Task: Find connections with filter location Mariel with filter topic #indiawith filter profile language English with filter current company Cipla with filter school Technology Jobs with filter industry Packaging and Containers Manufacturing with filter service category Video Animation with filter keywords title Administrator
Action: Mouse moved to (610, 78)
Screenshot: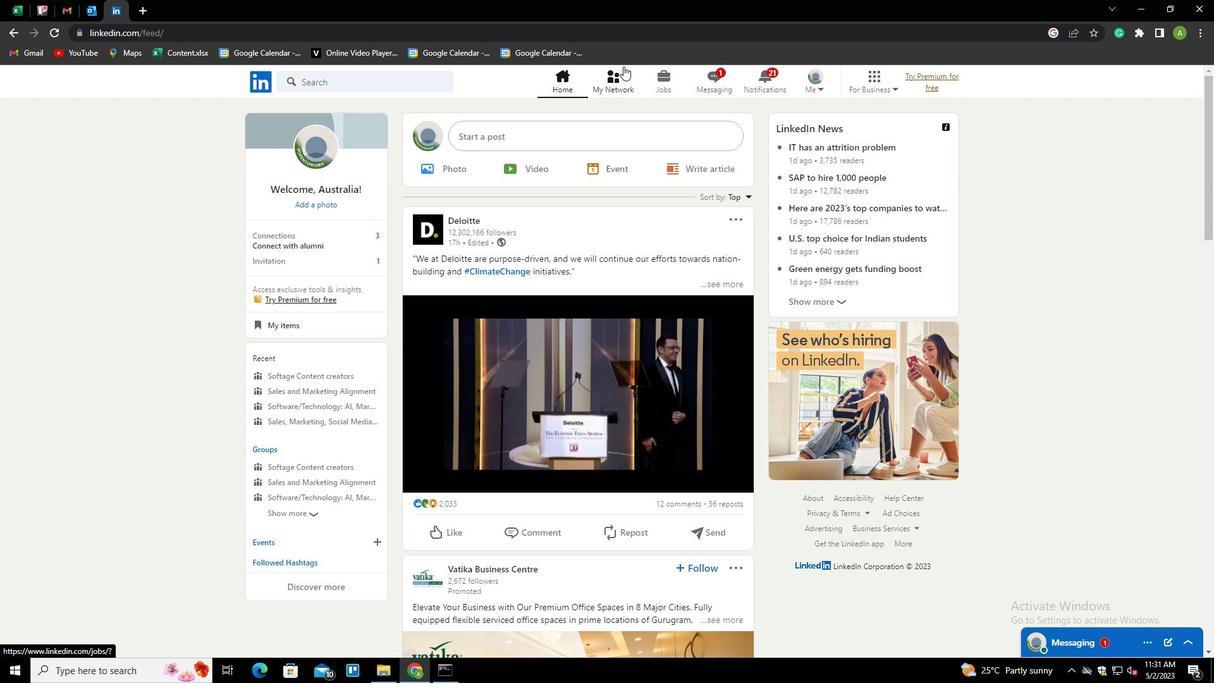 
Action: Mouse pressed left at (610, 78)
Screenshot: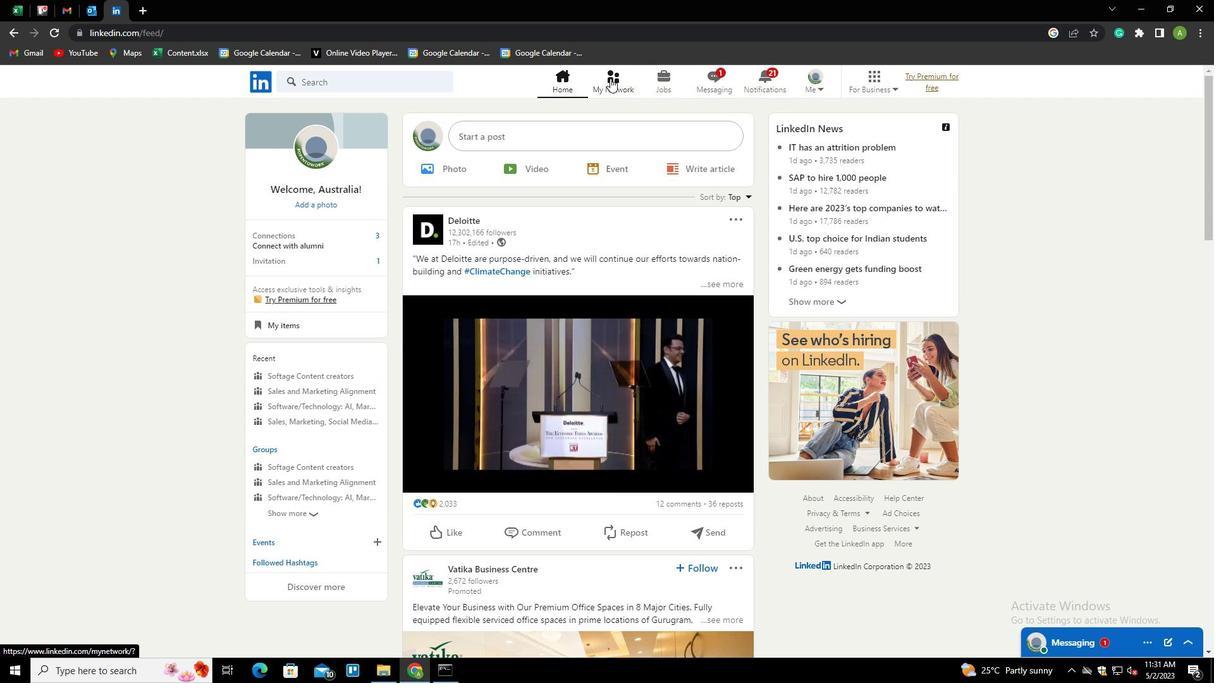 
Action: Mouse moved to (333, 151)
Screenshot: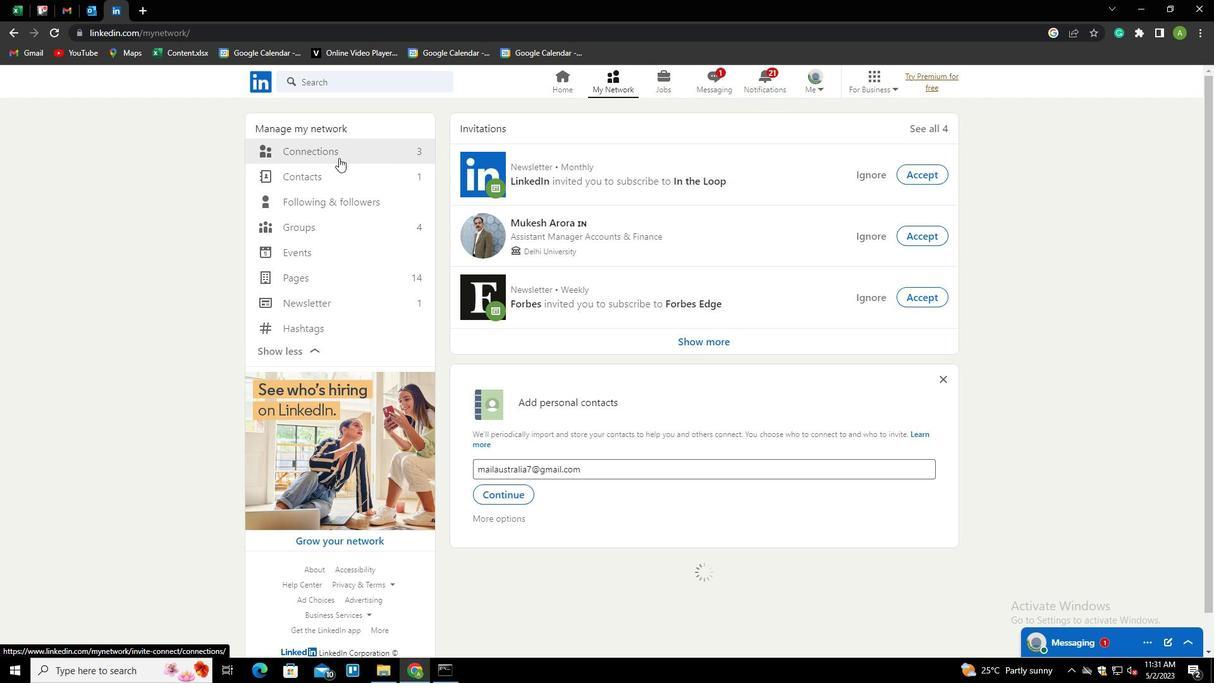 
Action: Mouse pressed left at (333, 151)
Screenshot: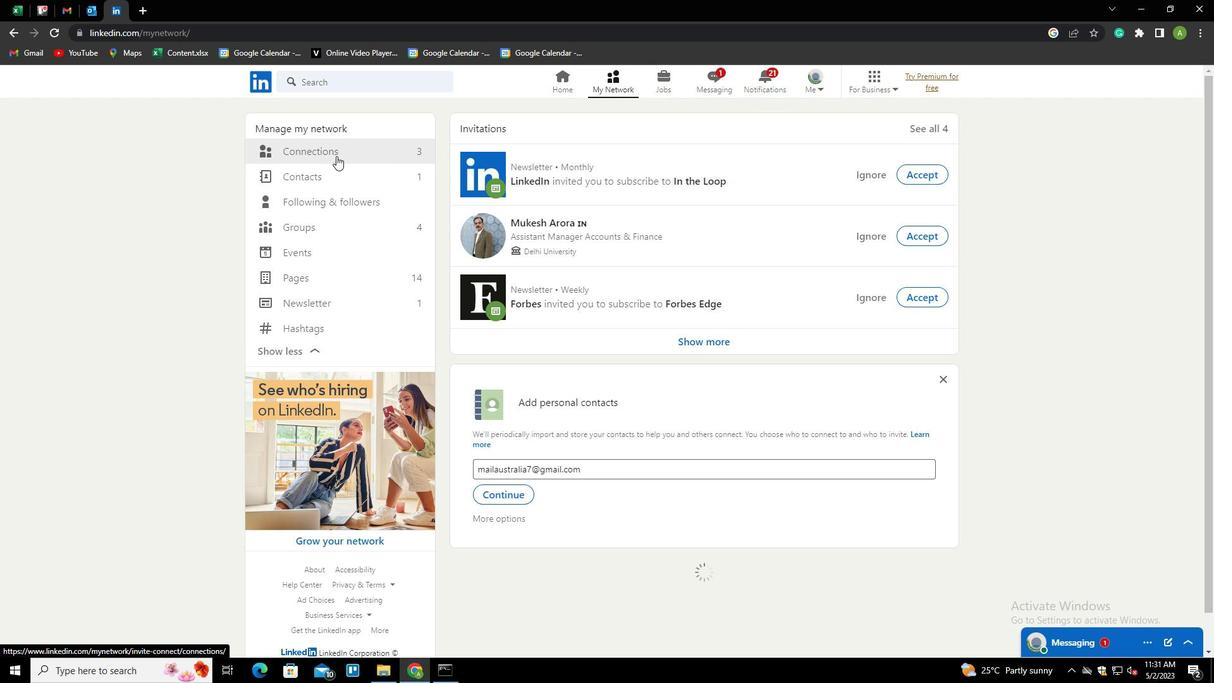 
Action: Mouse moved to (705, 156)
Screenshot: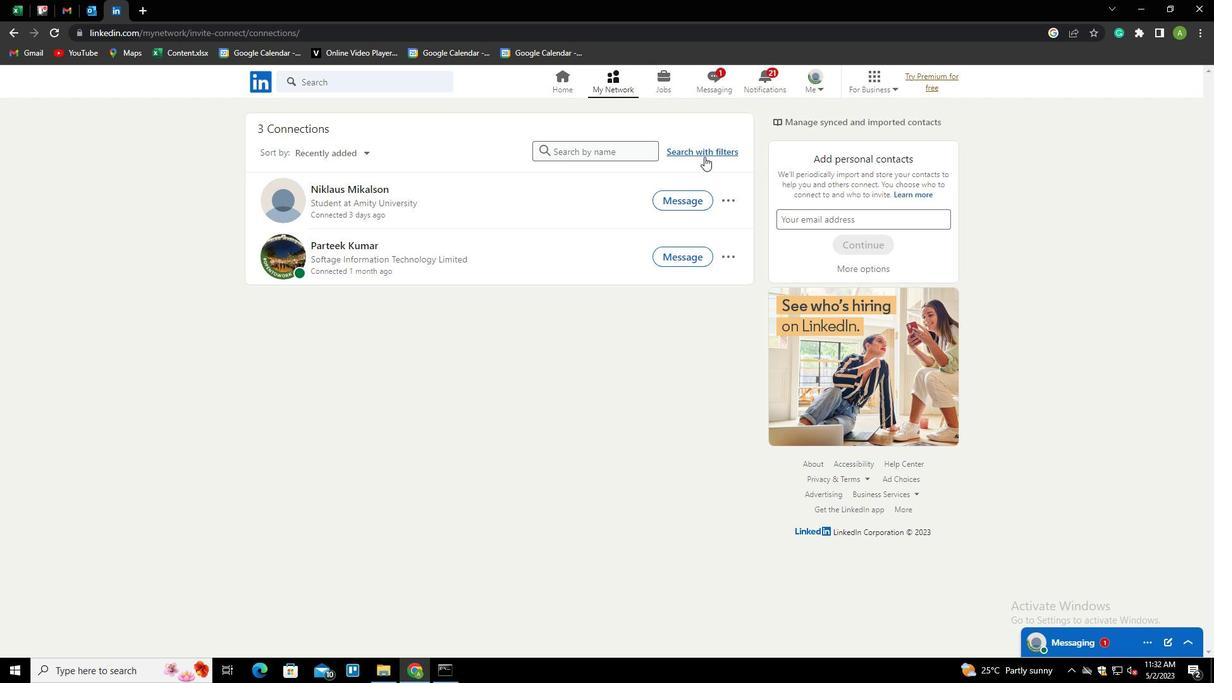 
Action: Mouse pressed left at (705, 156)
Screenshot: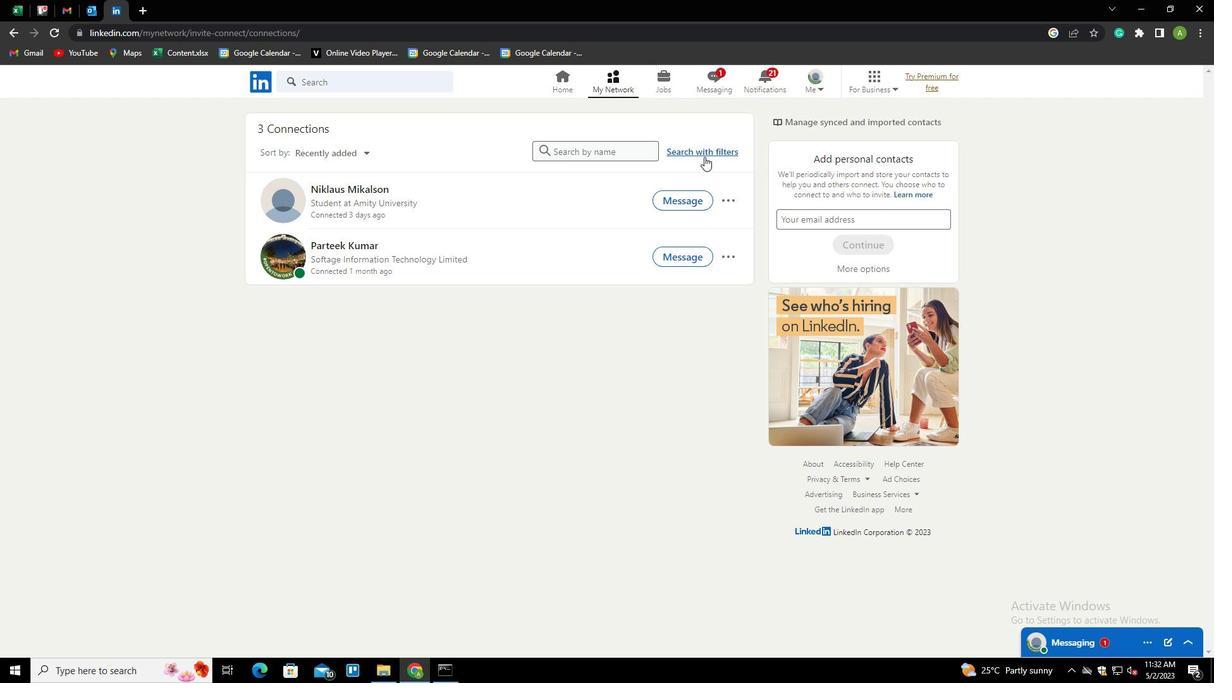 
Action: Mouse moved to (644, 114)
Screenshot: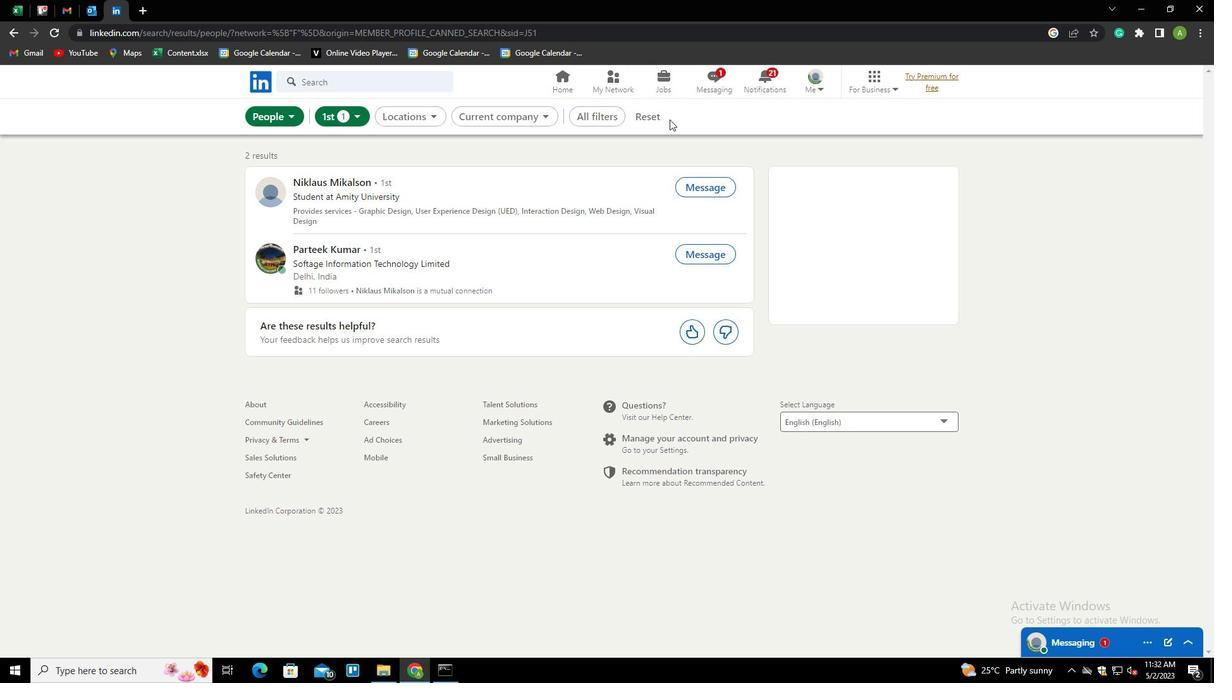 
Action: Mouse pressed left at (644, 114)
Screenshot: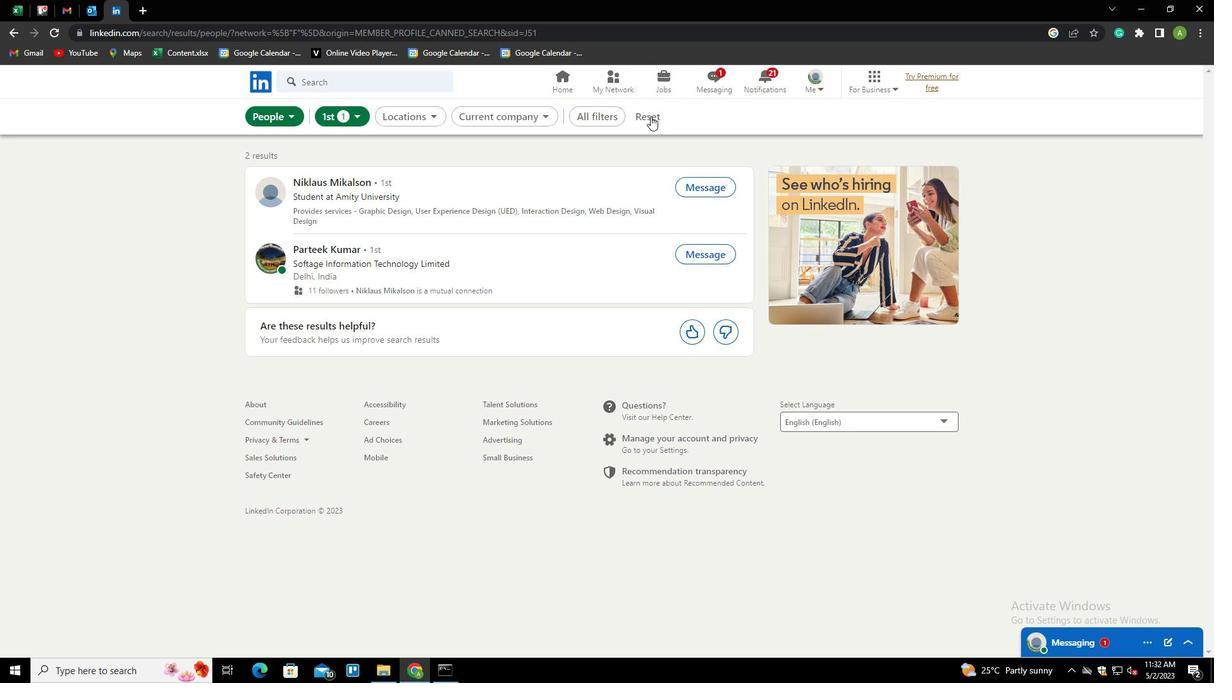 
Action: Mouse moved to (622, 116)
Screenshot: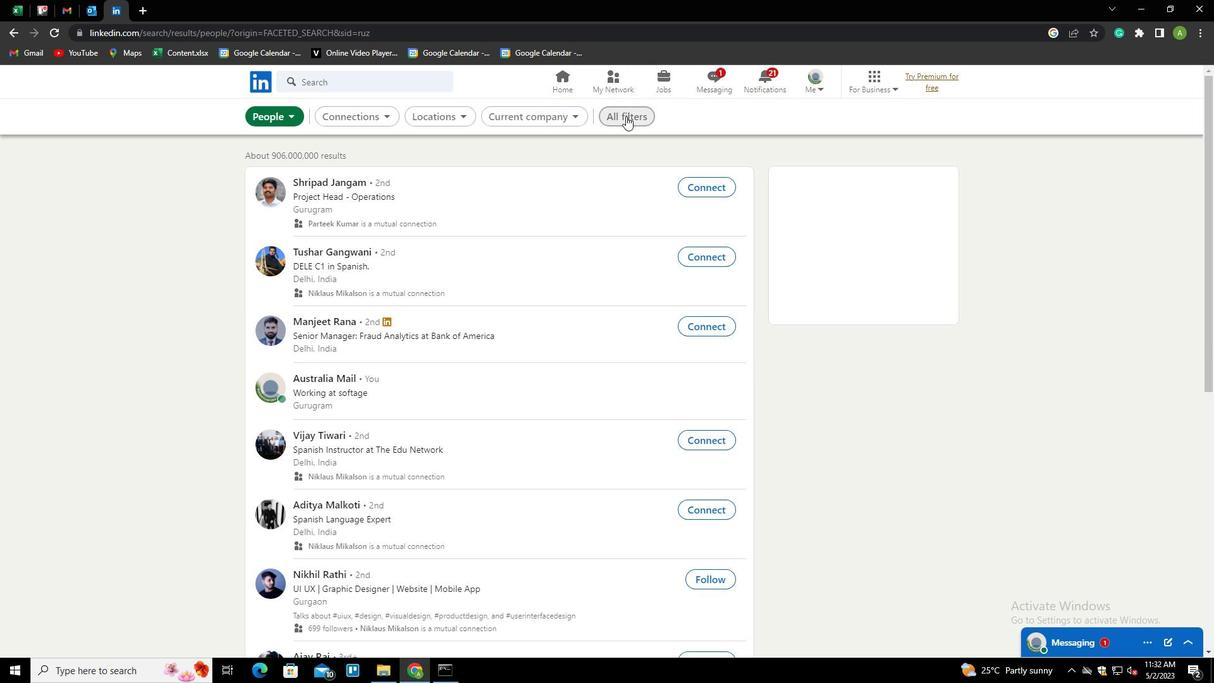 
Action: Mouse pressed left at (622, 116)
Screenshot: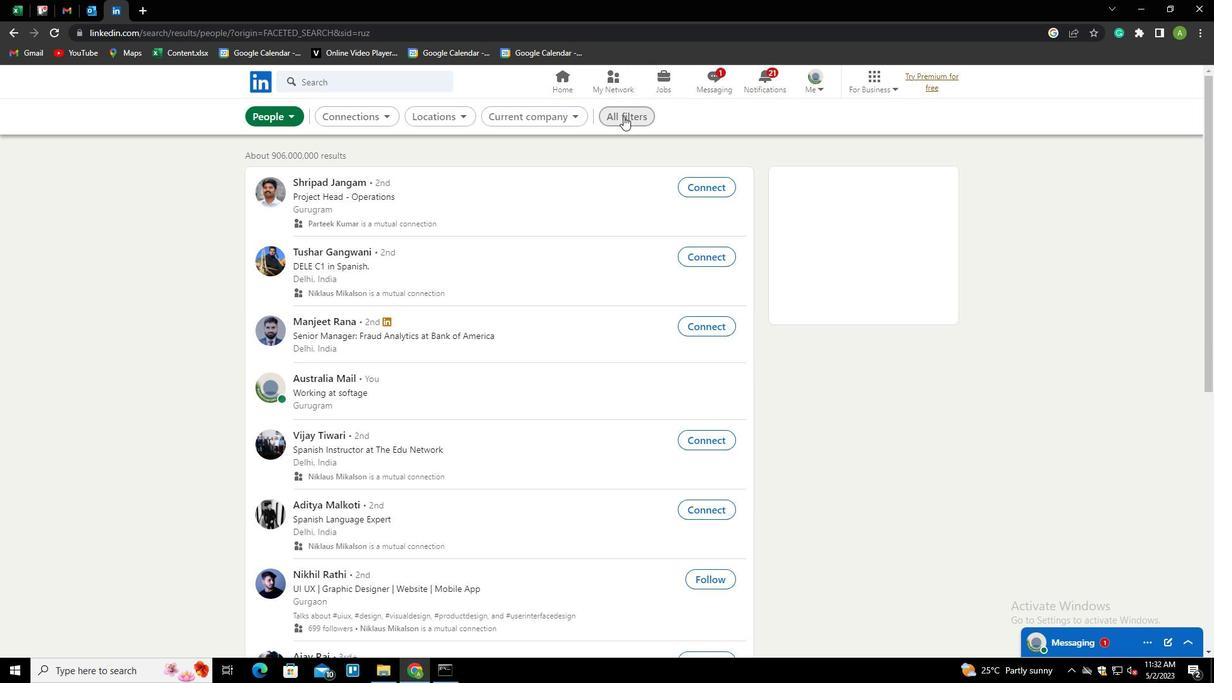 
Action: Mouse moved to (987, 320)
Screenshot: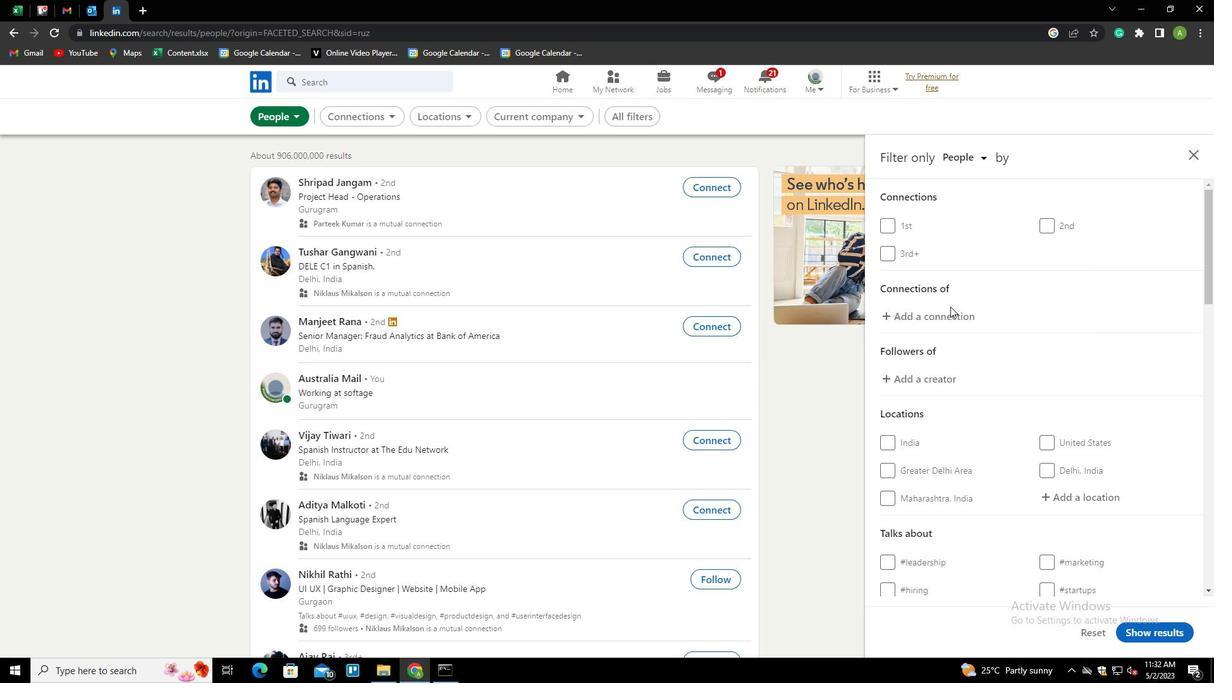 
Action: Mouse scrolled (987, 319) with delta (0, 0)
Screenshot: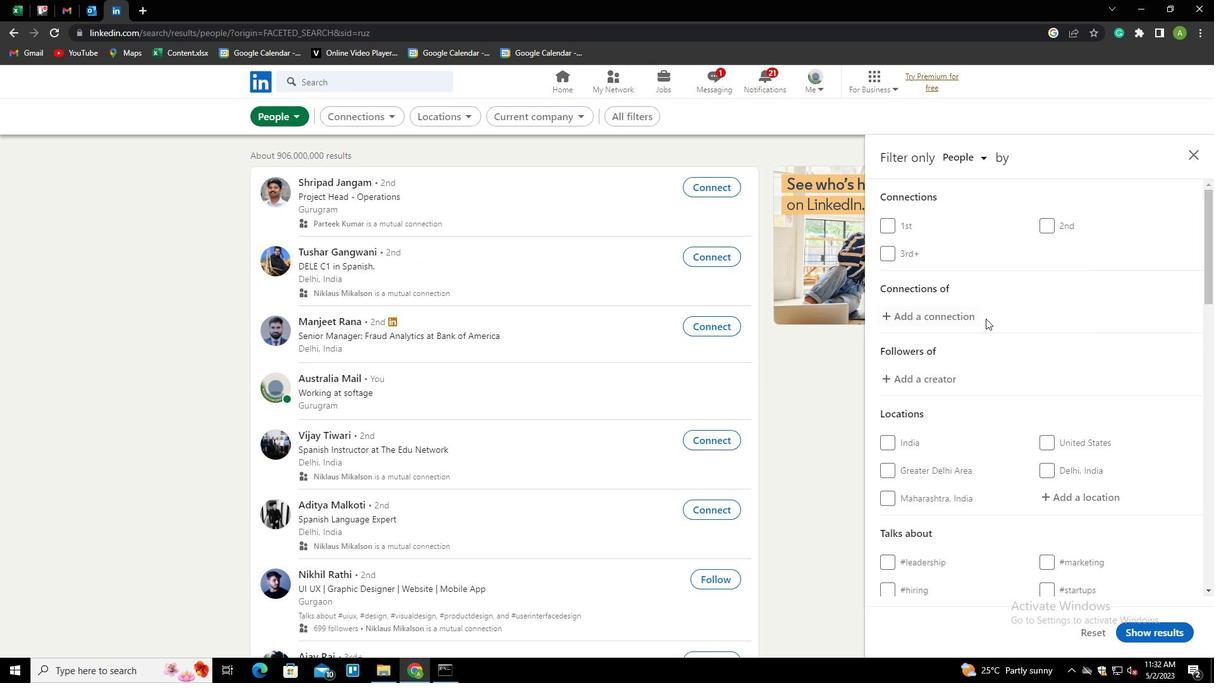 
Action: Mouse scrolled (987, 319) with delta (0, 0)
Screenshot: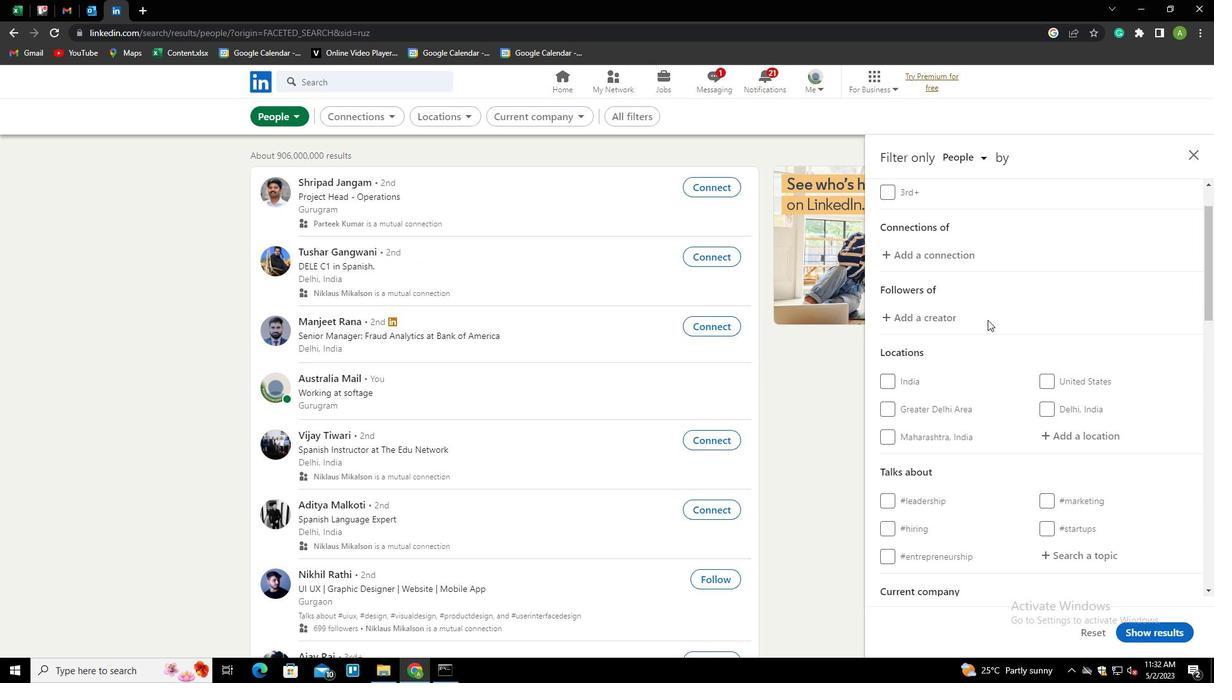 
Action: Mouse scrolled (987, 319) with delta (0, 0)
Screenshot: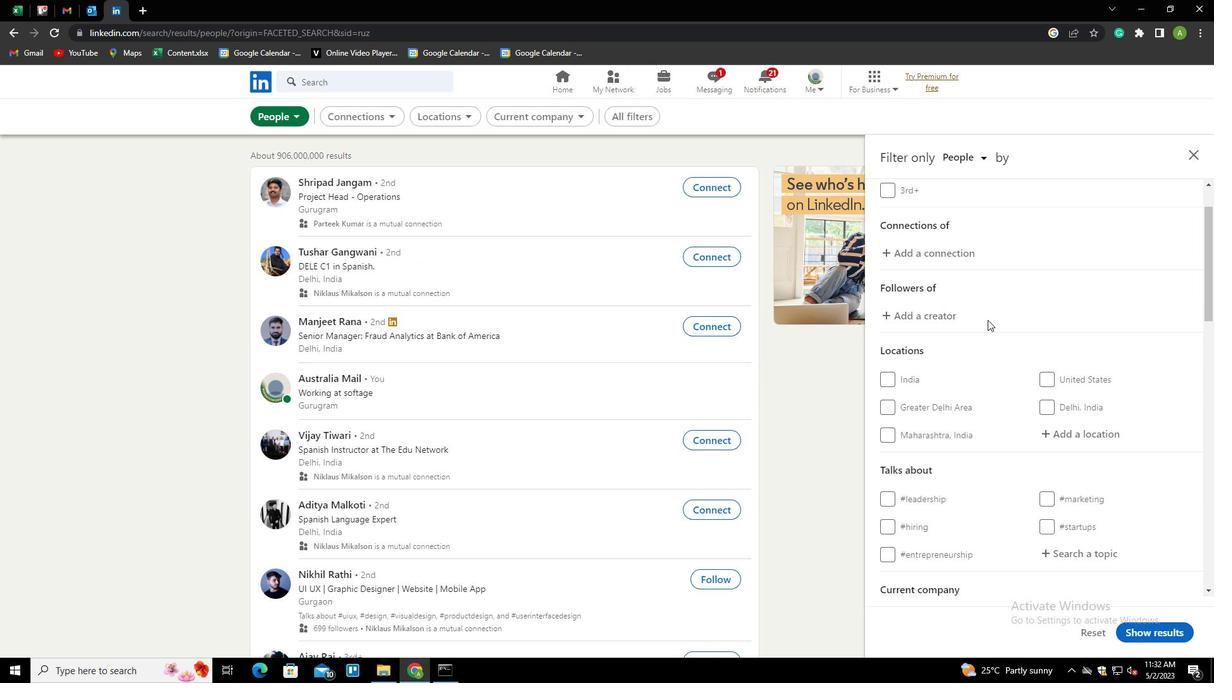 
Action: Mouse moved to (1073, 313)
Screenshot: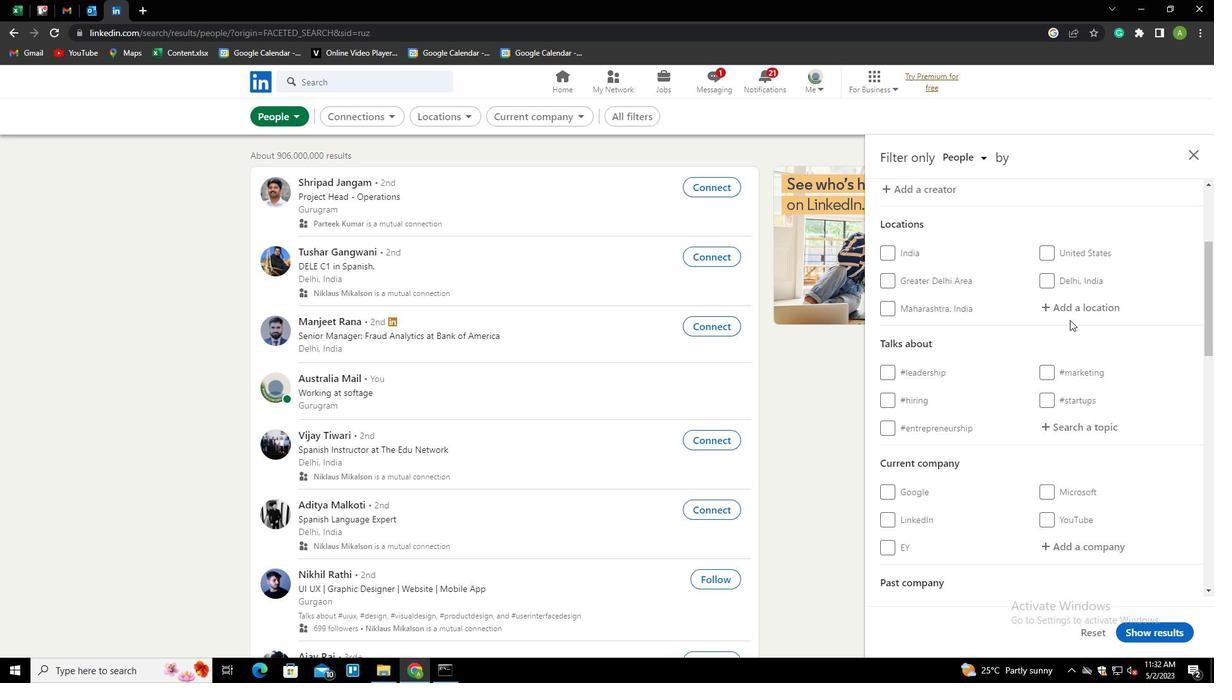 
Action: Mouse pressed left at (1073, 313)
Screenshot: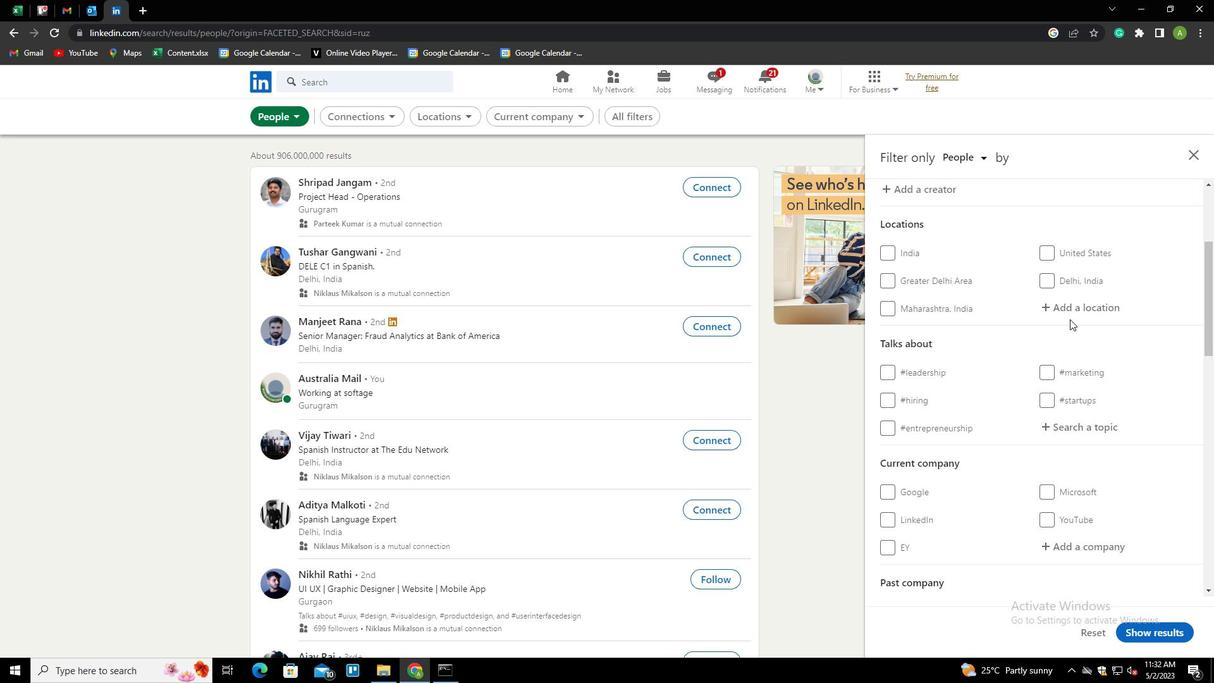 
Action: Key pressed <Key.shift>MARIEL<Key.down><Key.enter>
Screenshot: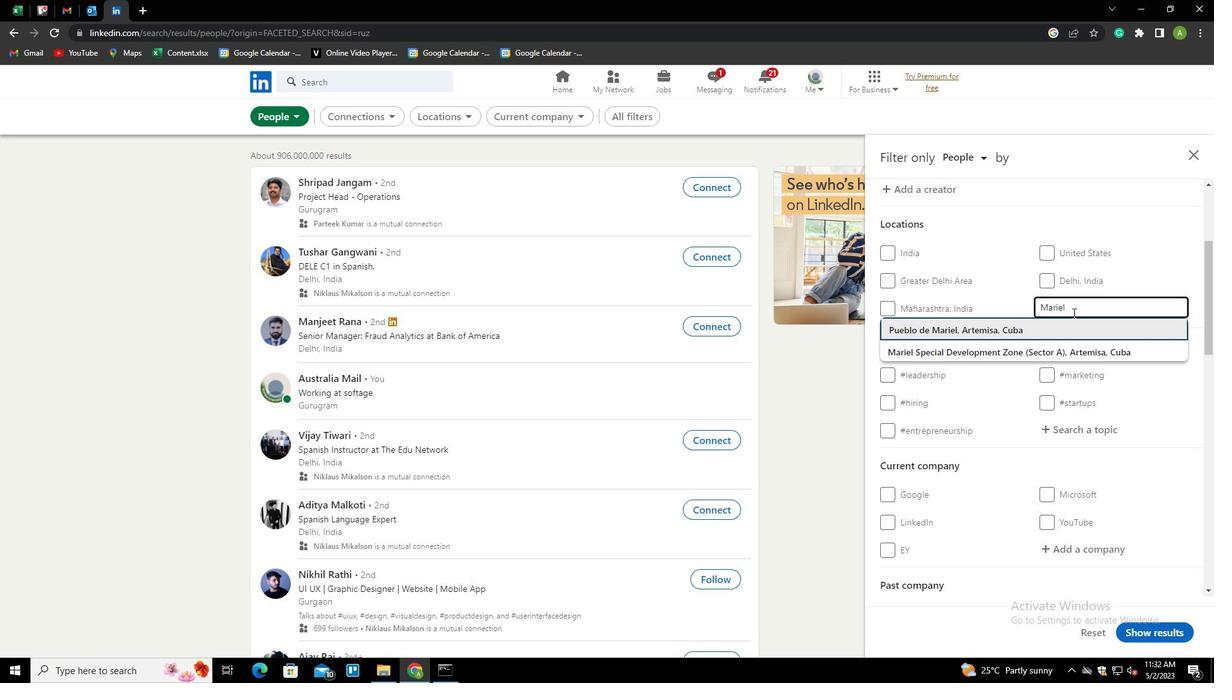 
Action: Mouse scrolled (1073, 312) with delta (0, 0)
Screenshot: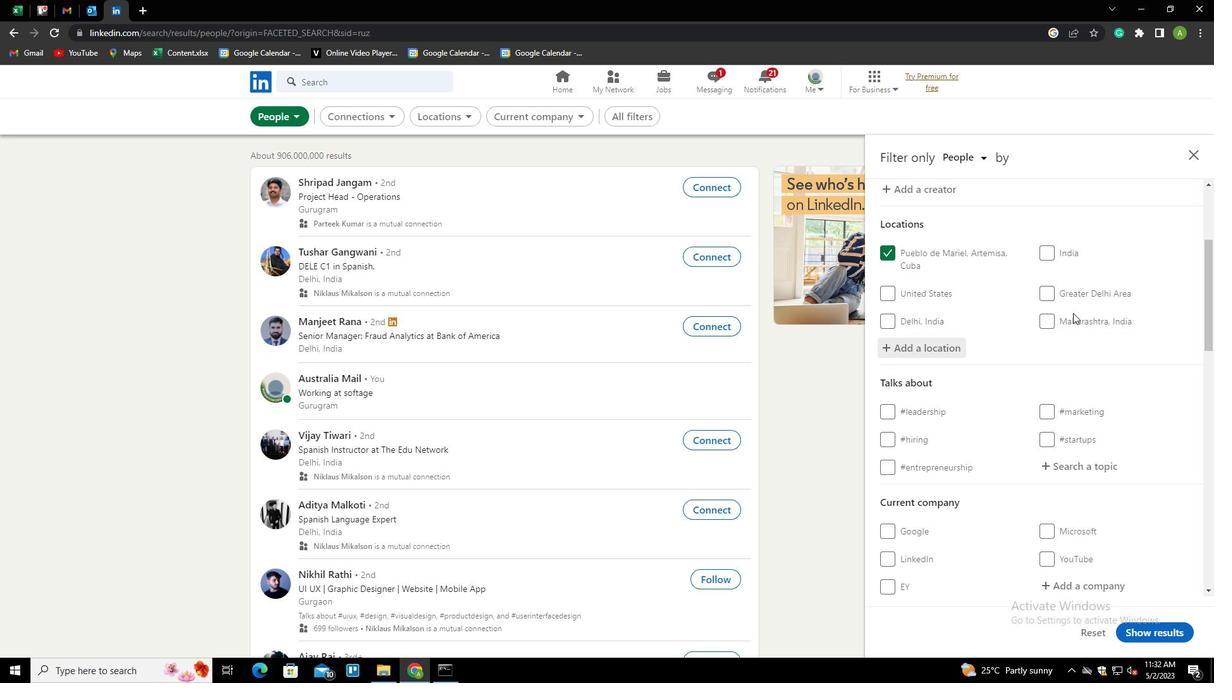 
Action: Mouse scrolled (1073, 312) with delta (0, 0)
Screenshot: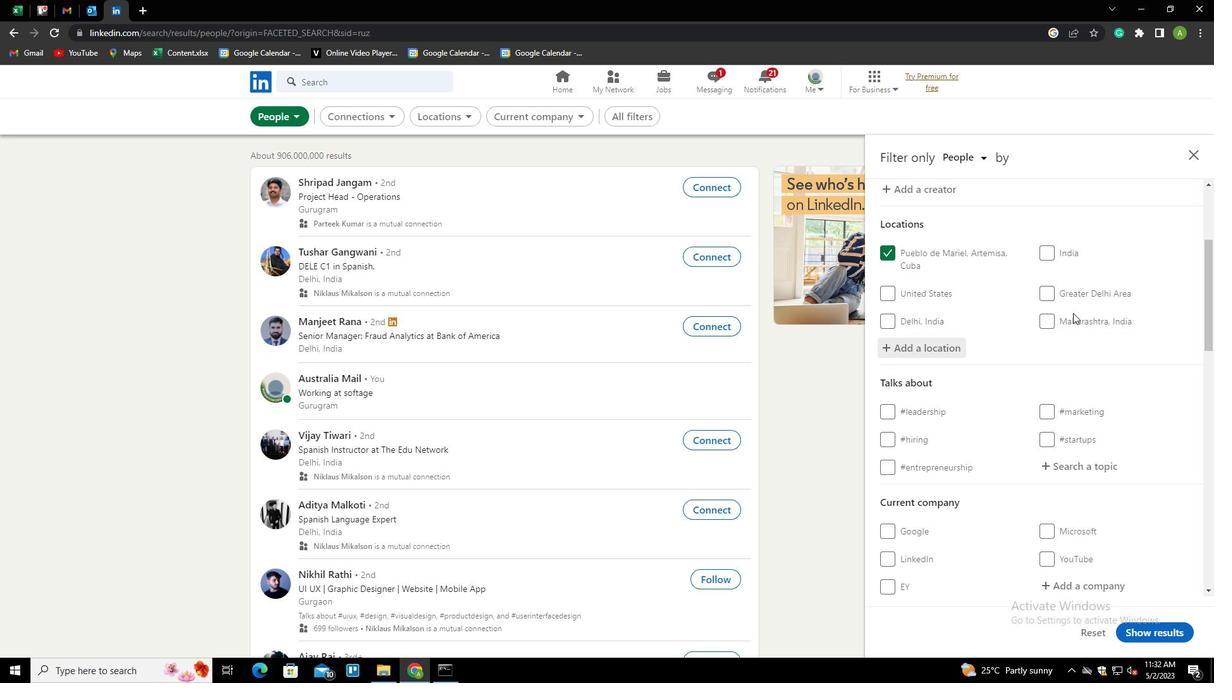 
Action: Mouse moved to (1079, 342)
Screenshot: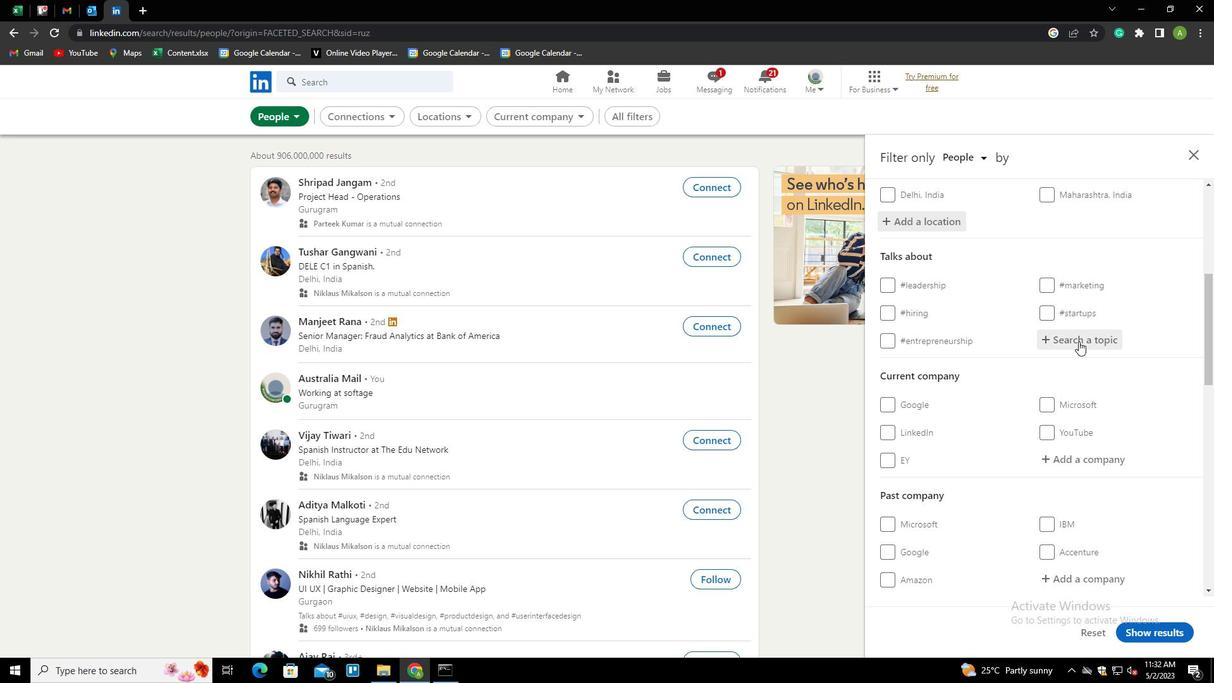 
Action: Mouse pressed left at (1079, 342)
Screenshot: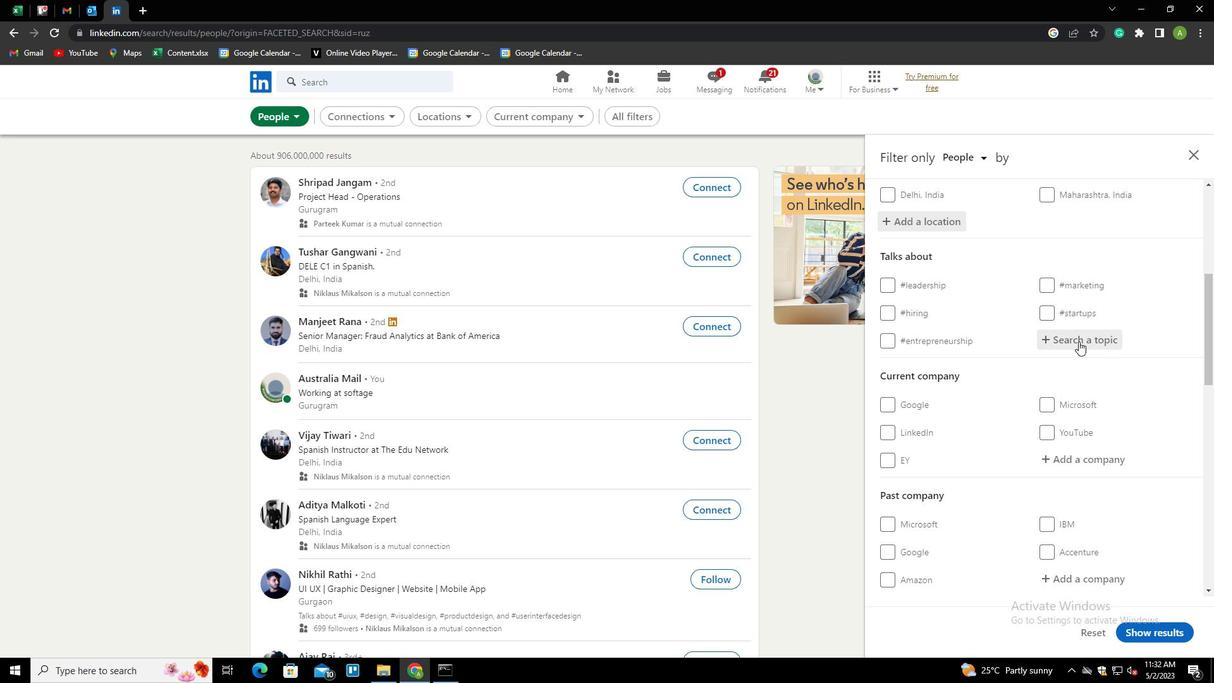 
Action: Mouse moved to (1077, 342)
Screenshot: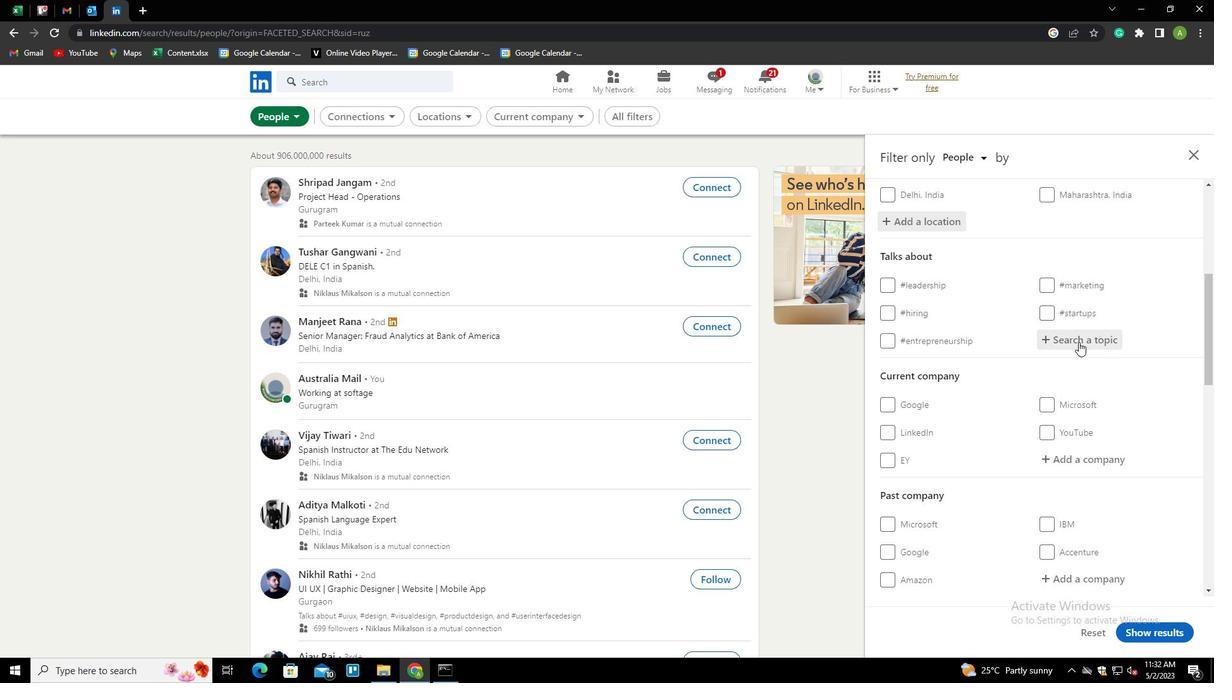 
Action: Key pressed INDIA<Key.down><Key.enter>
Screenshot: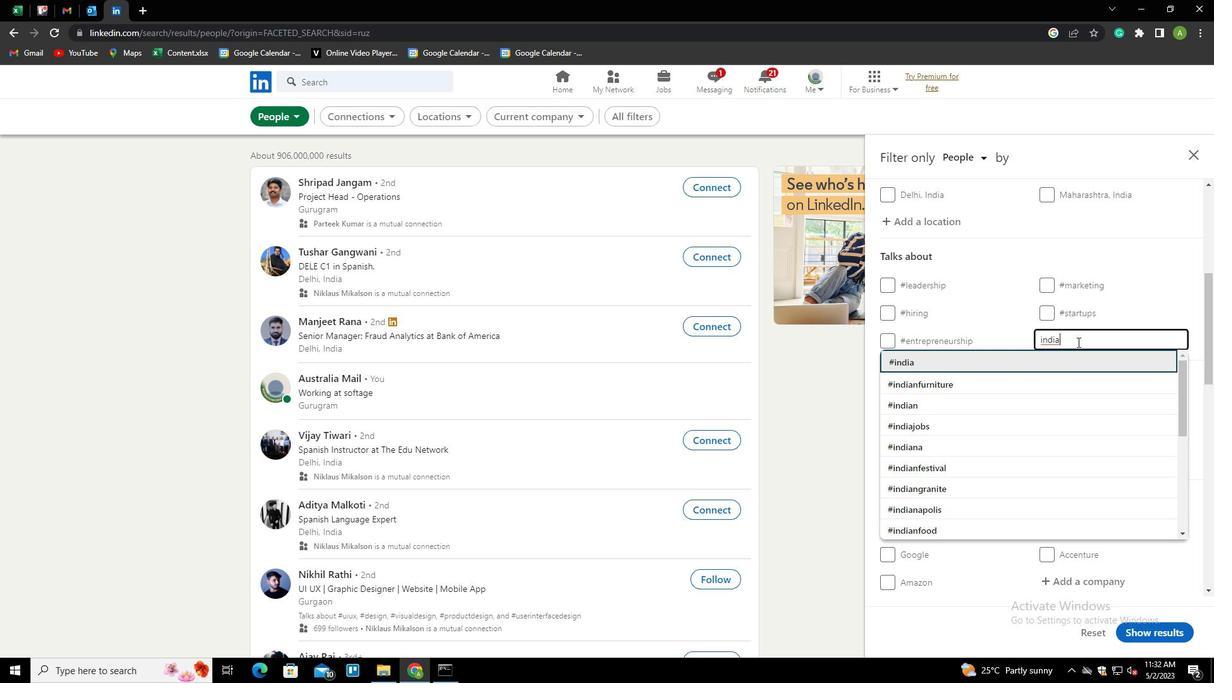 
Action: Mouse scrolled (1077, 341) with delta (0, 0)
Screenshot: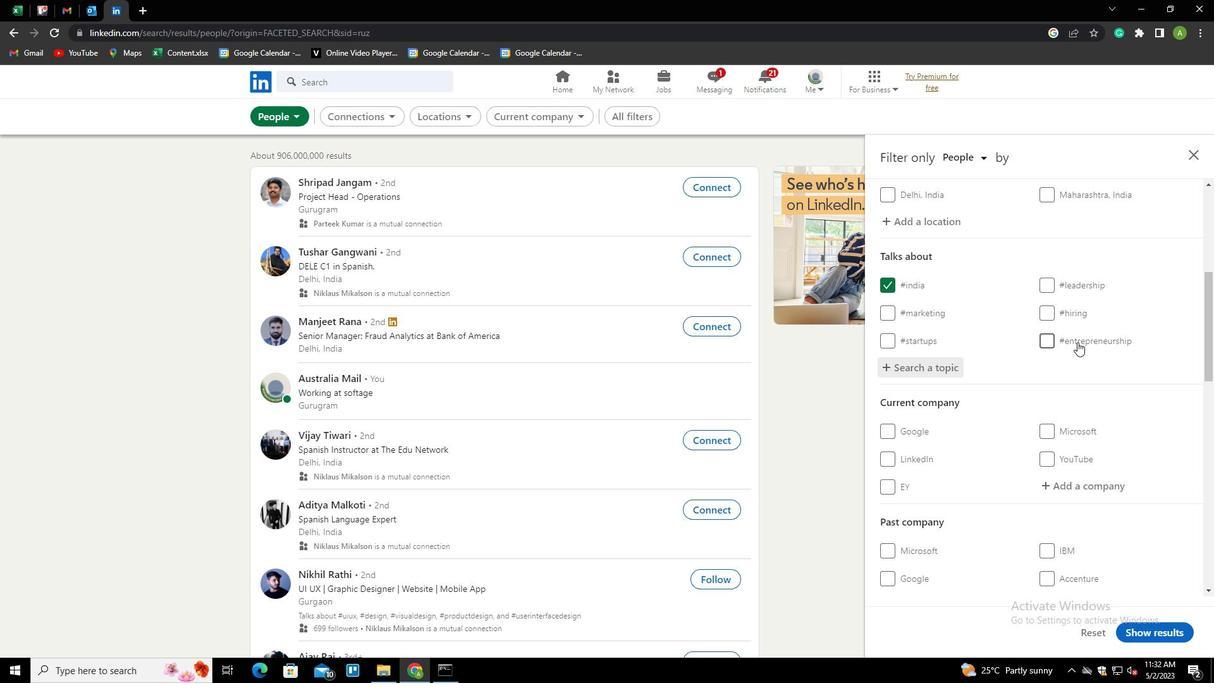 
Action: Mouse scrolled (1077, 341) with delta (0, 0)
Screenshot: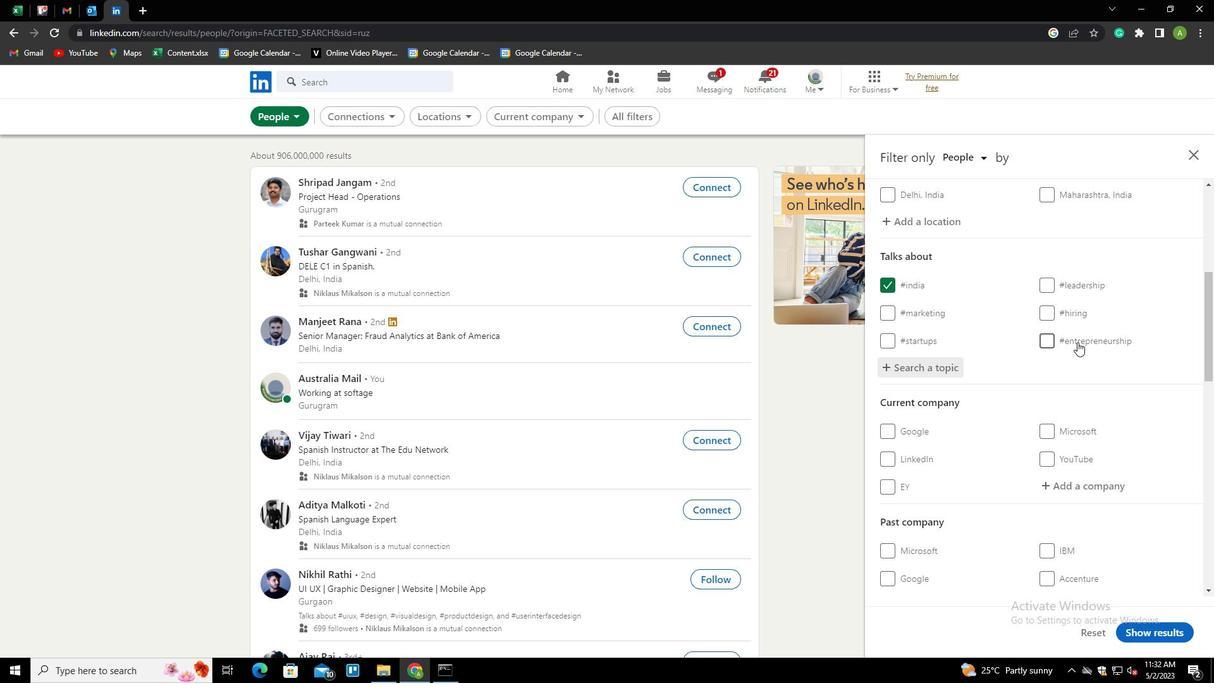
Action: Mouse scrolled (1077, 341) with delta (0, 0)
Screenshot: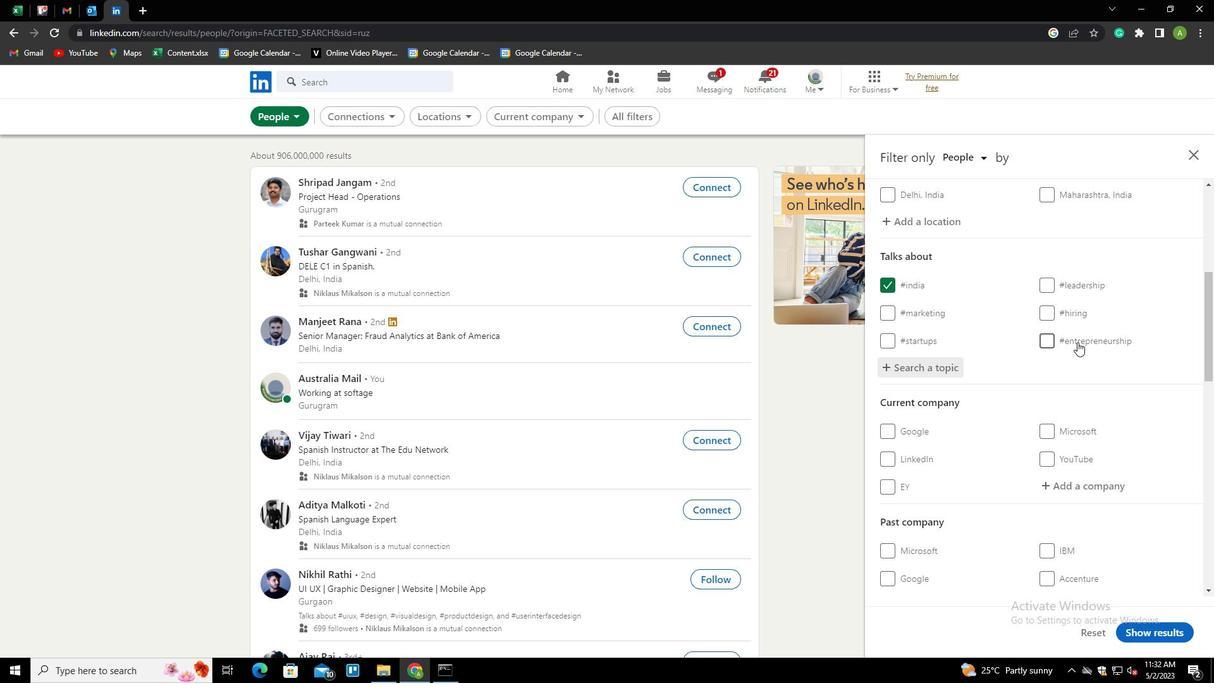 
Action: Mouse scrolled (1077, 341) with delta (0, 0)
Screenshot: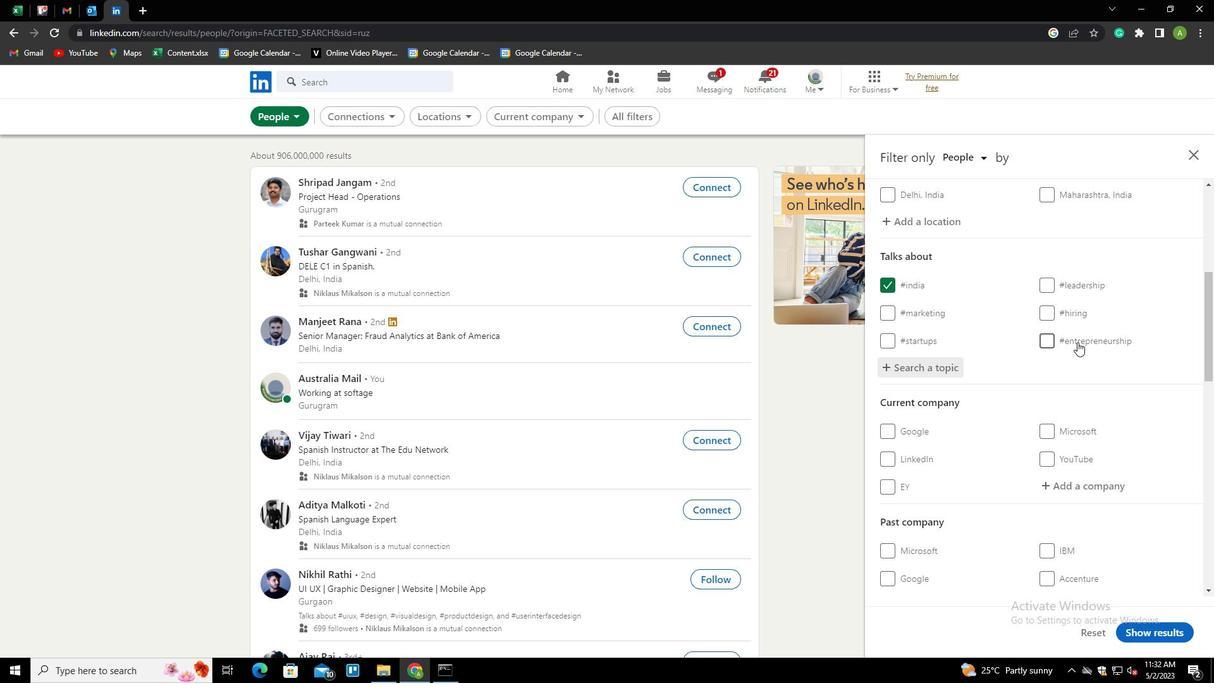 
Action: Mouse scrolled (1077, 341) with delta (0, 0)
Screenshot: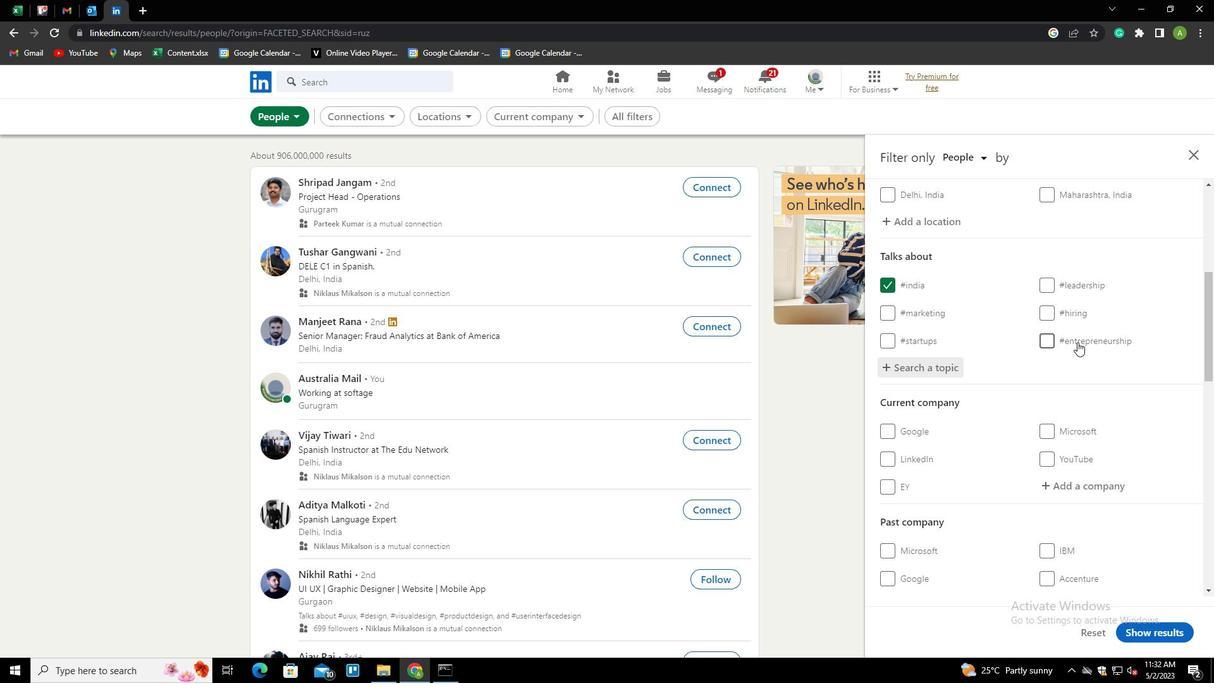 
Action: Mouse scrolled (1077, 341) with delta (0, 0)
Screenshot: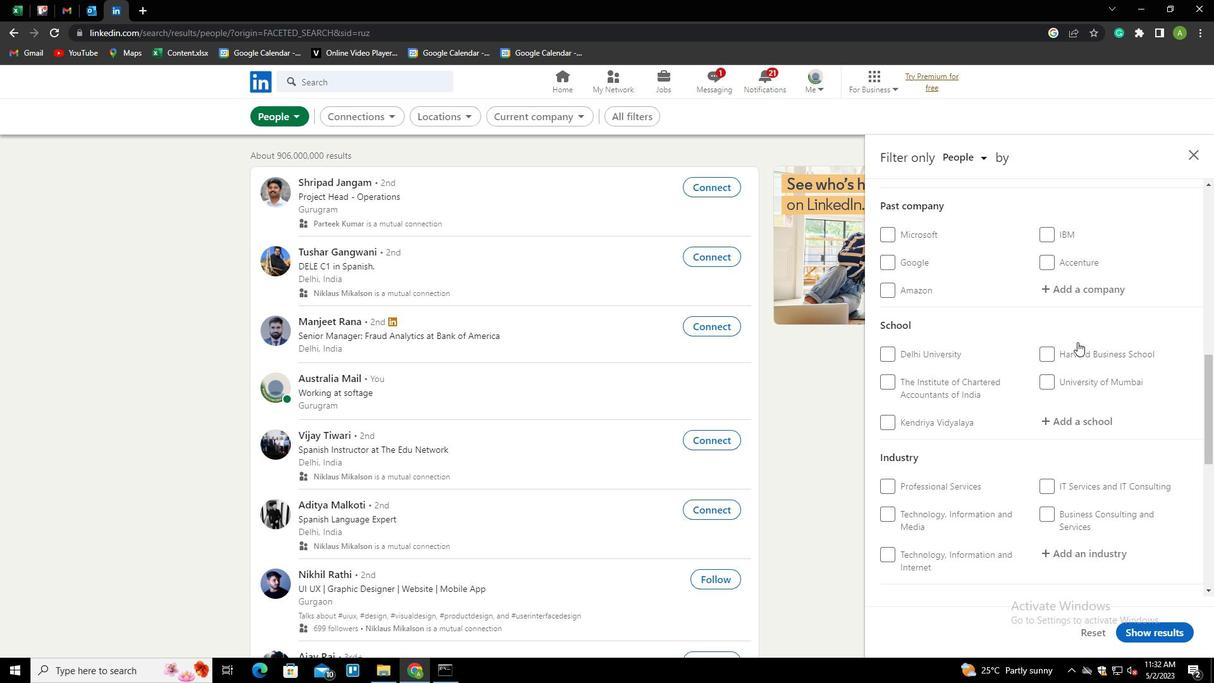 
Action: Mouse scrolled (1077, 341) with delta (0, 0)
Screenshot: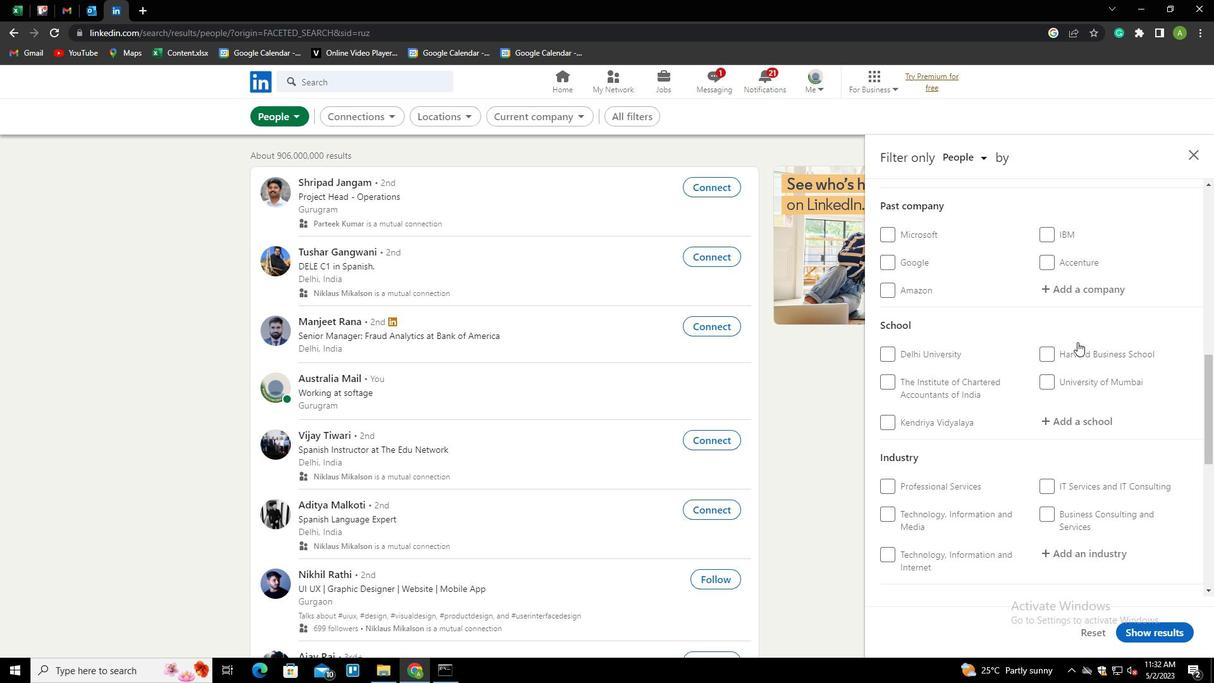 
Action: Mouse scrolled (1077, 341) with delta (0, 0)
Screenshot: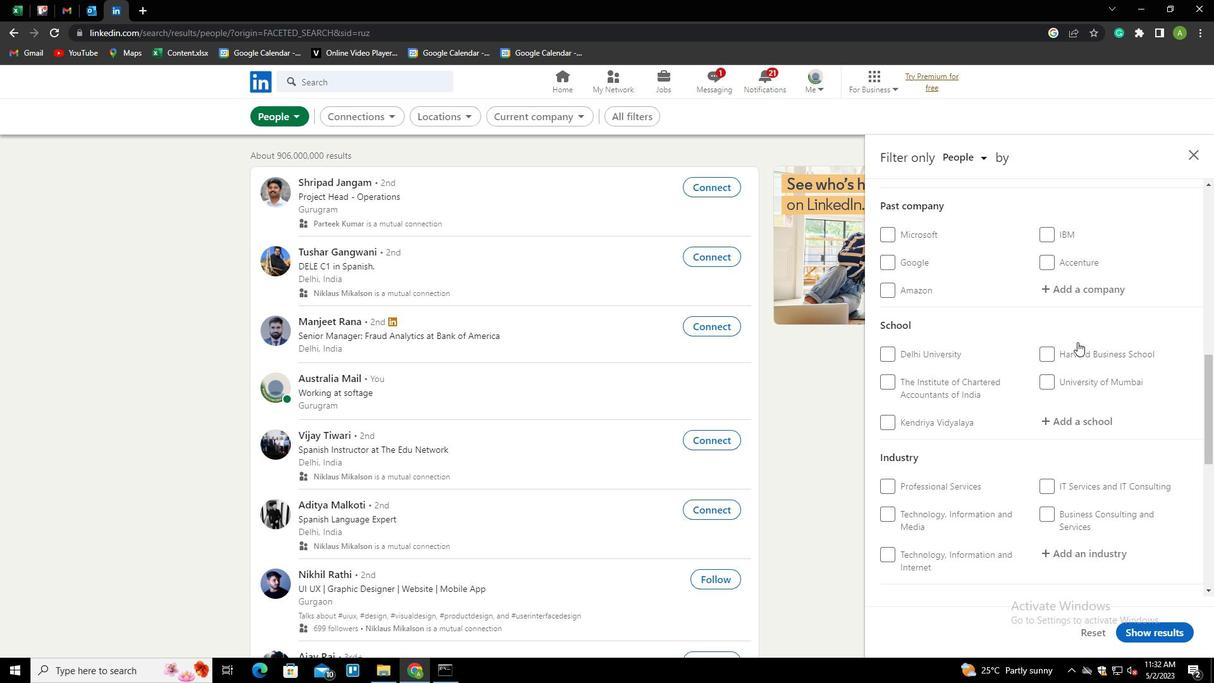 
Action: Mouse scrolled (1077, 341) with delta (0, 0)
Screenshot: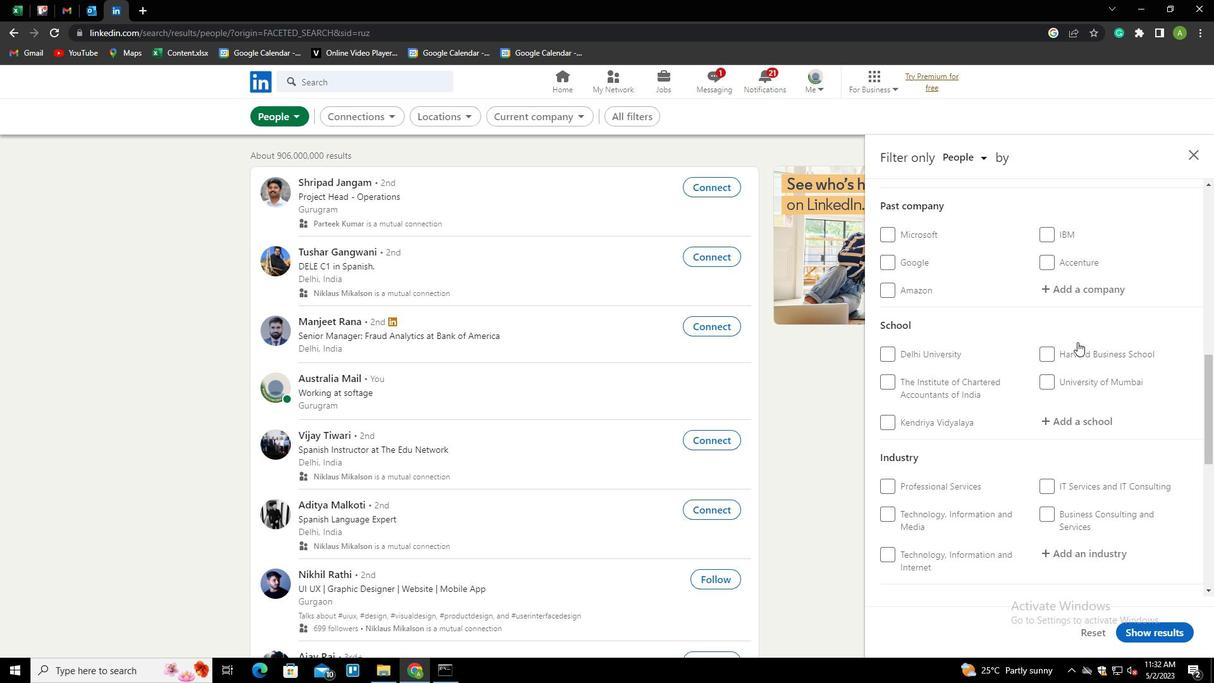 
Action: Mouse scrolled (1077, 341) with delta (0, 0)
Screenshot: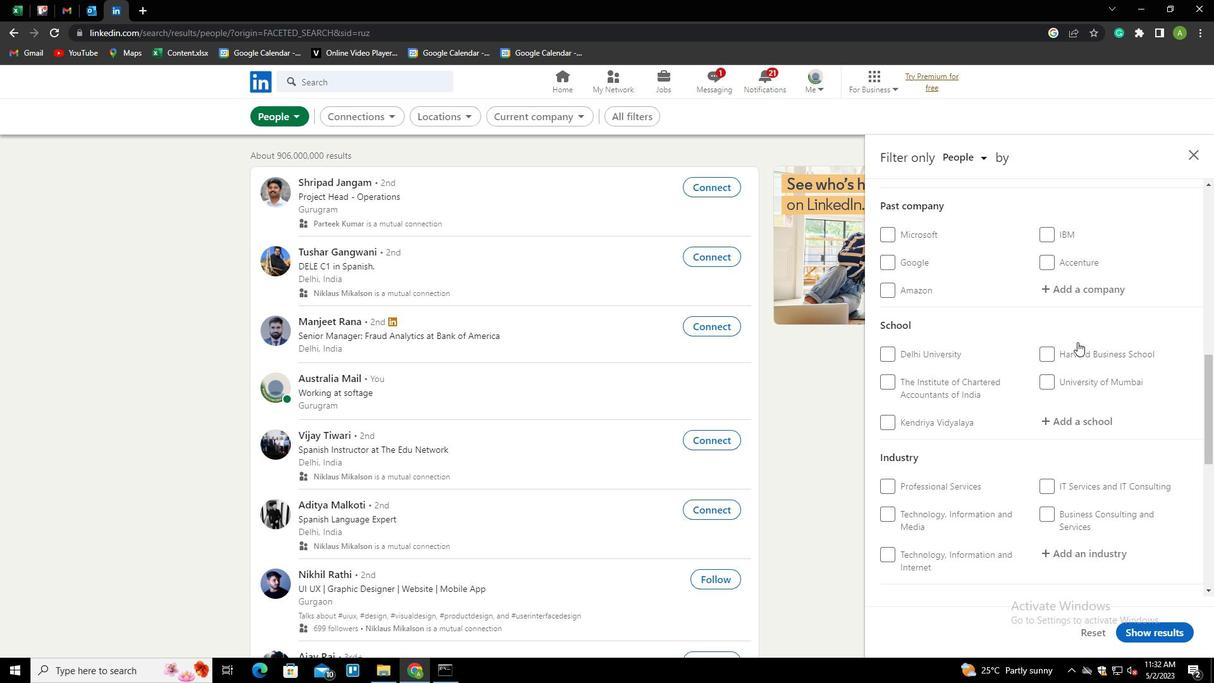 
Action: Mouse moved to (905, 316)
Screenshot: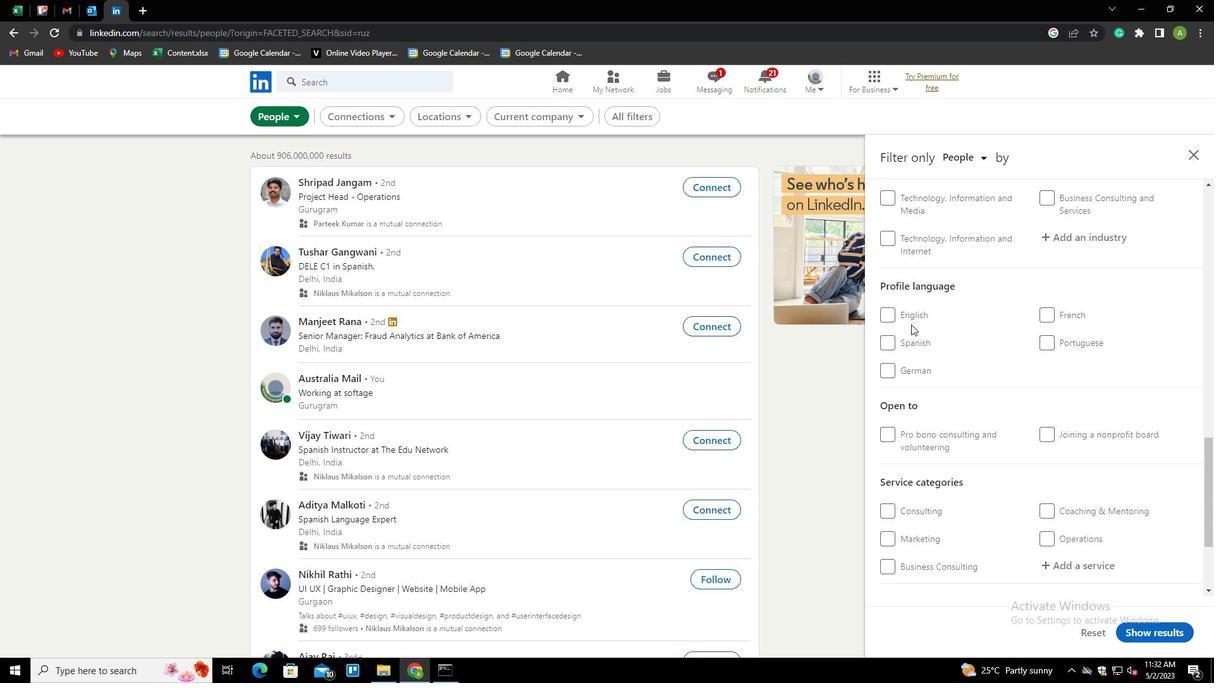 
Action: Mouse pressed left at (905, 316)
Screenshot: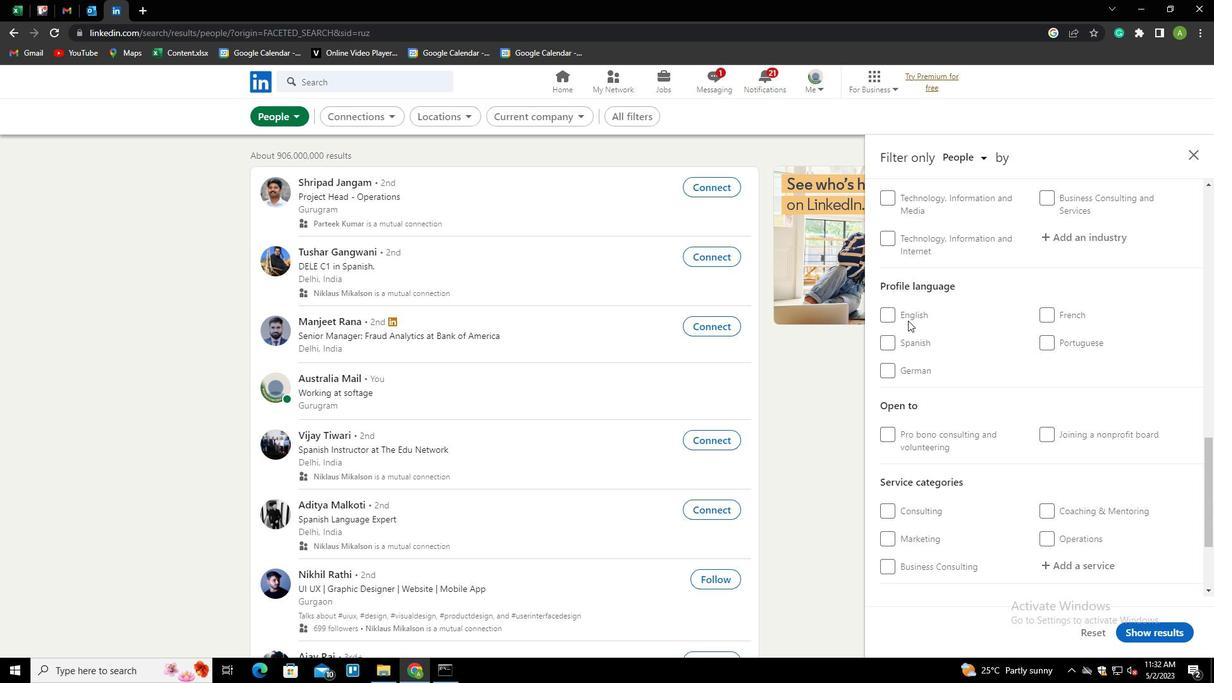
Action: Mouse moved to (1066, 339)
Screenshot: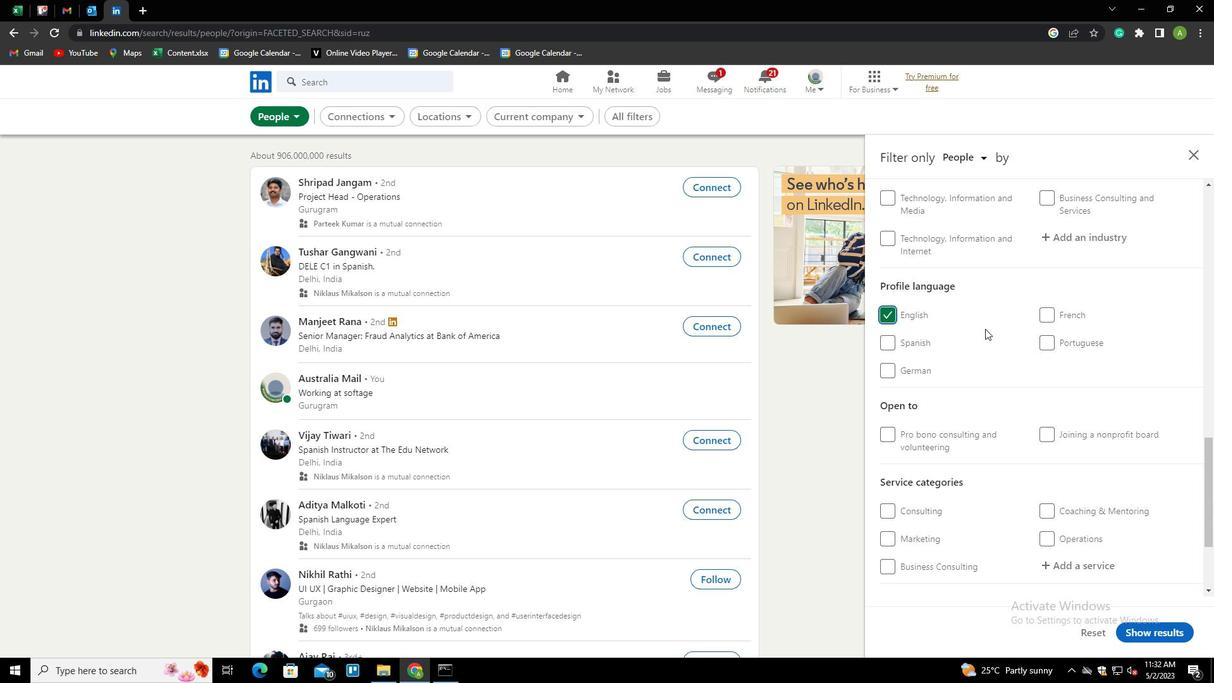 
Action: Mouse scrolled (1066, 339) with delta (0, 0)
Screenshot: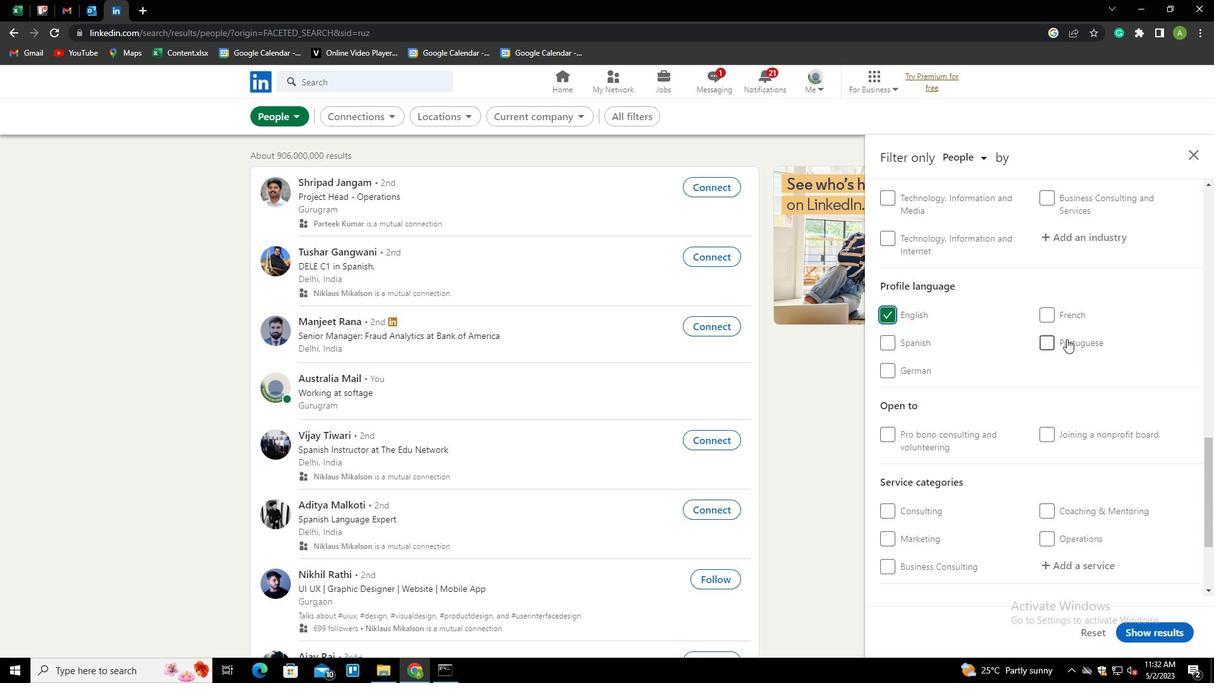 
Action: Mouse scrolled (1066, 339) with delta (0, 0)
Screenshot: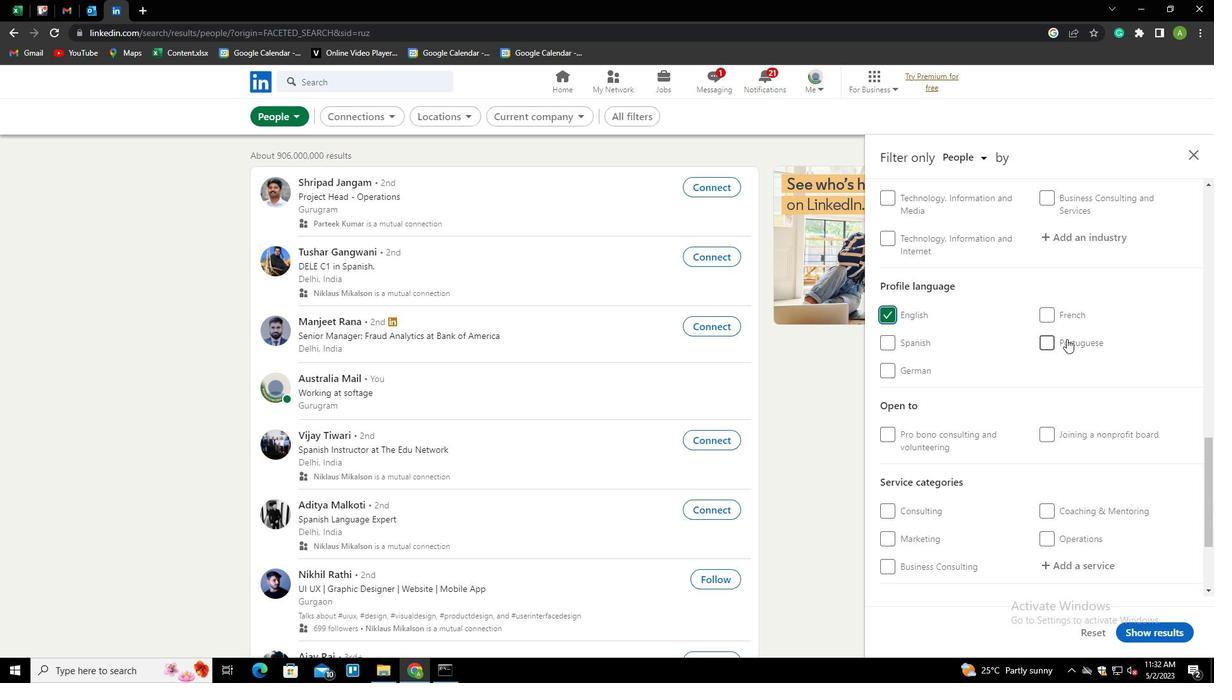
Action: Mouse scrolled (1066, 339) with delta (0, 0)
Screenshot: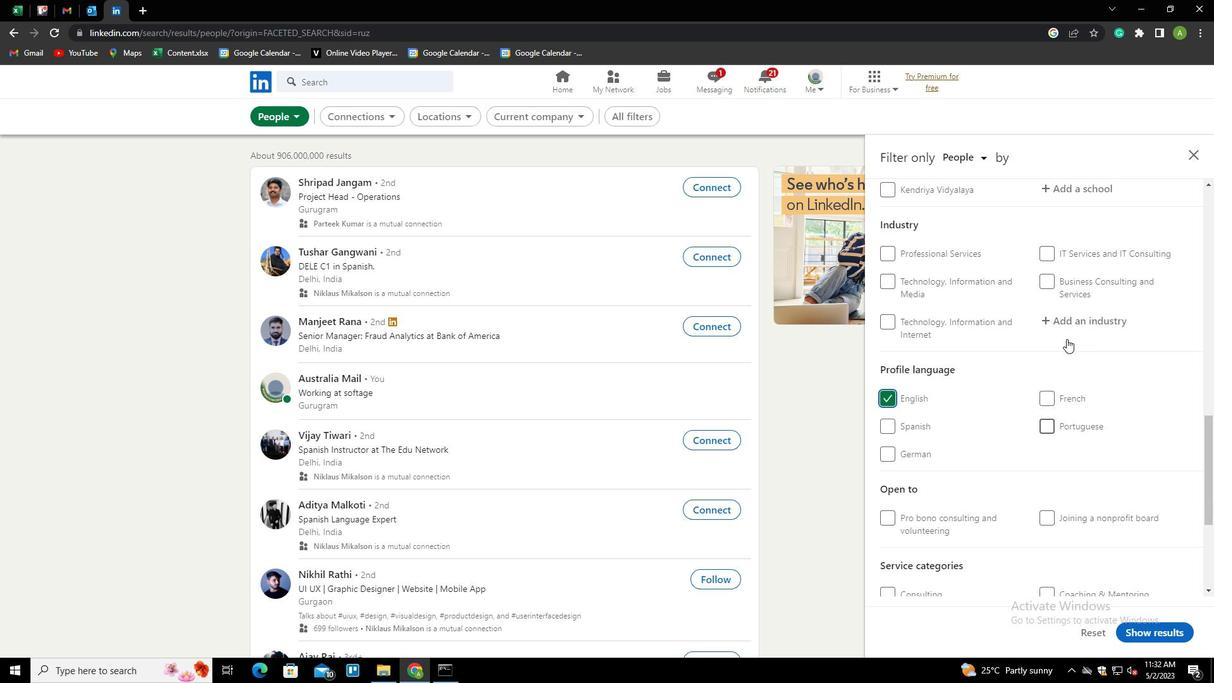 
Action: Mouse scrolled (1066, 339) with delta (0, 0)
Screenshot: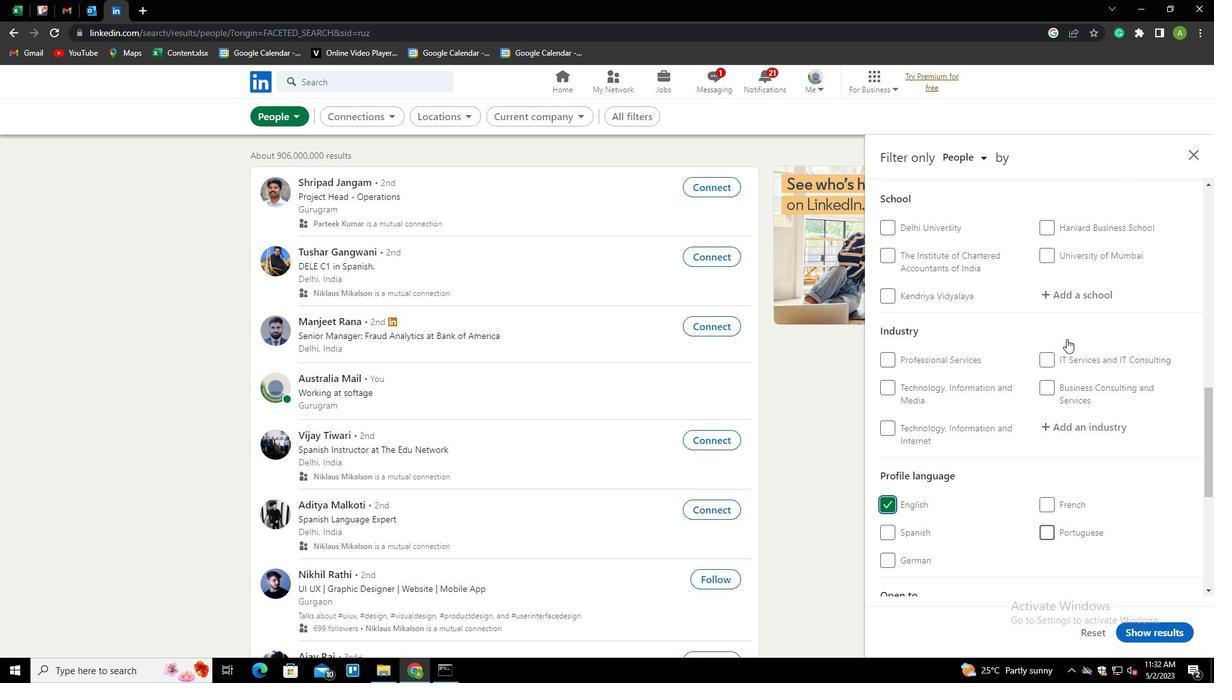 
Action: Mouse scrolled (1066, 339) with delta (0, 0)
Screenshot: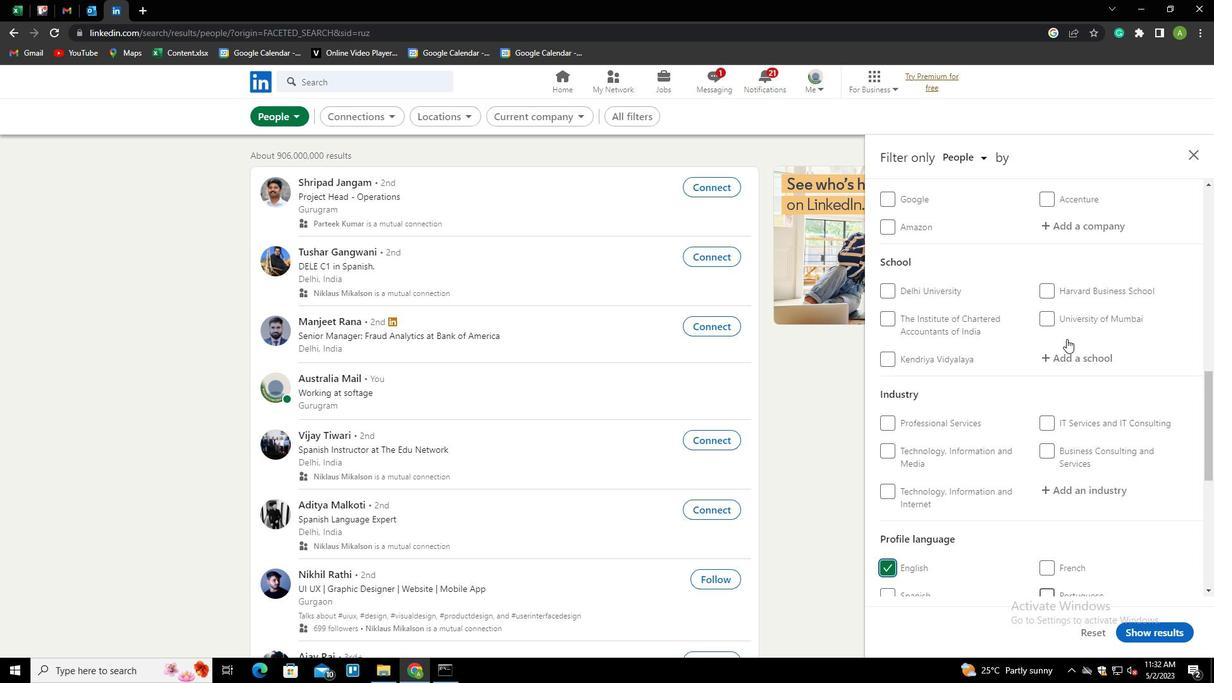 
Action: Mouse scrolled (1066, 339) with delta (0, 0)
Screenshot: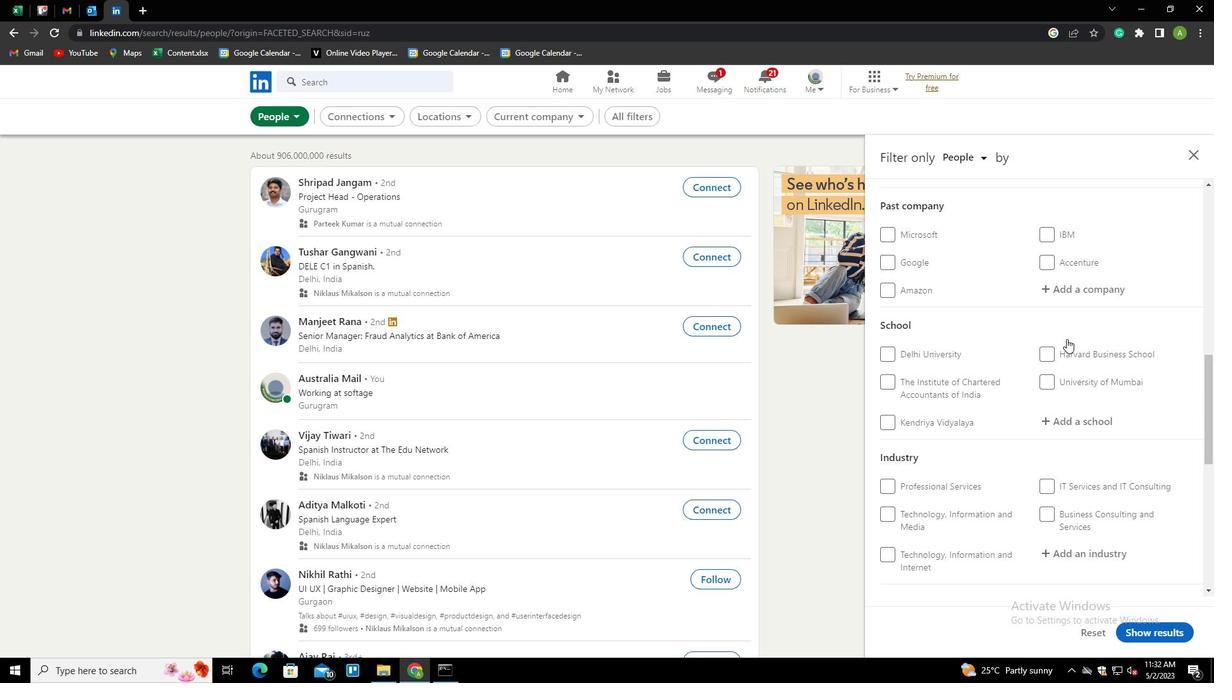 
Action: Mouse scrolled (1066, 339) with delta (0, 0)
Screenshot: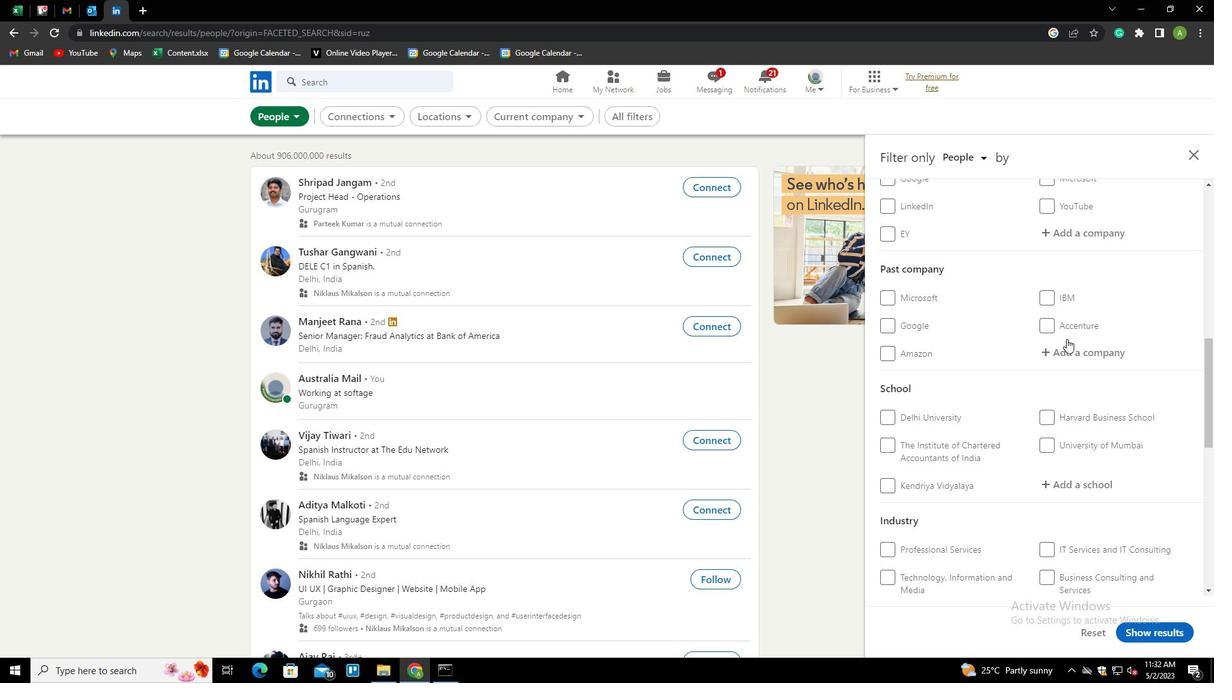 
Action: Mouse scrolled (1066, 339) with delta (0, 0)
Screenshot: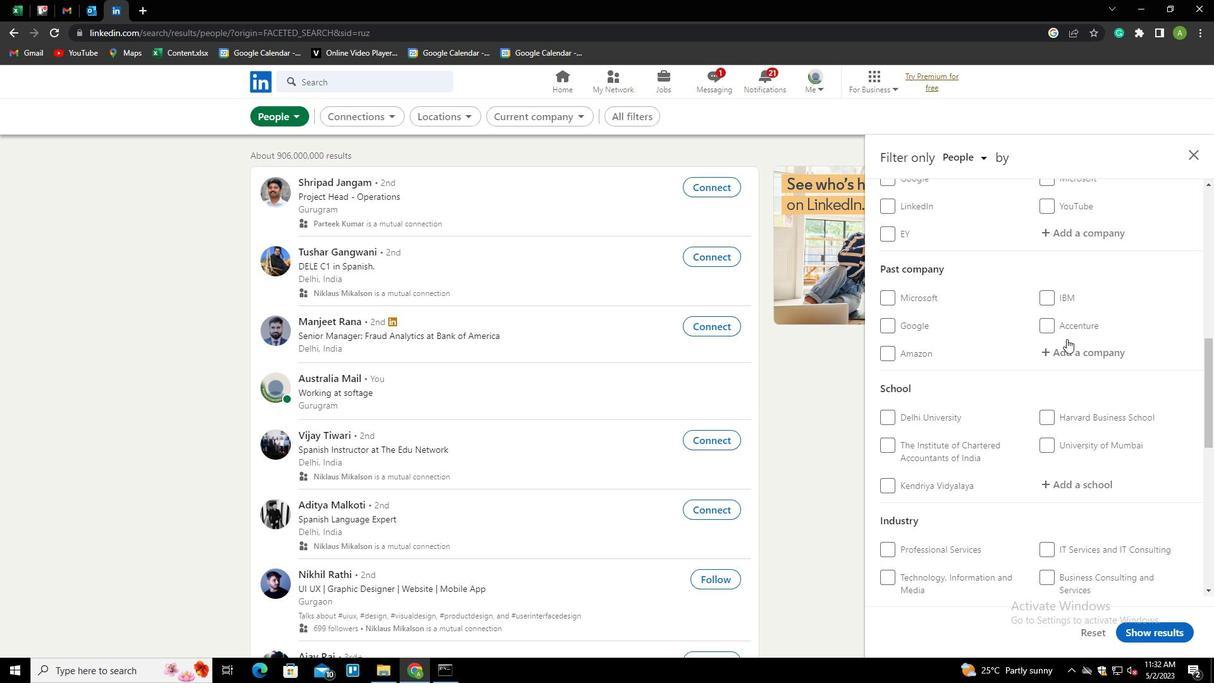 
Action: Mouse moved to (1063, 355)
Screenshot: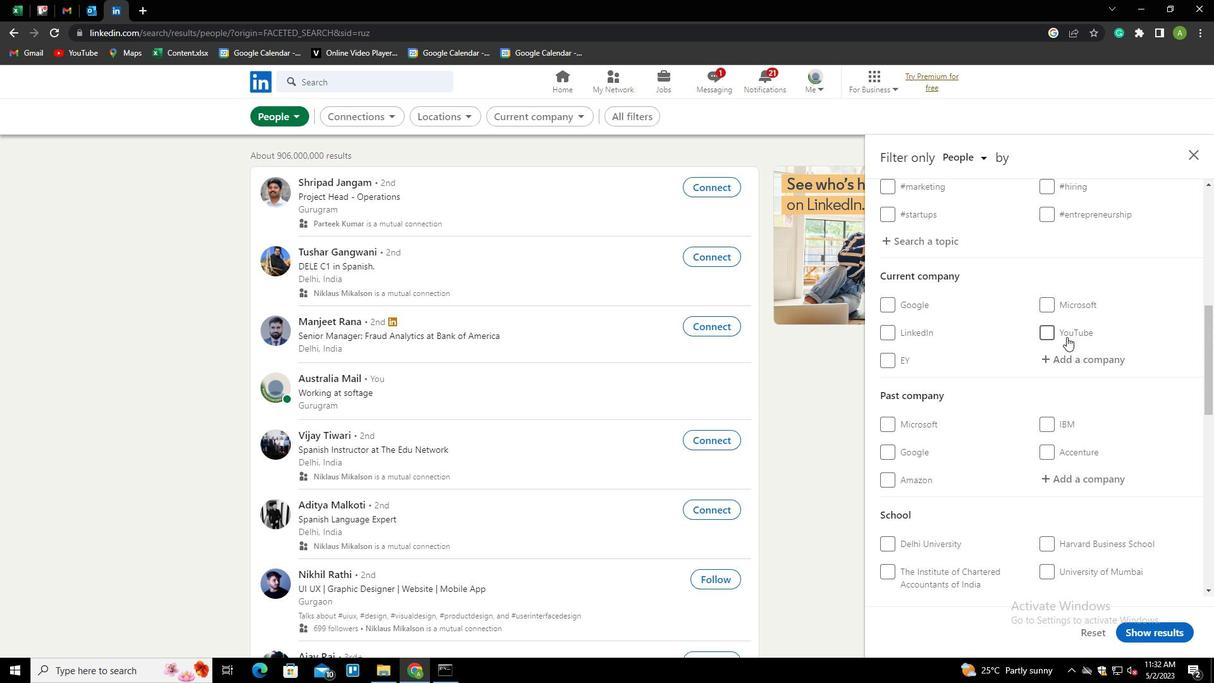
Action: Mouse pressed left at (1063, 355)
Screenshot: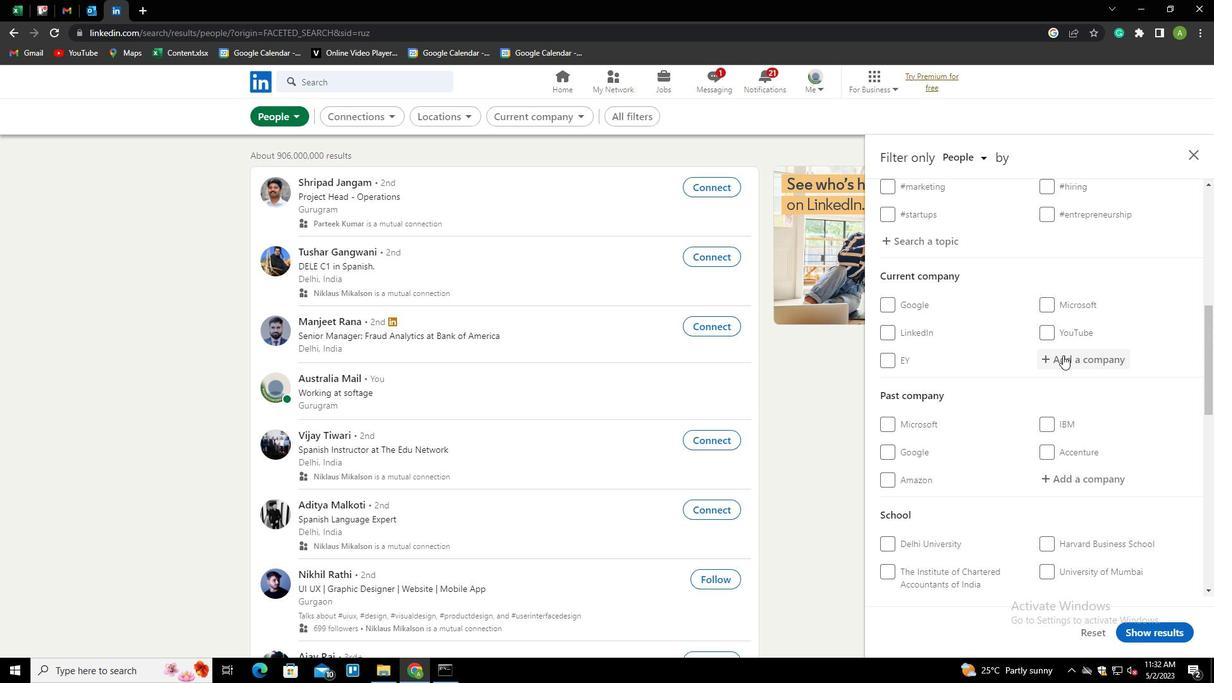 
Action: Mouse moved to (1061, 355)
Screenshot: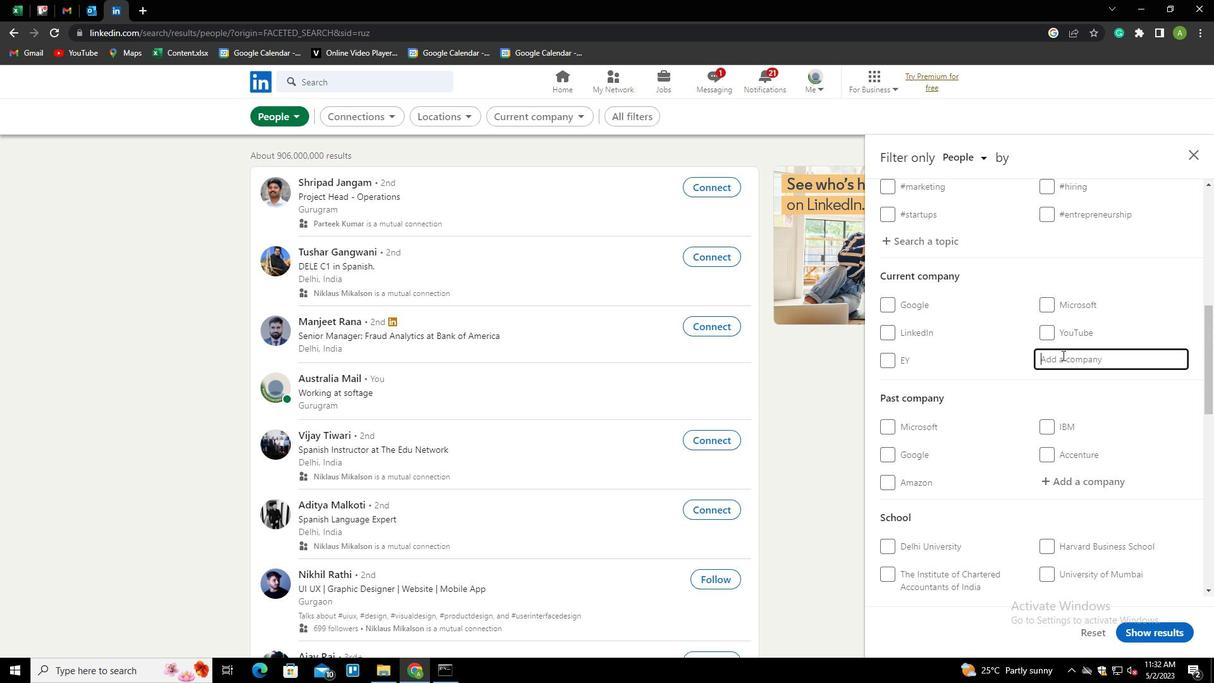 
Action: Key pressed <Key.shift><Key.shift><Key.shift><Key.shift><Key.shift><Key.shift><Key.shift><Key.shift><Key.shift><Key.shift>CIPLA<Key.down><Key.enter>
Screenshot: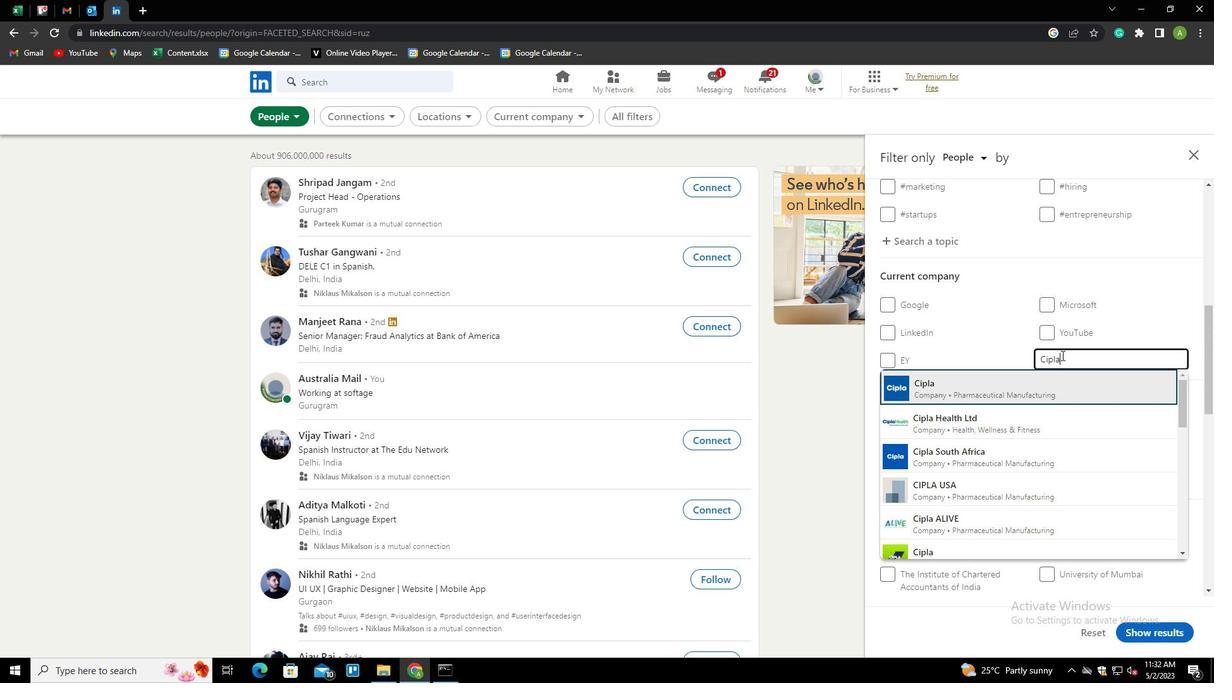
Action: Mouse scrolled (1061, 354) with delta (0, 0)
Screenshot: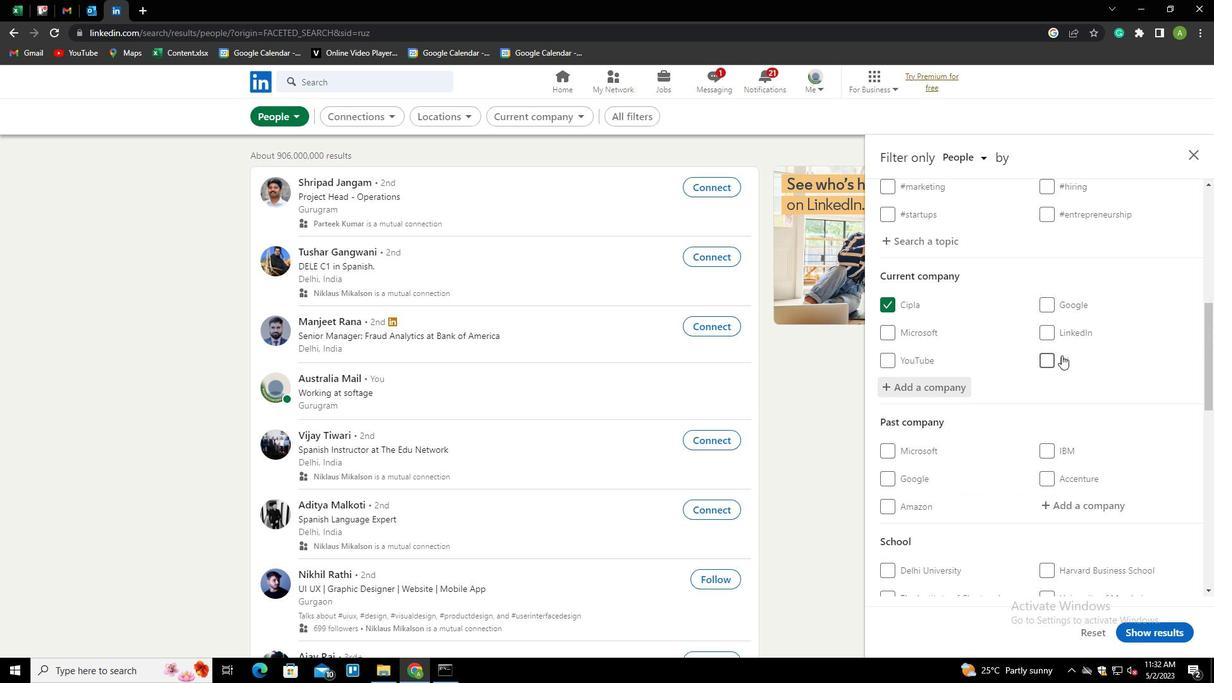 
Action: Mouse scrolled (1061, 354) with delta (0, 0)
Screenshot: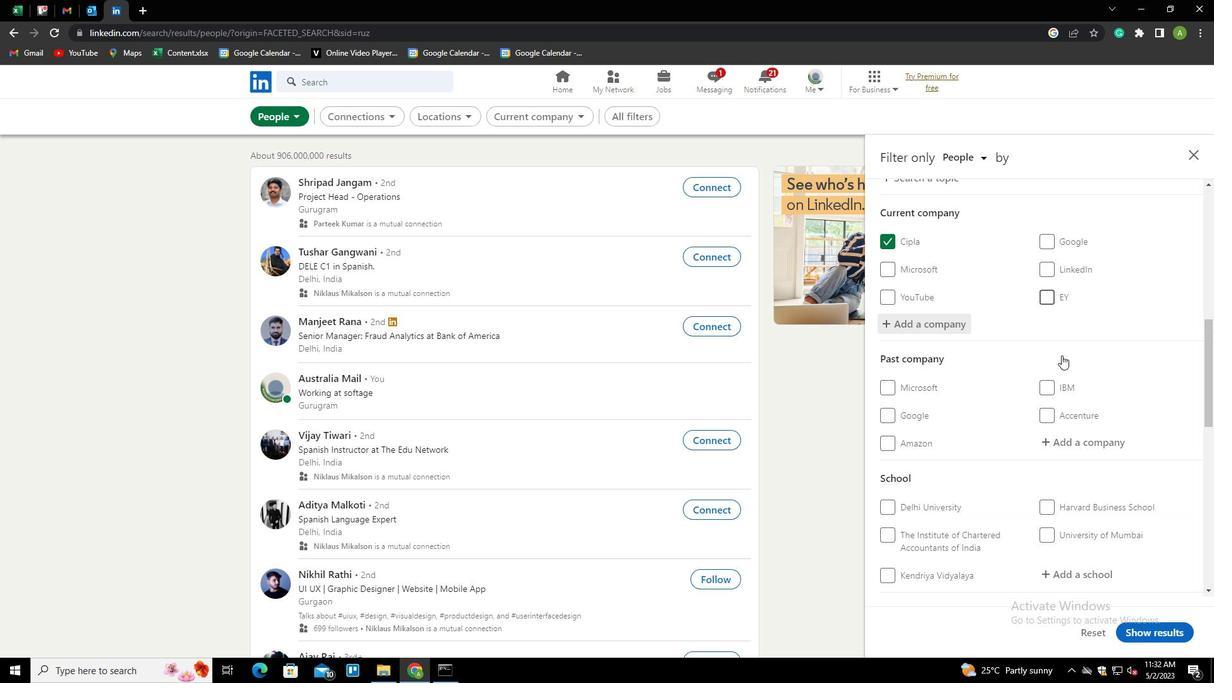 
Action: Mouse scrolled (1061, 354) with delta (0, 0)
Screenshot: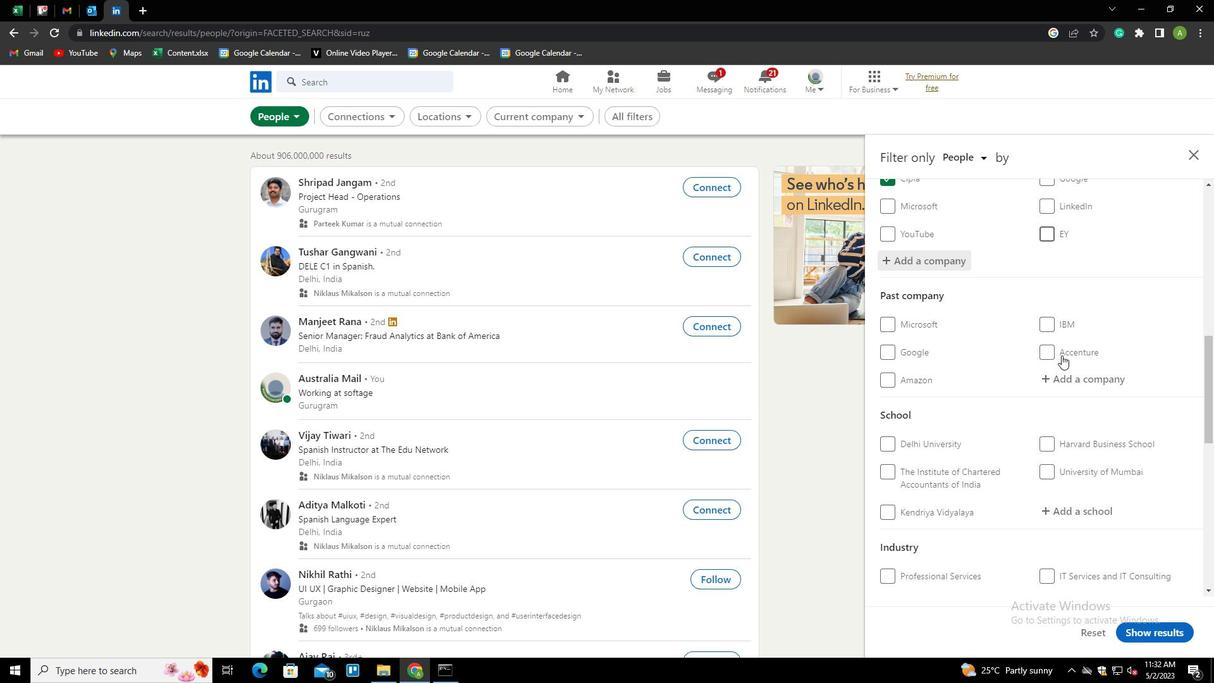 
Action: Mouse scrolled (1061, 354) with delta (0, 0)
Screenshot: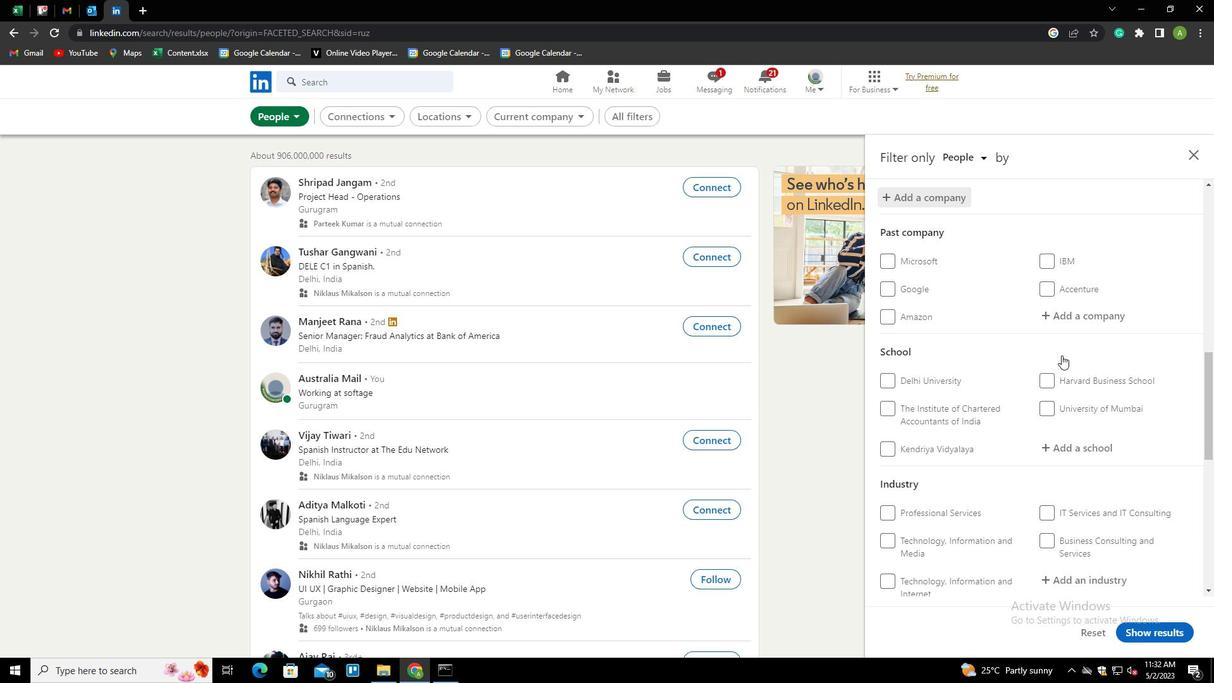 
Action: Mouse moved to (1063, 379)
Screenshot: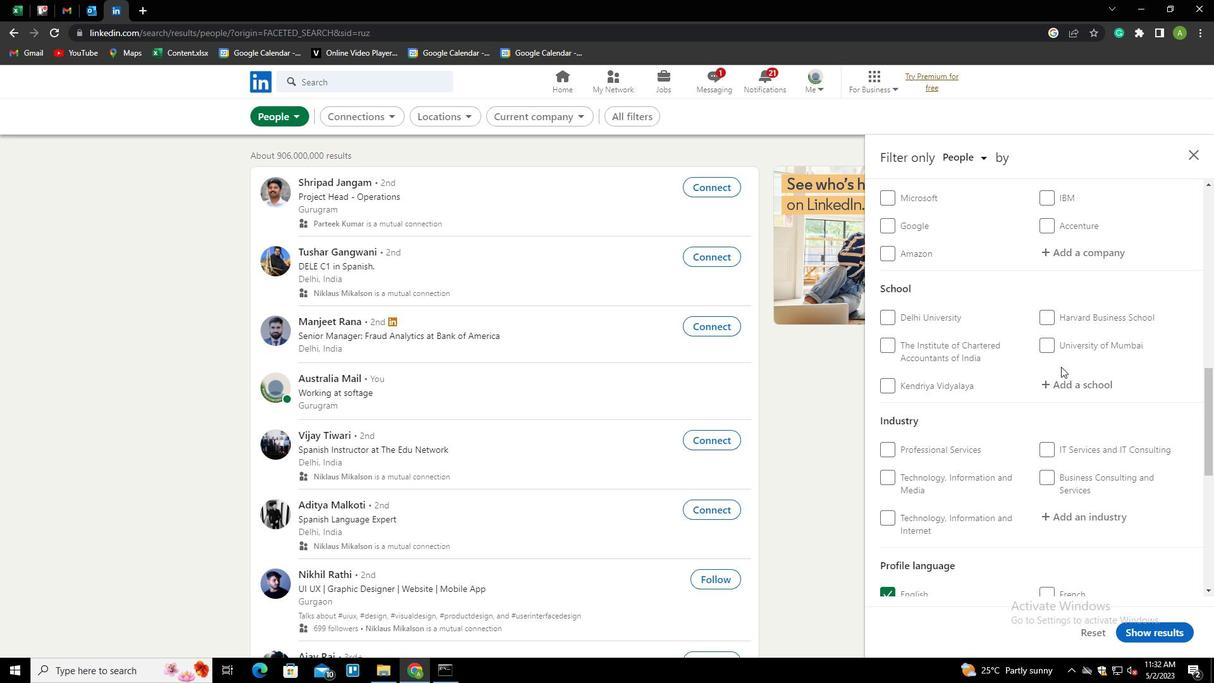 
Action: Mouse pressed left at (1063, 379)
Screenshot: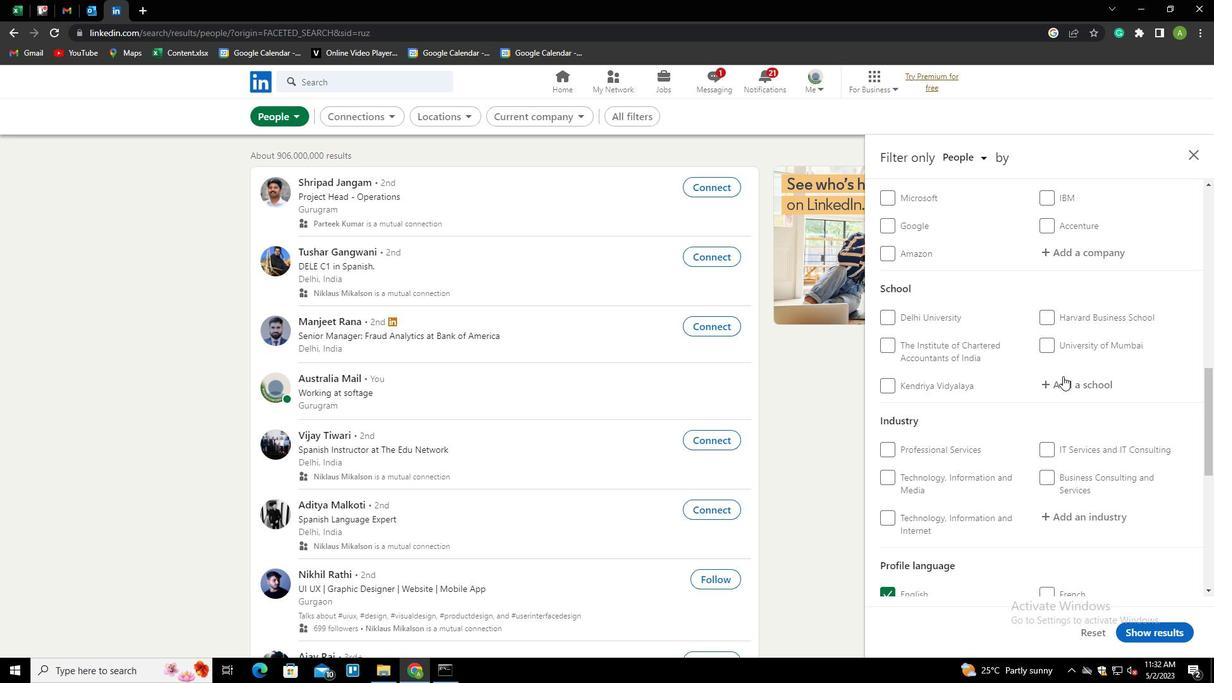 
Action: Mouse moved to (1066, 383)
Screenshot: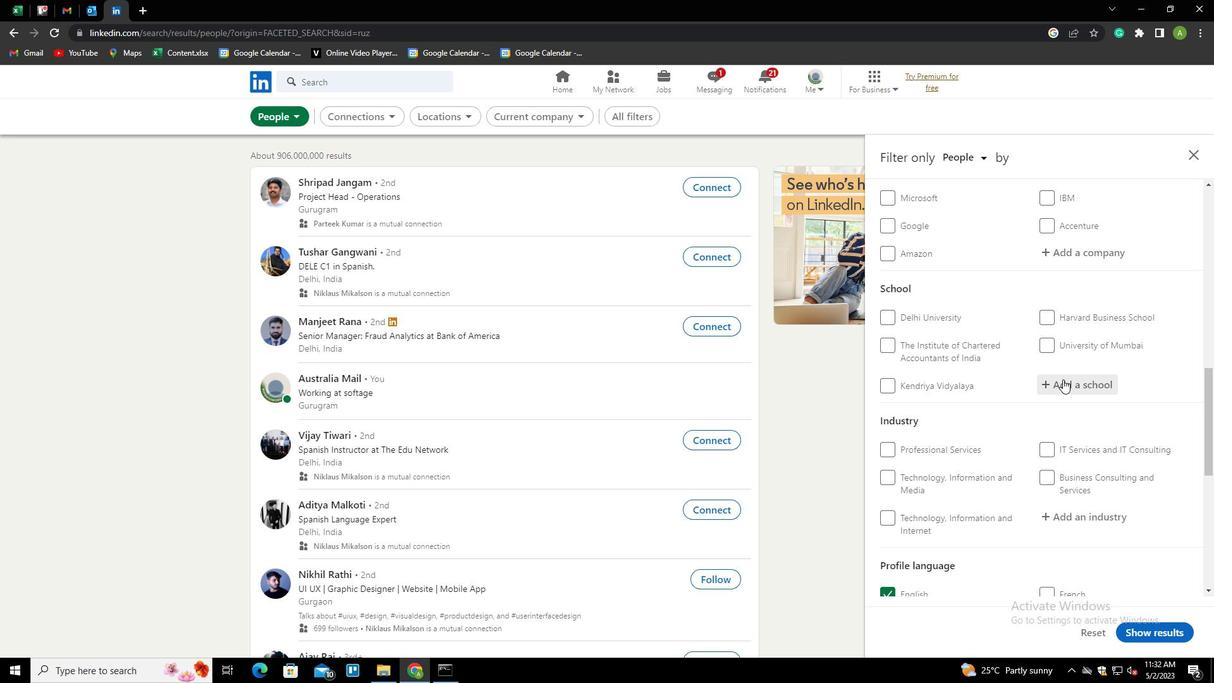 
Action: Mouse pressed left at (1066, 383)
Screenshot: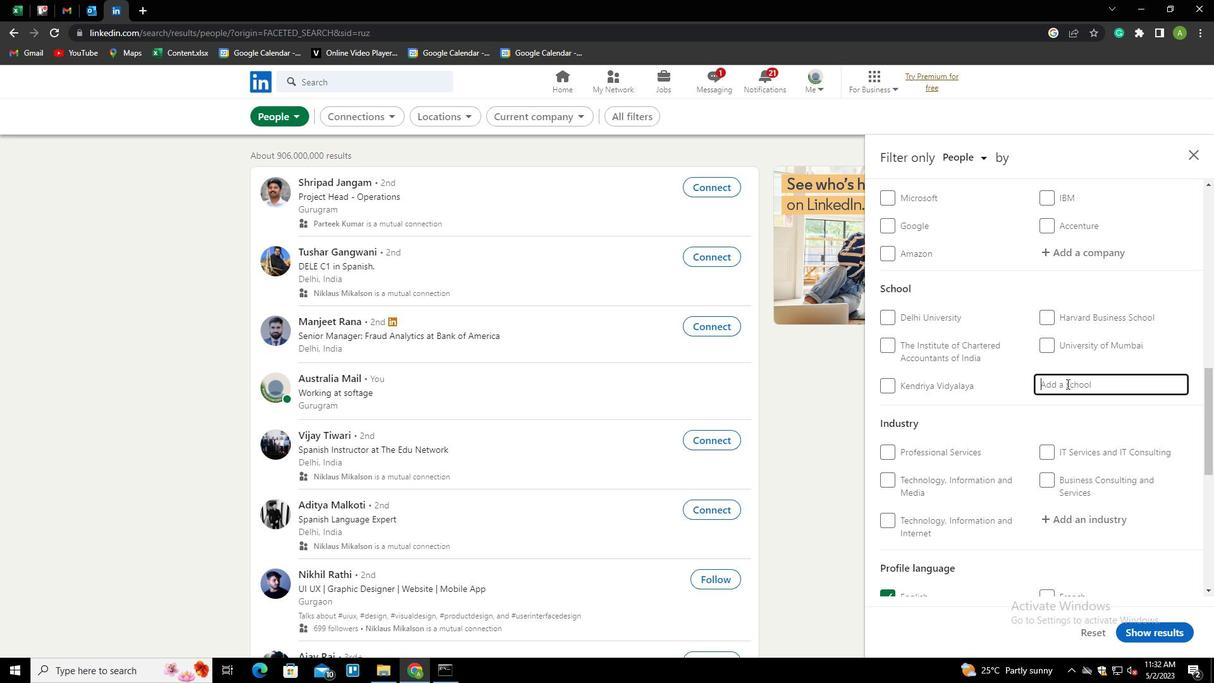 
Action: Key pressed <Key.shift>TECHNOLO<Key.down>GY<Key.space>JOBS<Key.down><Key.down><Key.enter>
Screenshot: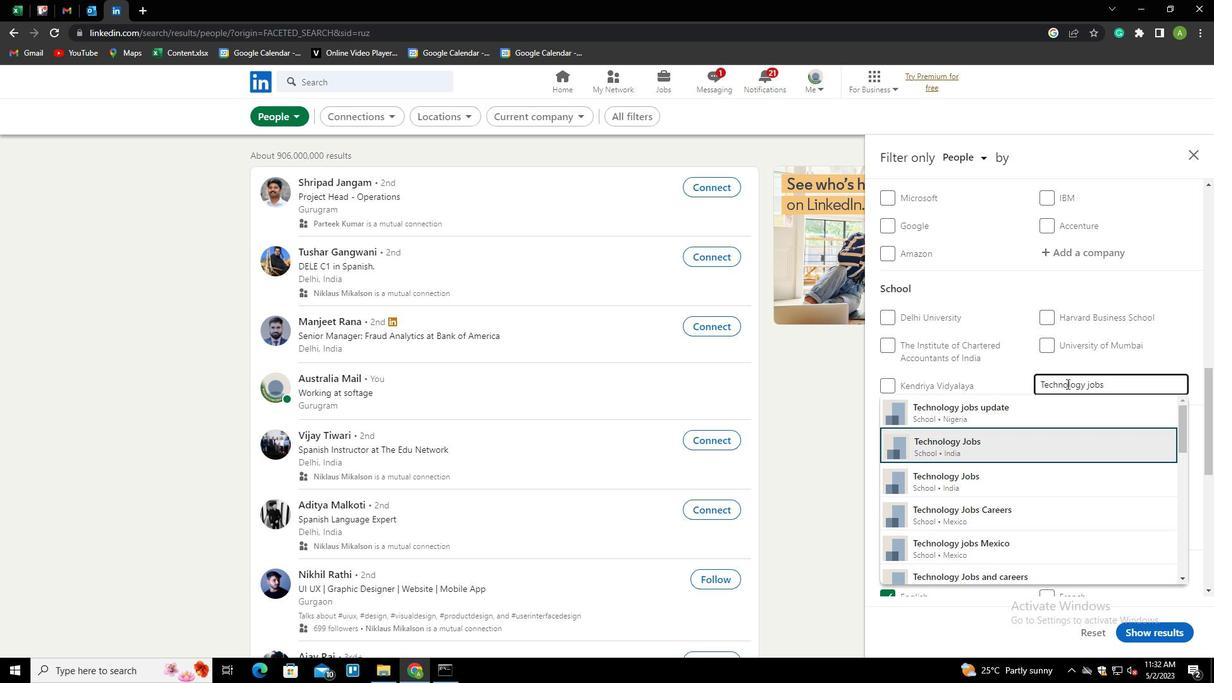 
Action: Mouse scrolled (1066, 383) with delta (0, 0)
Screenshot: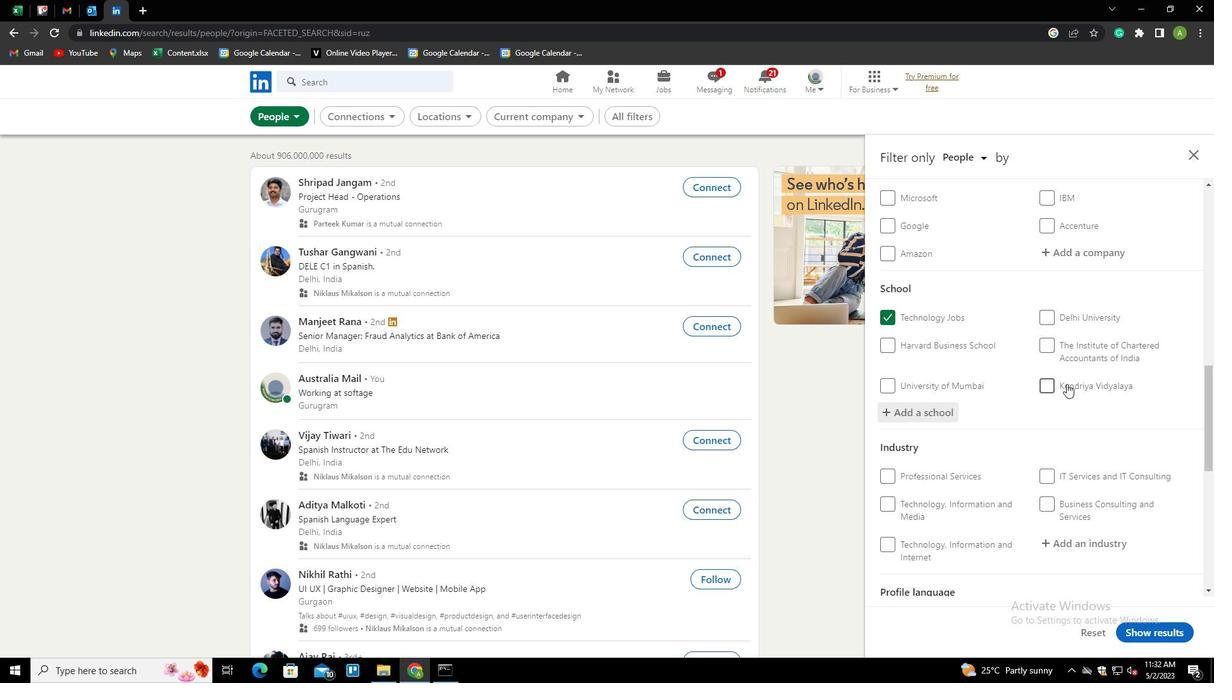 
Action: Mouse scrolled (1066, 383) with delta (0, 0)
Screenshot: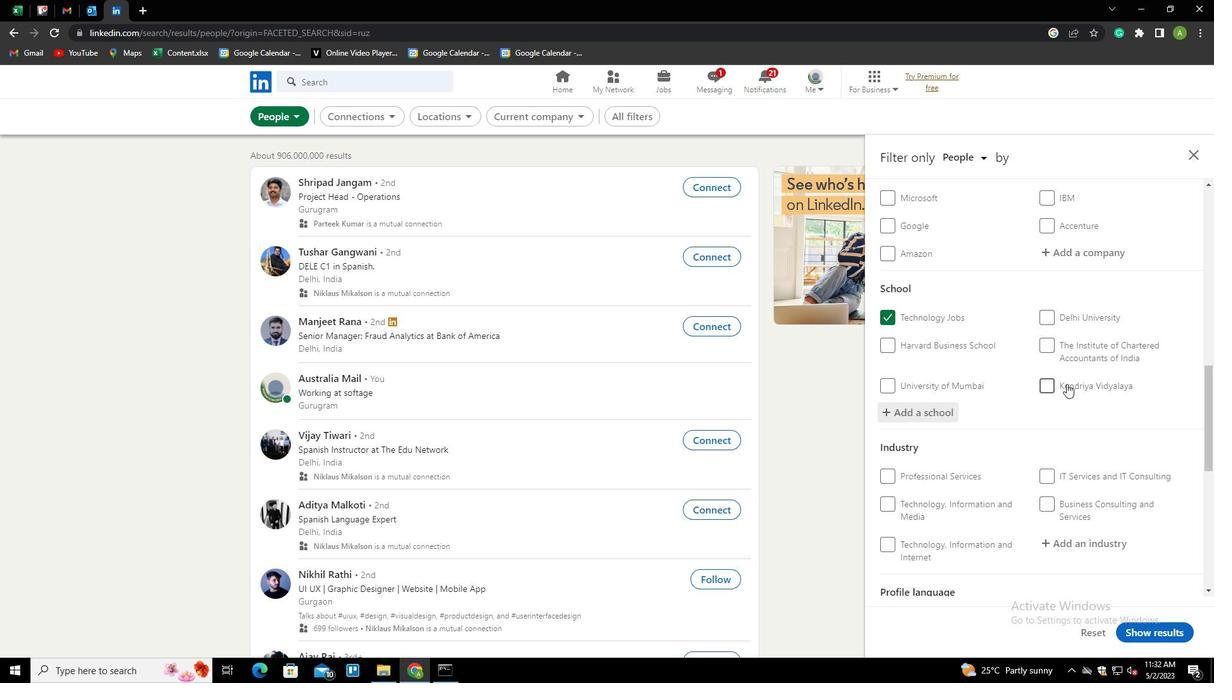 
Action: Mouse scrolled (1066, 383) with delta (0, 0)
Screenshot: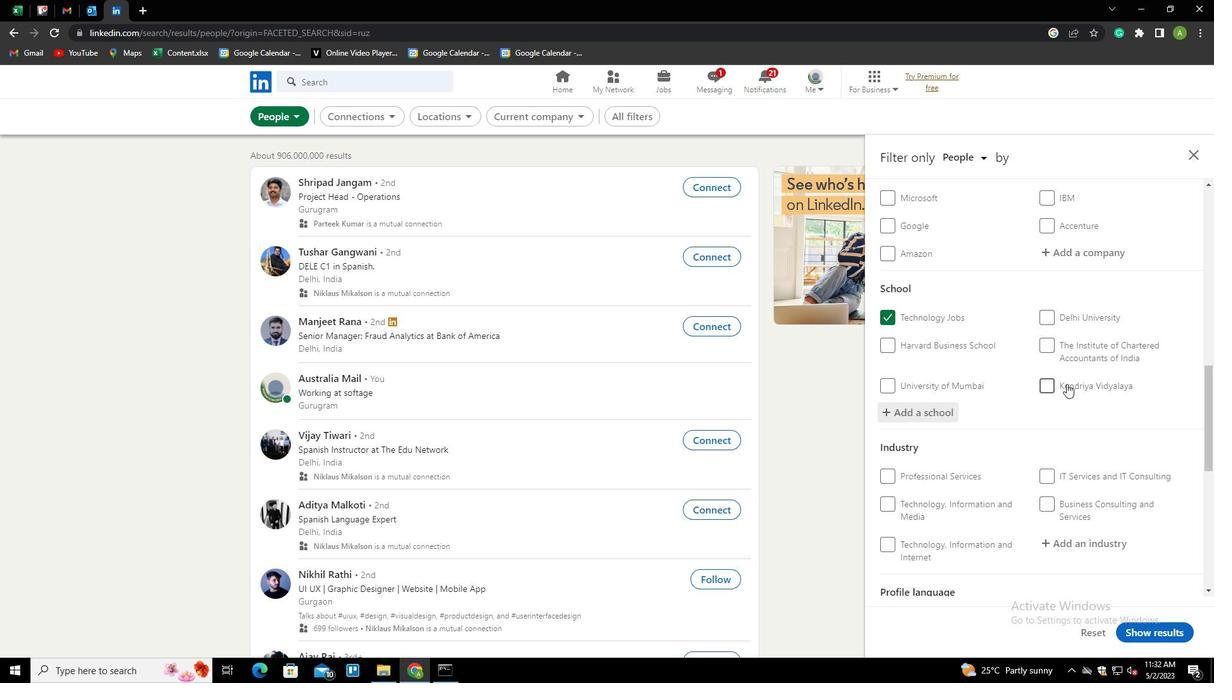 
Action: Mouse moved to (1067, 355)
Screenshot: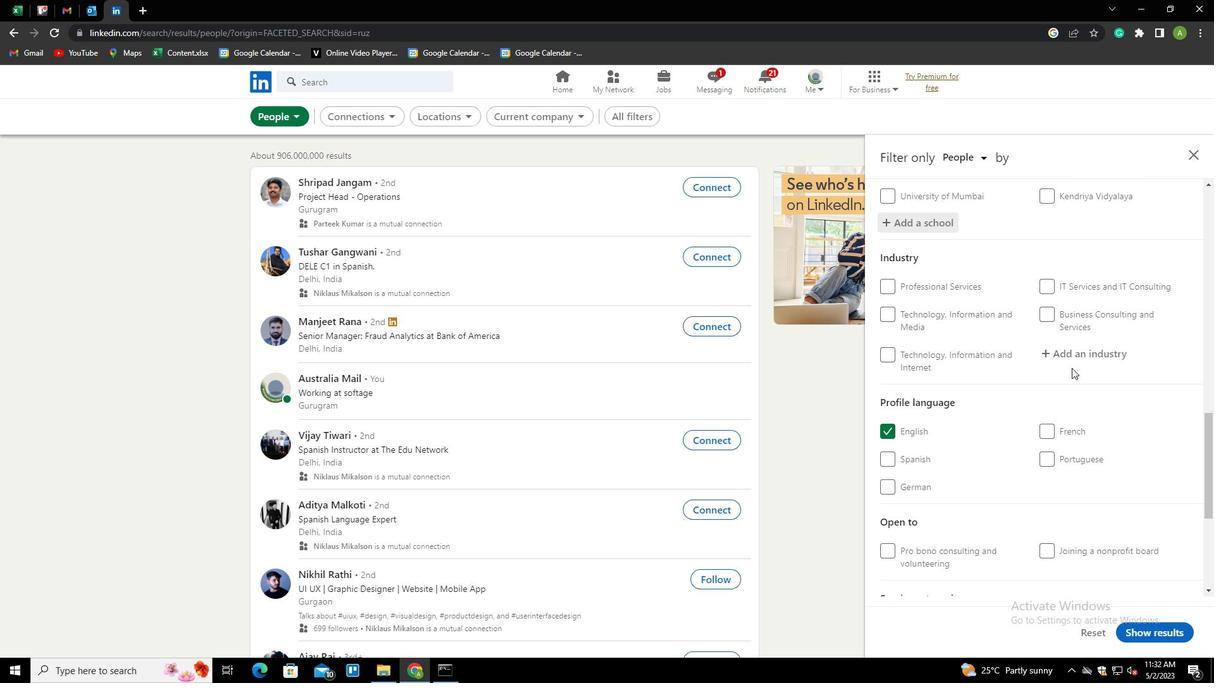 
Action: Mouse pressed left at (1067, 355)
Screenshot: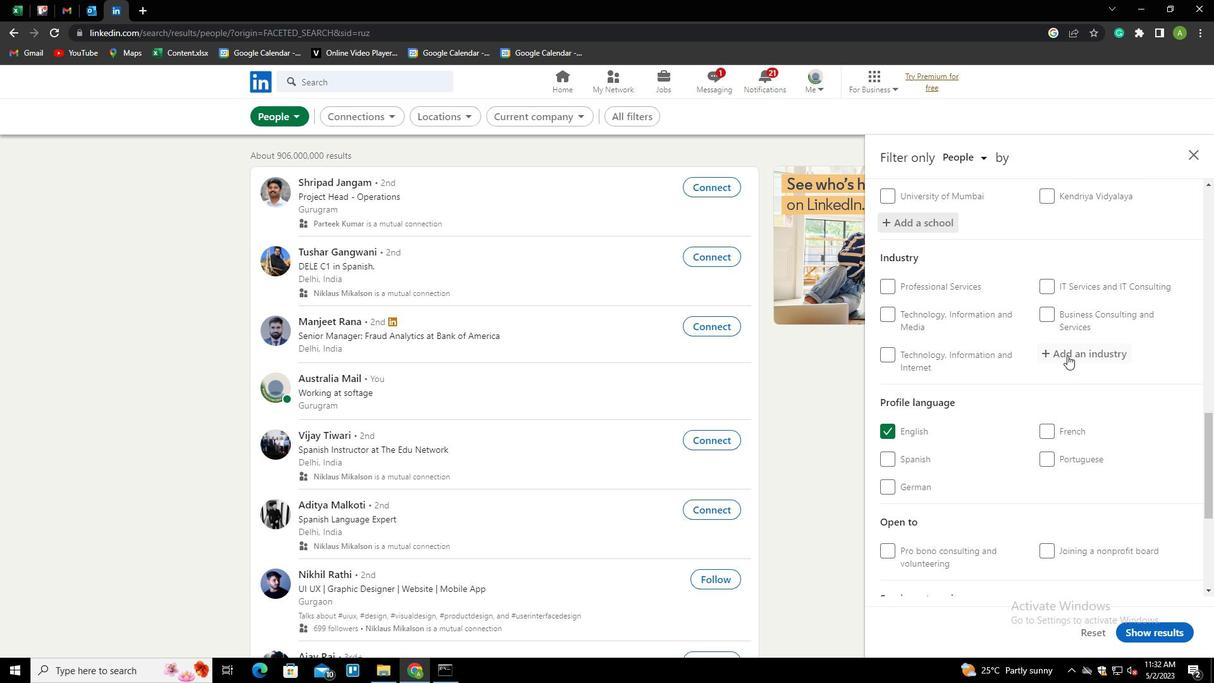 
Action: Mouse moved to (1072, 354)
Screenshot: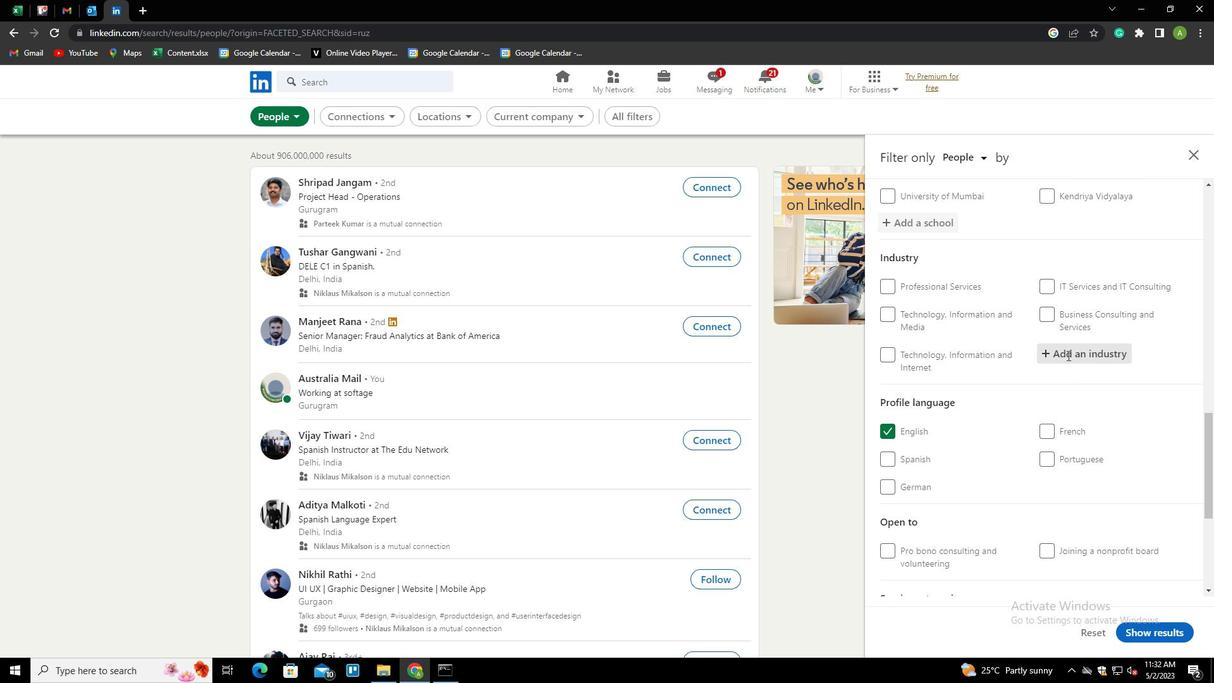 
Action: Mouse pressed left at (1072, 354)
Screenshot: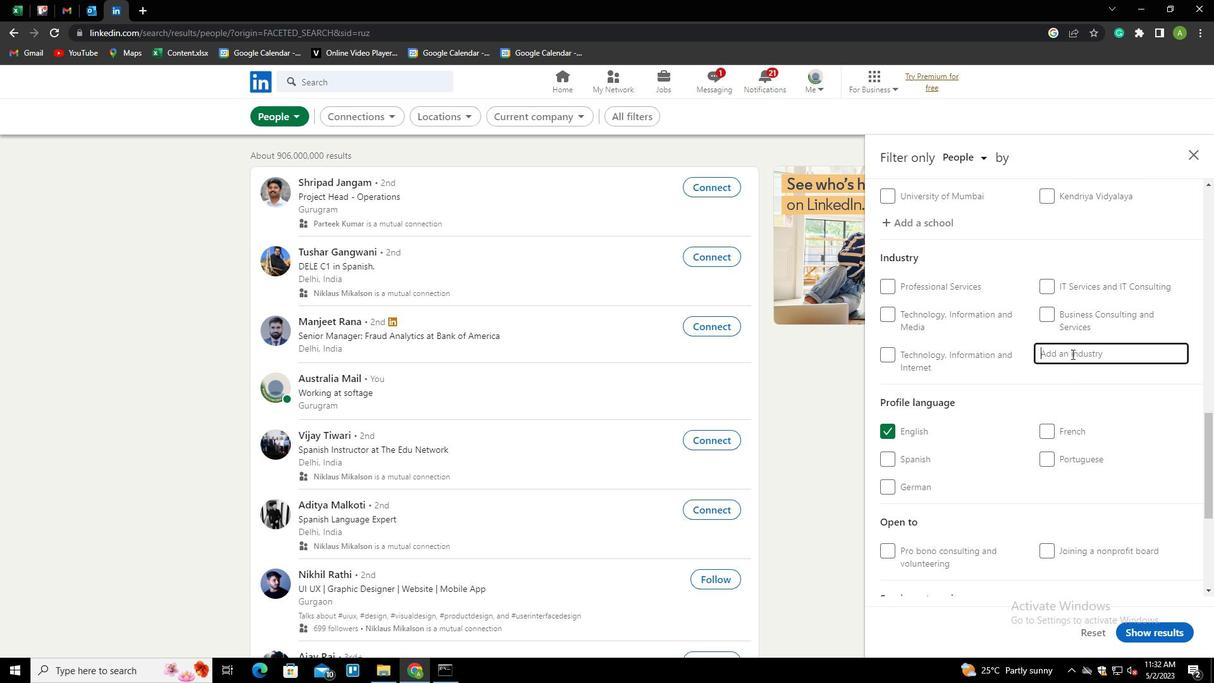 
Action: Key pressed <Key.shift>PAA<Key.backspace>CA<Key.backspace>KA<Key.down><Key.enter>
Screenshot: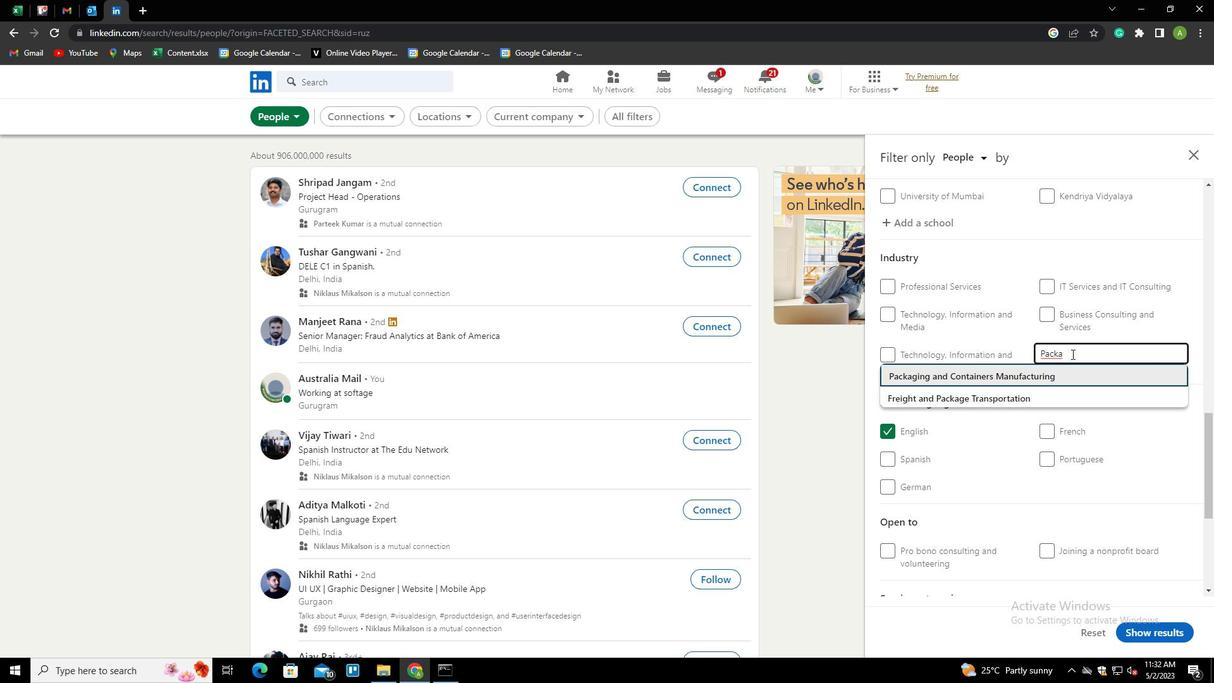 
Action: Mouse scrolled (1072, 353) with delta (0, 0)
Screenshot: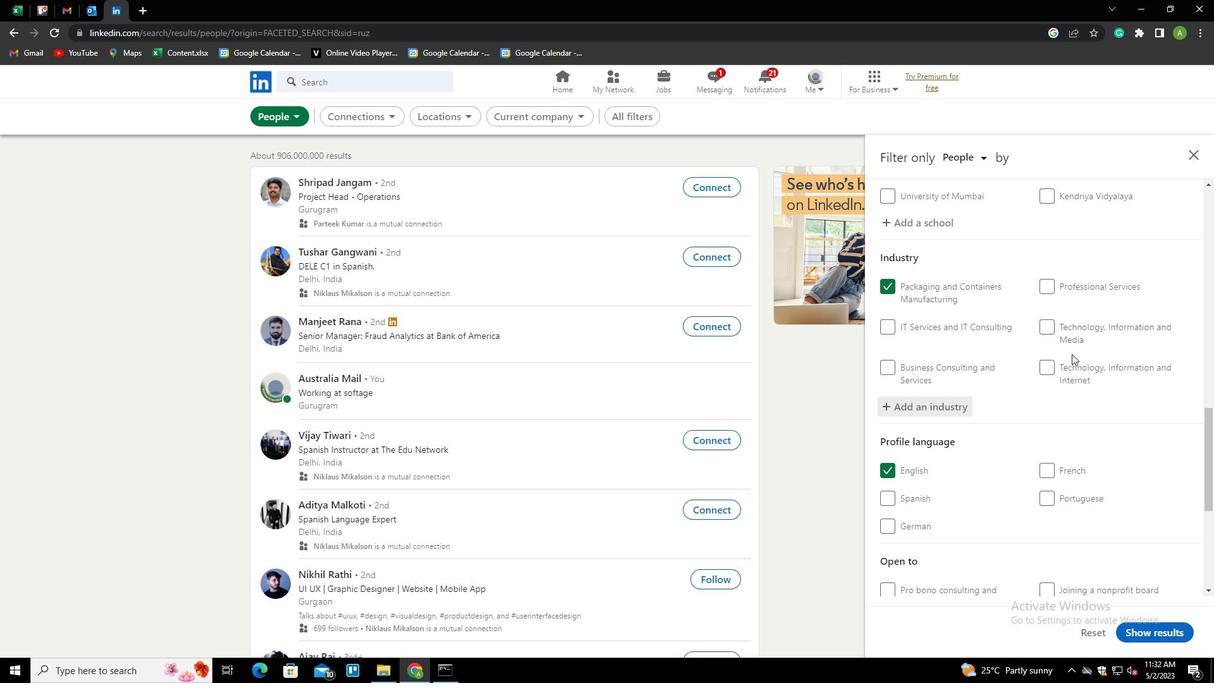 
Action: Mouse scrolled (1072, 353) with delta (0, 0)
Screenshot: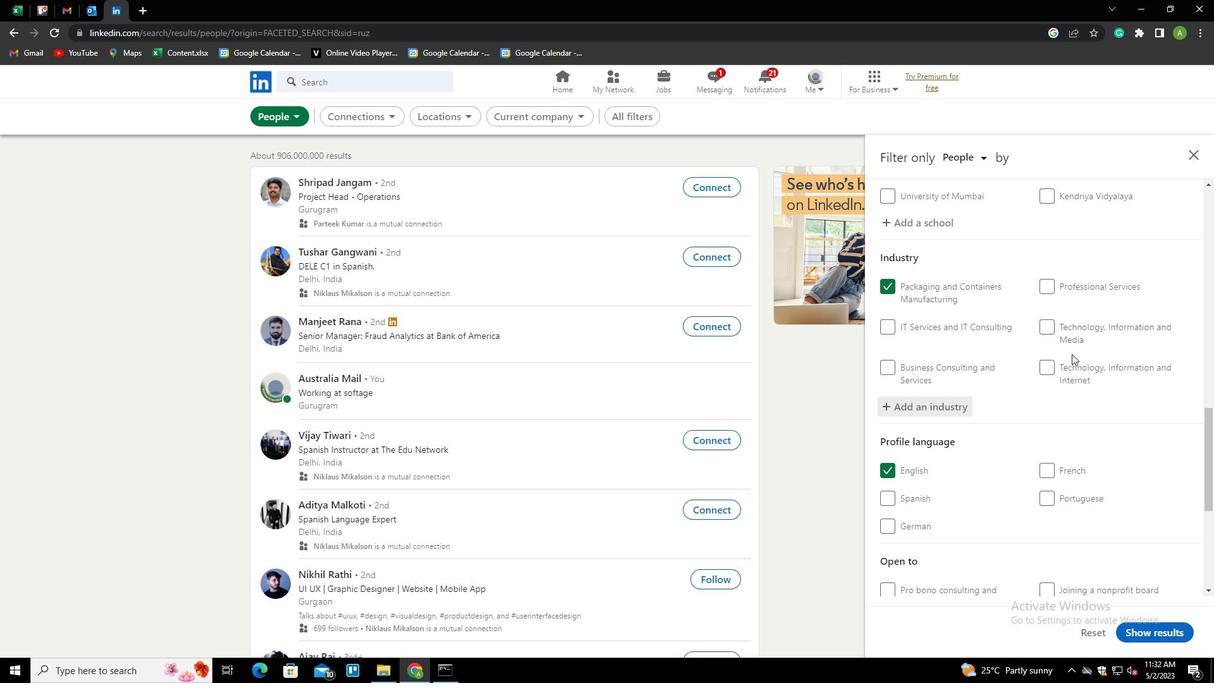 
Action: Mouse moved to (1072, 354)
Screenshot: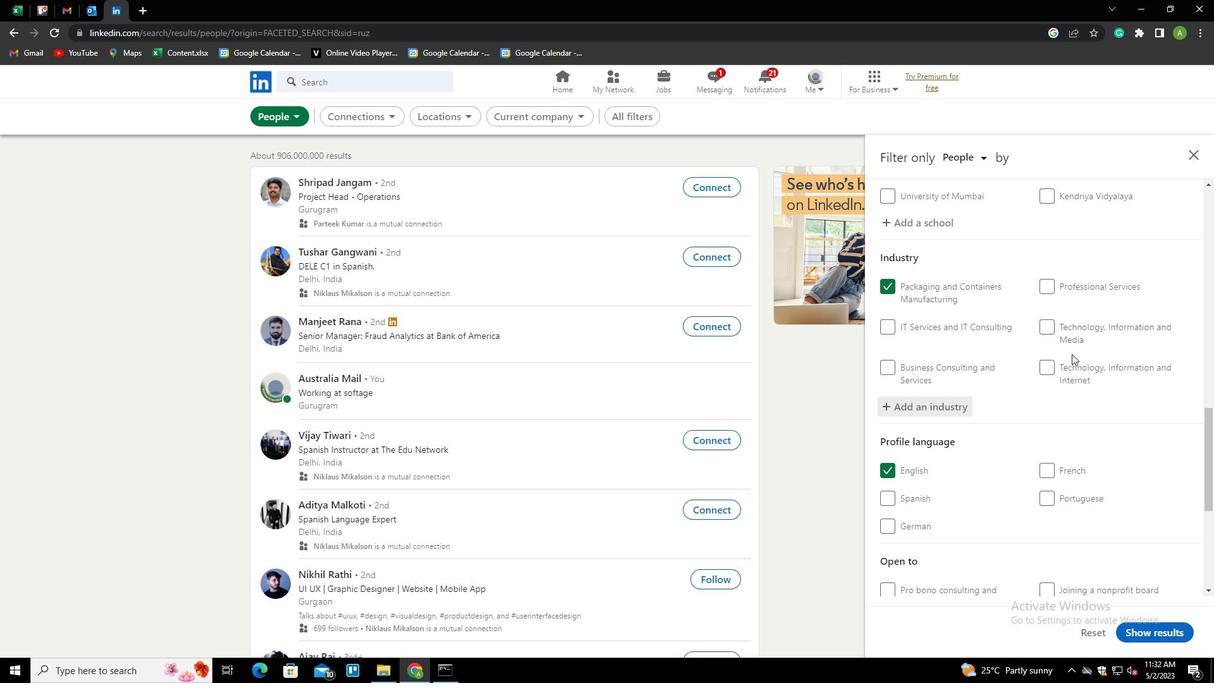 
Action: Mouse scrolled (1072, 353) with delta (0, 0)
Screenshot: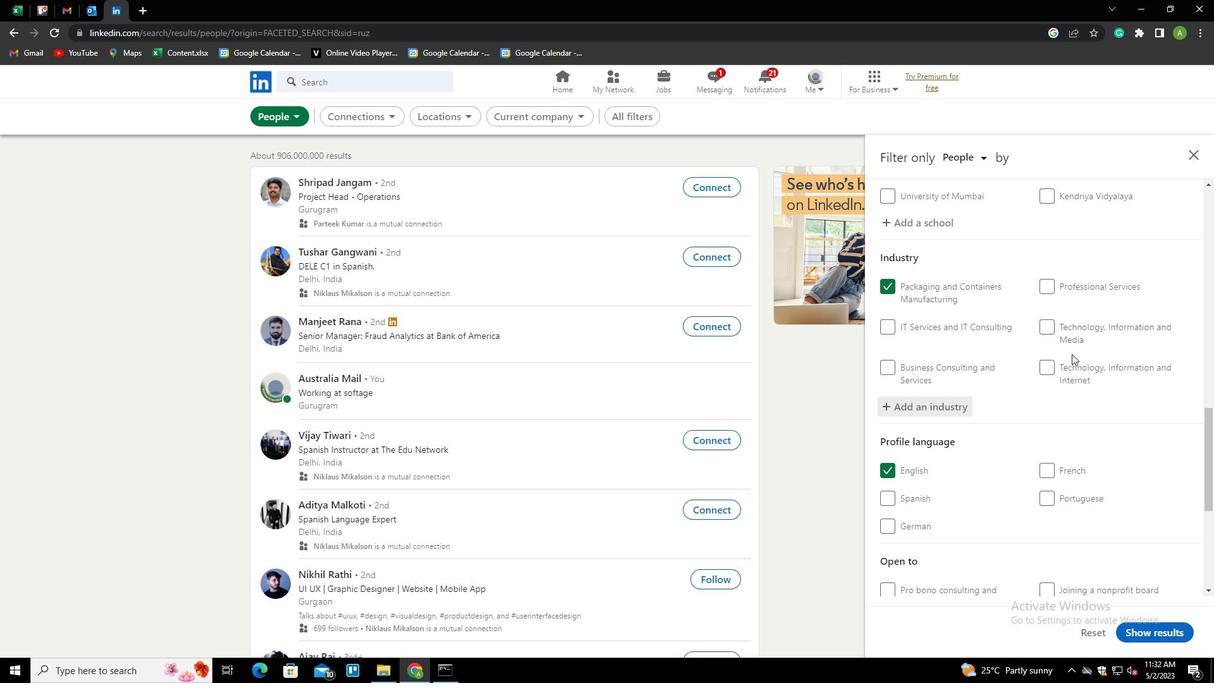 
Action: Mouse scrolled (1072, 353) with delta (0, 0)
Screenshot: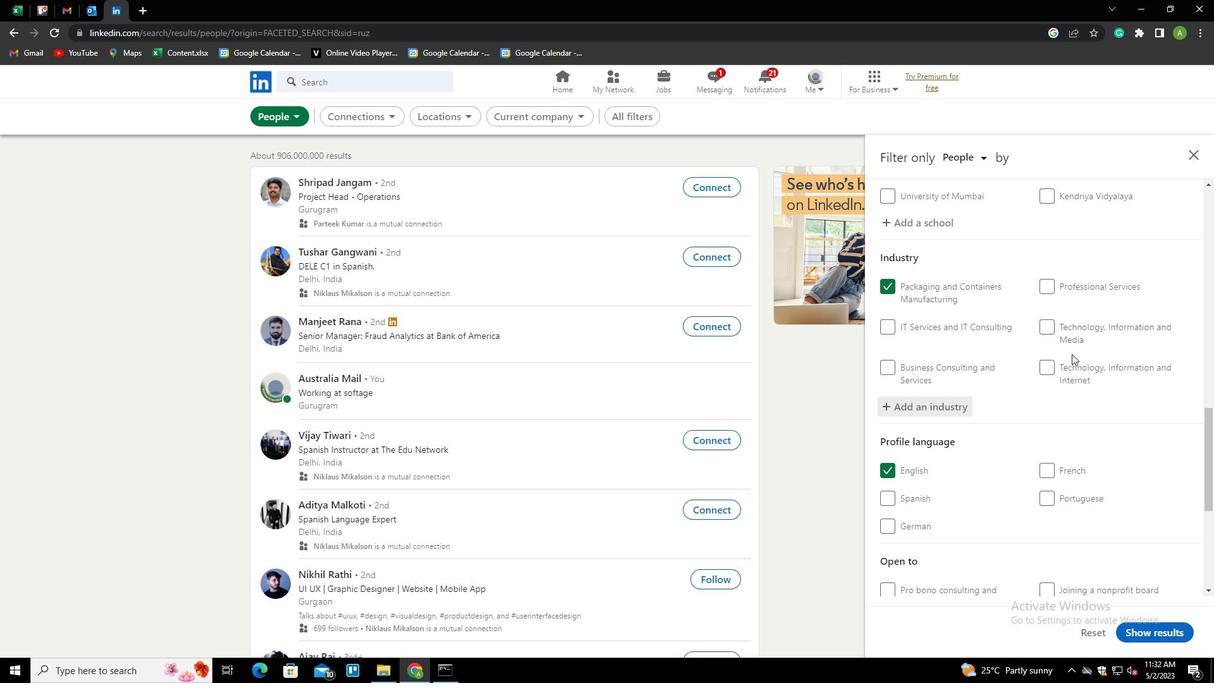 
Action: Mouse scrolled (1072, 353) with delta (0, 0)
Screenshot: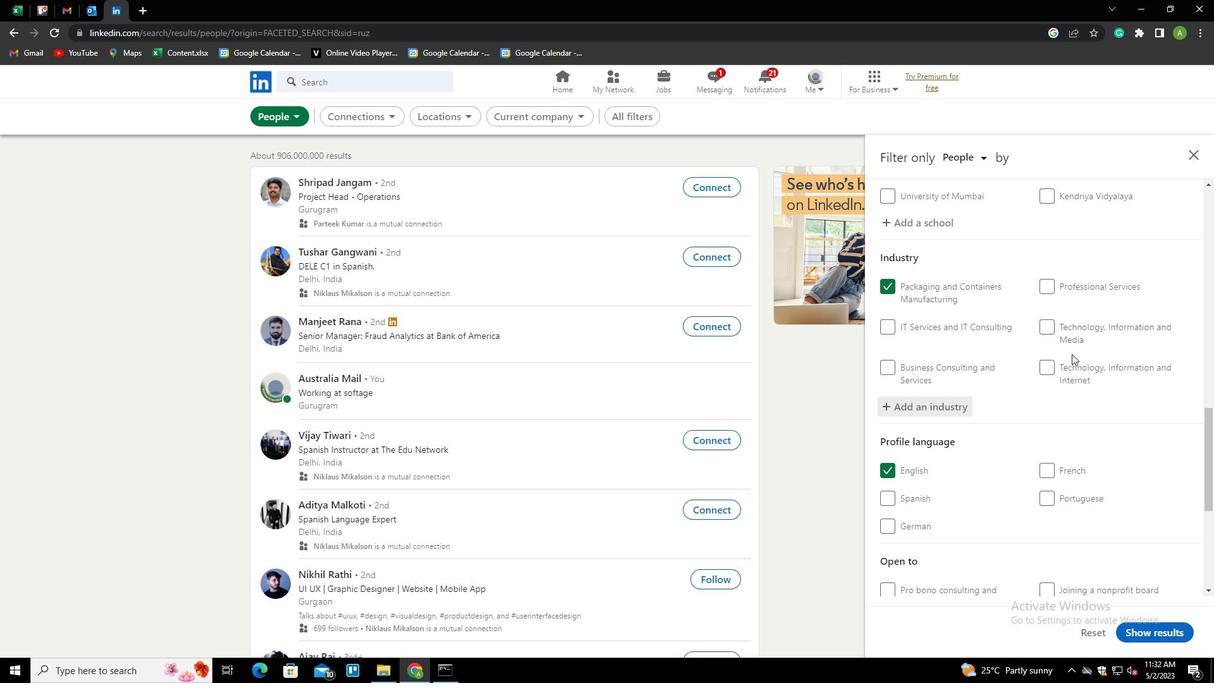
Action: Mouse scrolled (1072, 353) with delta (0, 0)
Screenshot: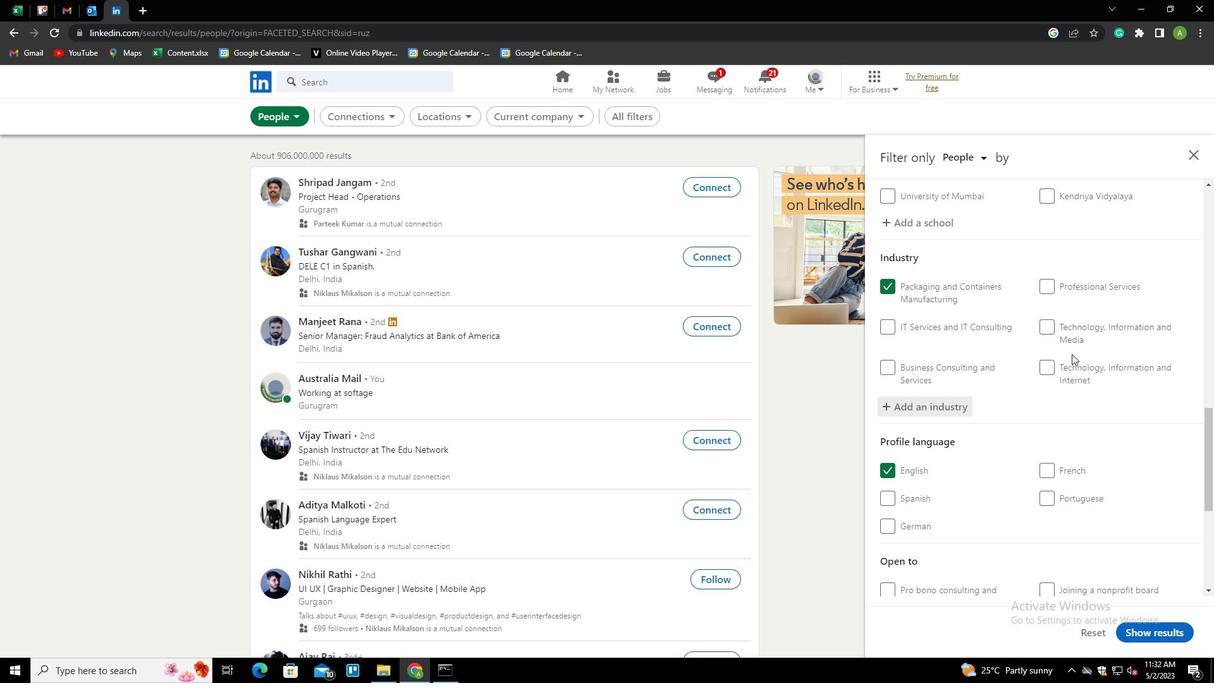 
Action: Mouse moved to (1046, 411)
Screenshot: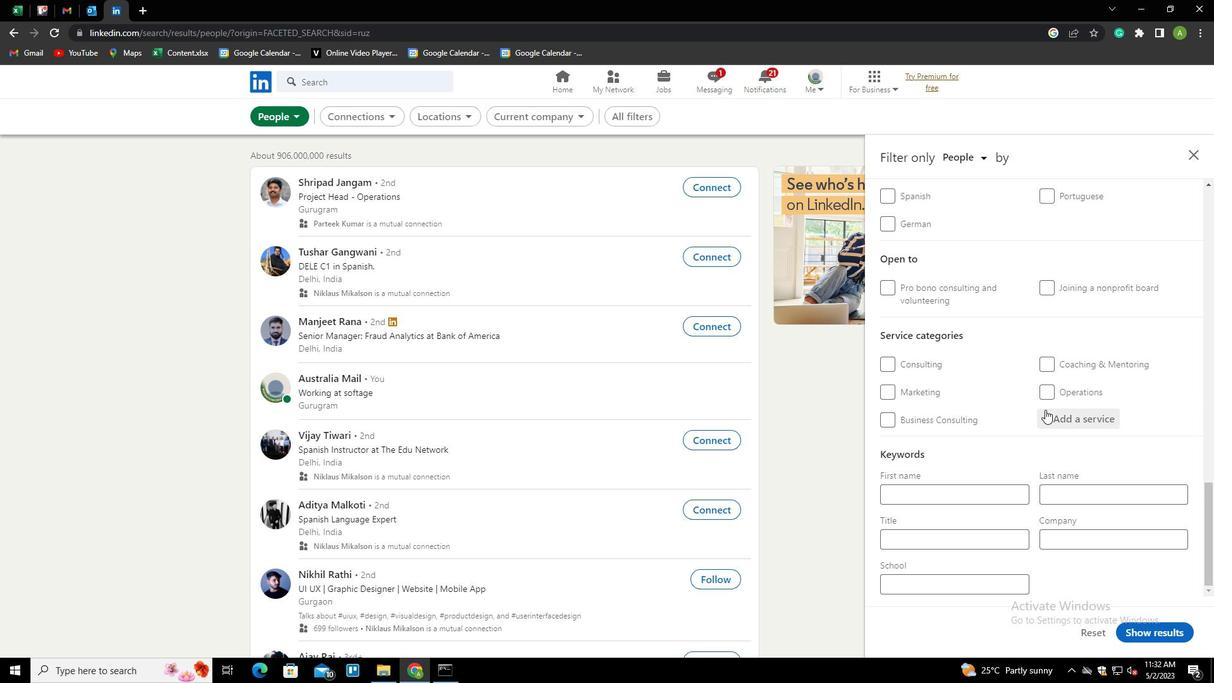 
Action: Mouse pressed left at (1046, 411)
Screenshot: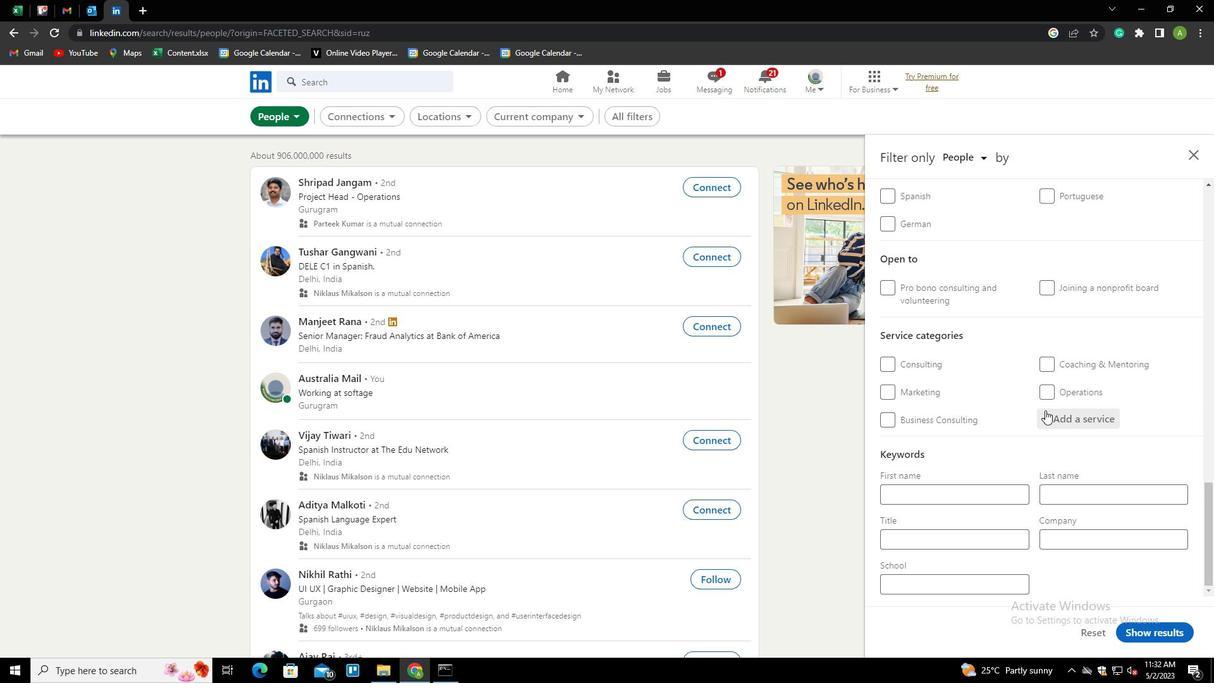 
Action: Mouse moved to (1061, 416)
Screenshot: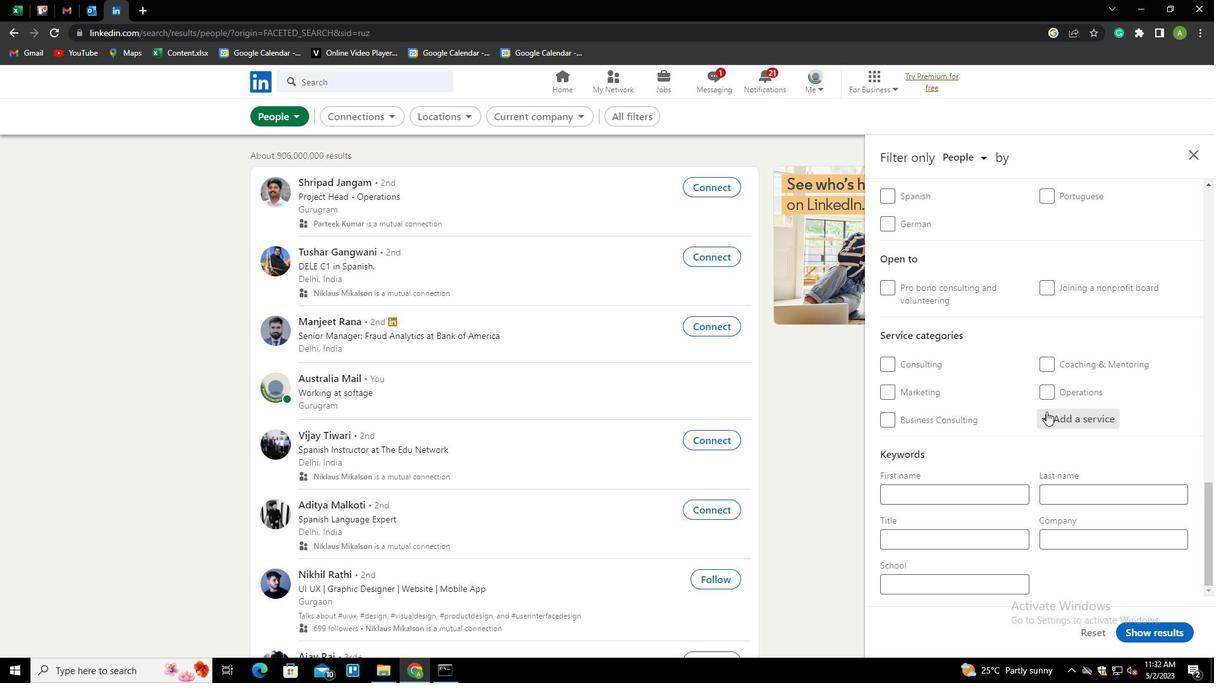 
Action: Mouse pressed left at (1061, 416)
Screenshot: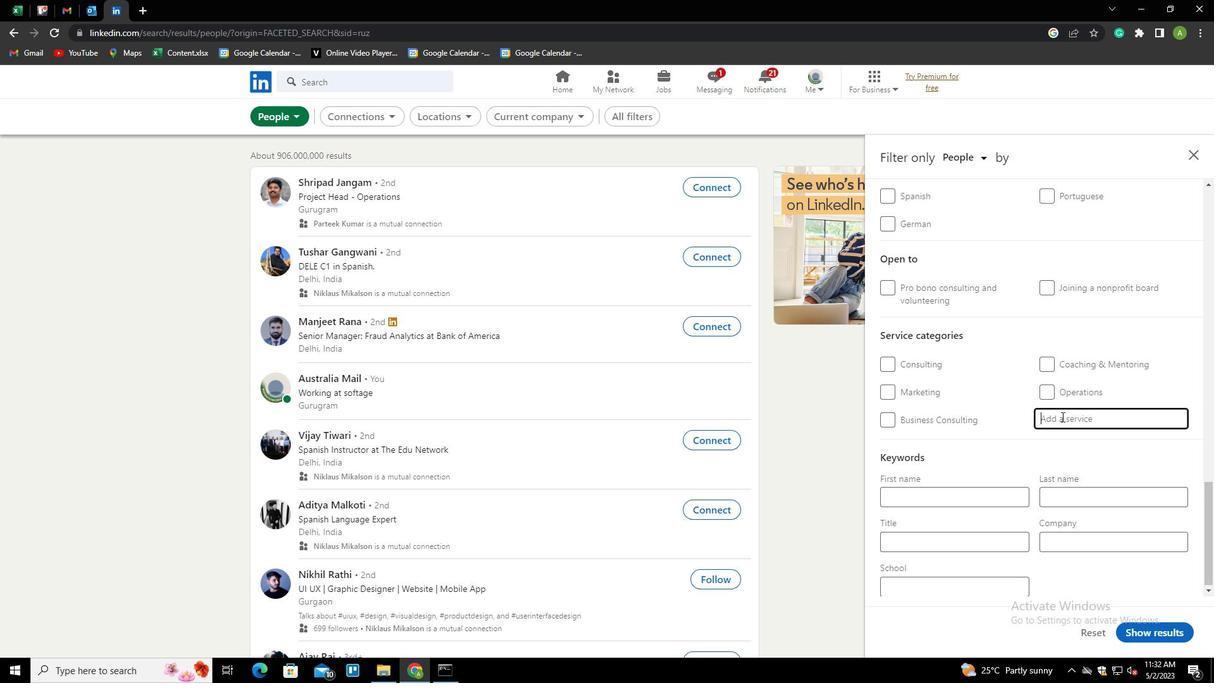 
Action: Key pressed <Key.shift><Key.shift><Key.shift><Key.shift><Key.shift><Key.shift><Key.shift><Key.shift>VIDEO<Key.down><Key.down><Key.down><Key.down><Key.down><Key.down><Key.enter>
Screenshot: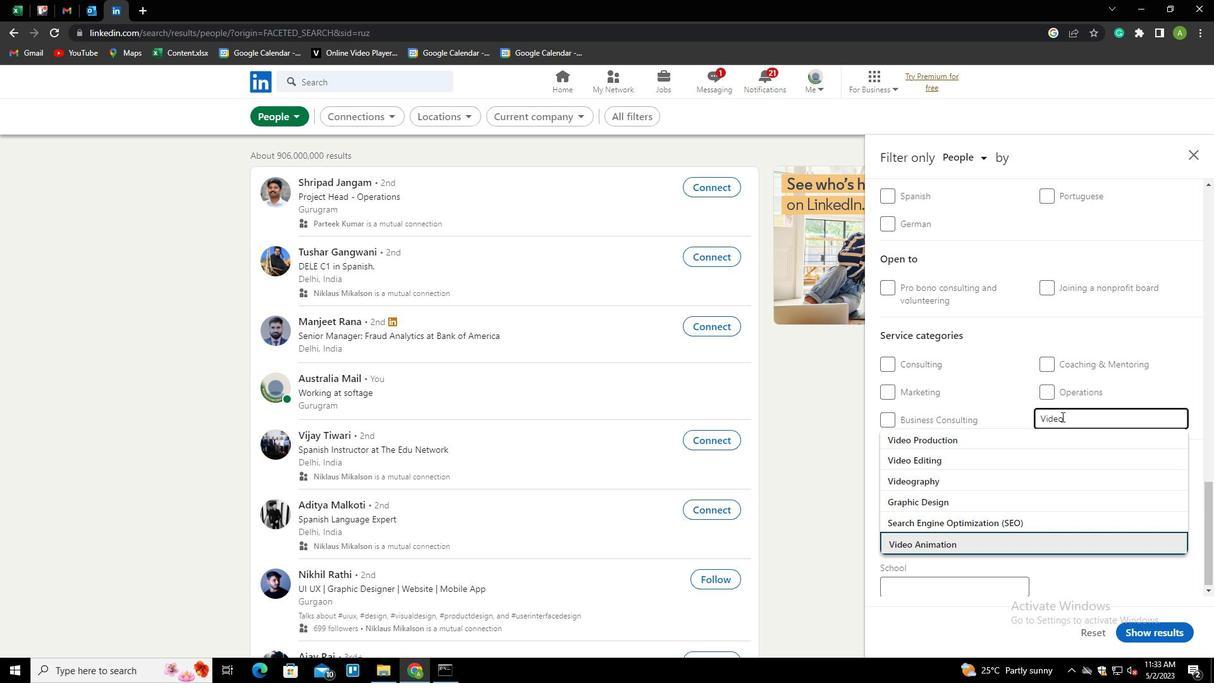 
Action: Mouse moved to (1092, 416)
Screenshot: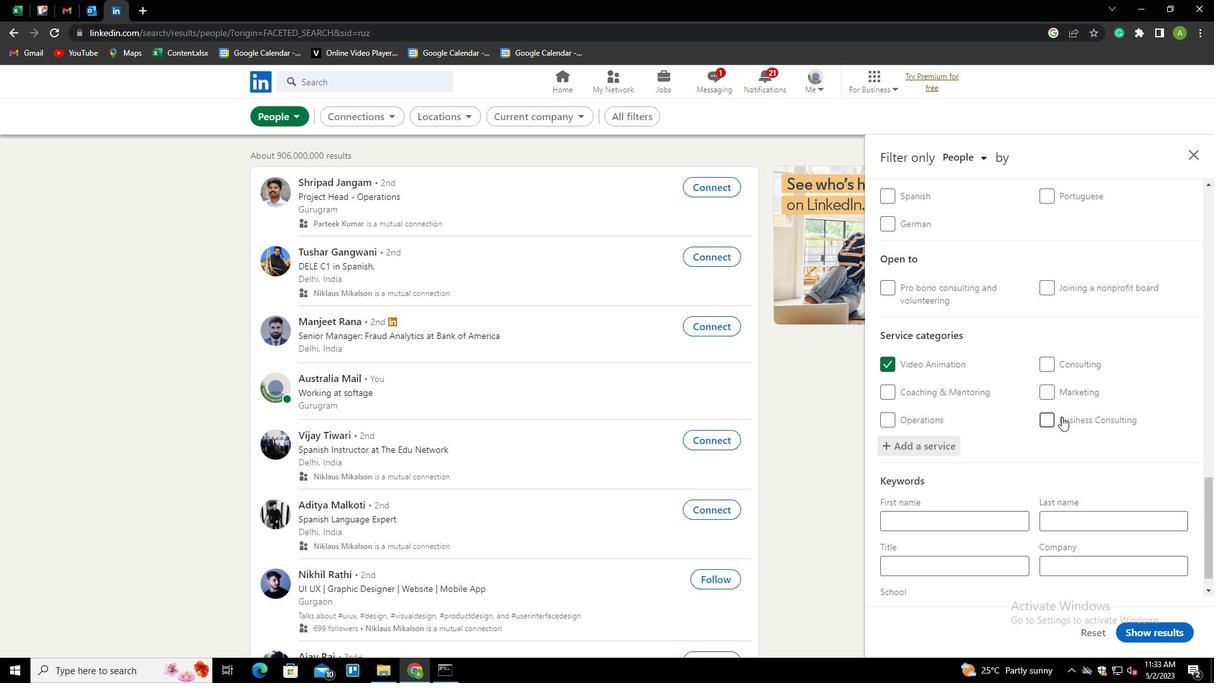 
Action: Mouse scrolled (1092, 416) with delta (0, 0)
Screenshot: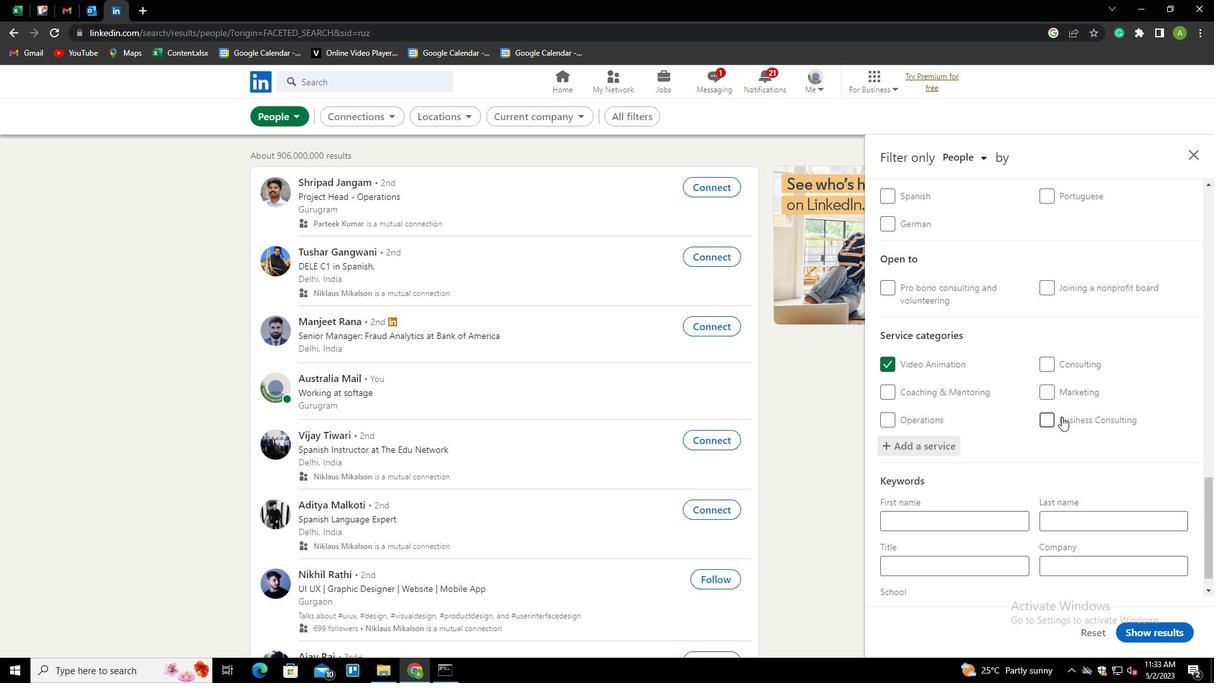 
Action: Mouse scrolled (1092, 416) with delta (0, 0)
Screenshot: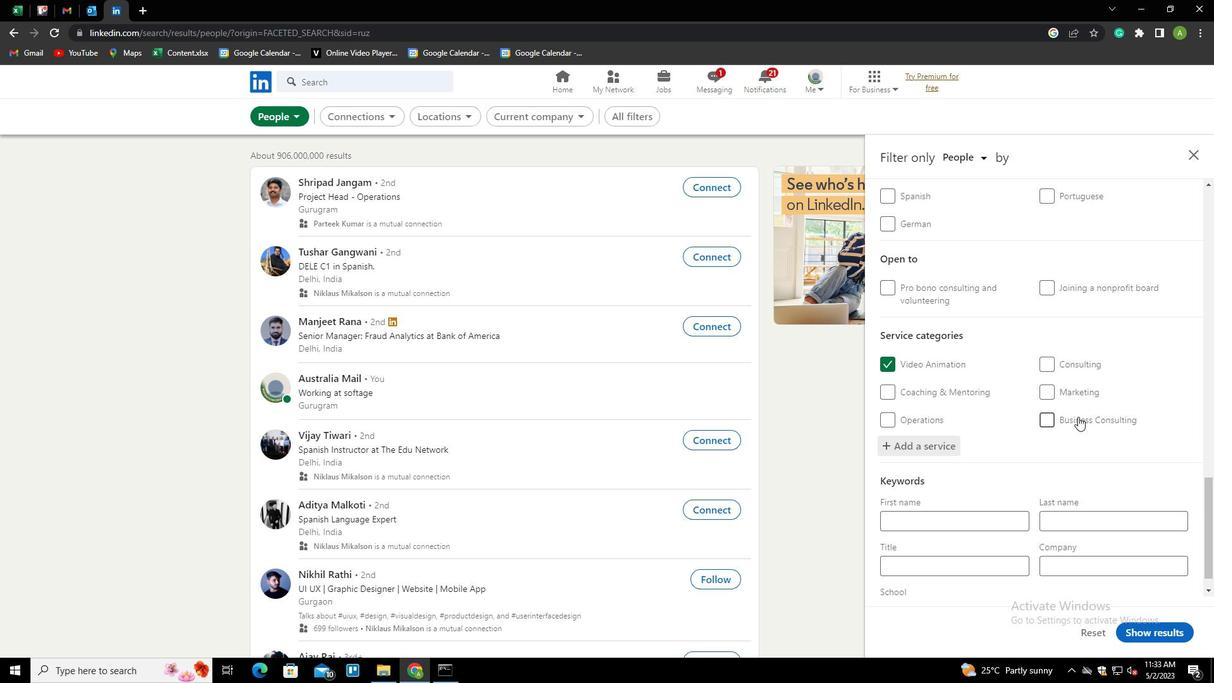 
Action: Mouse scrolled (1092, 416) with delta (0, 0)
Screenshot: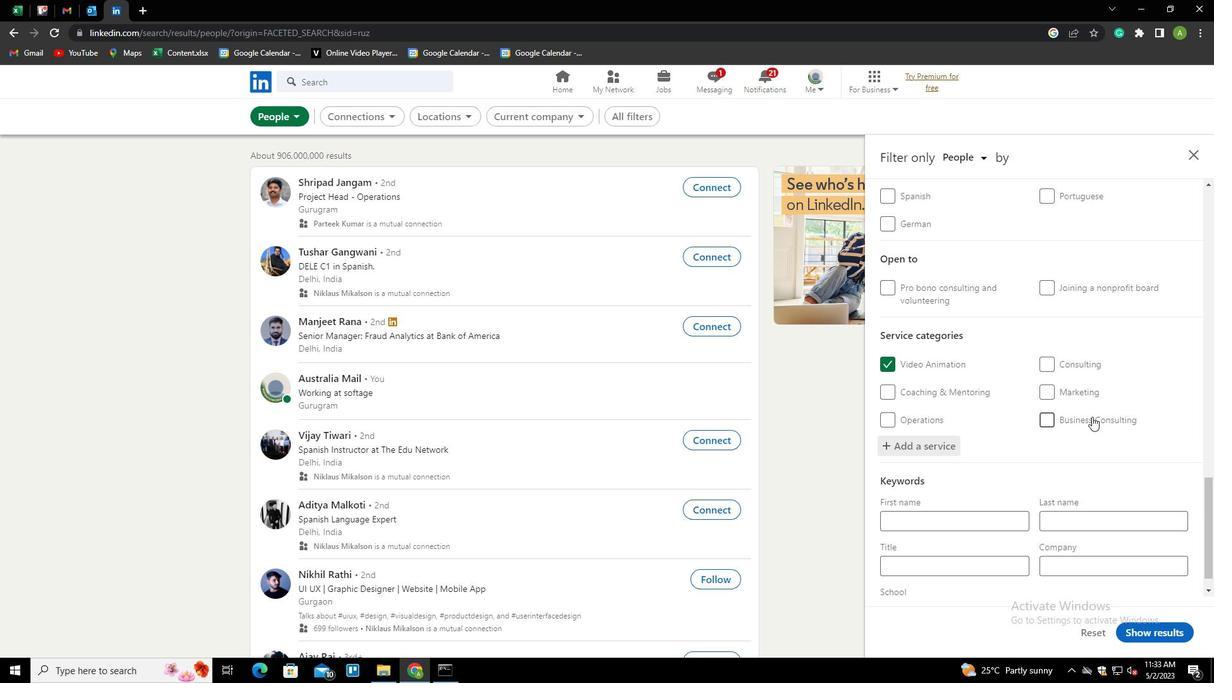 
Action: Mouse scrolled (1092, 416) with delta (0, 0)
Screenshot: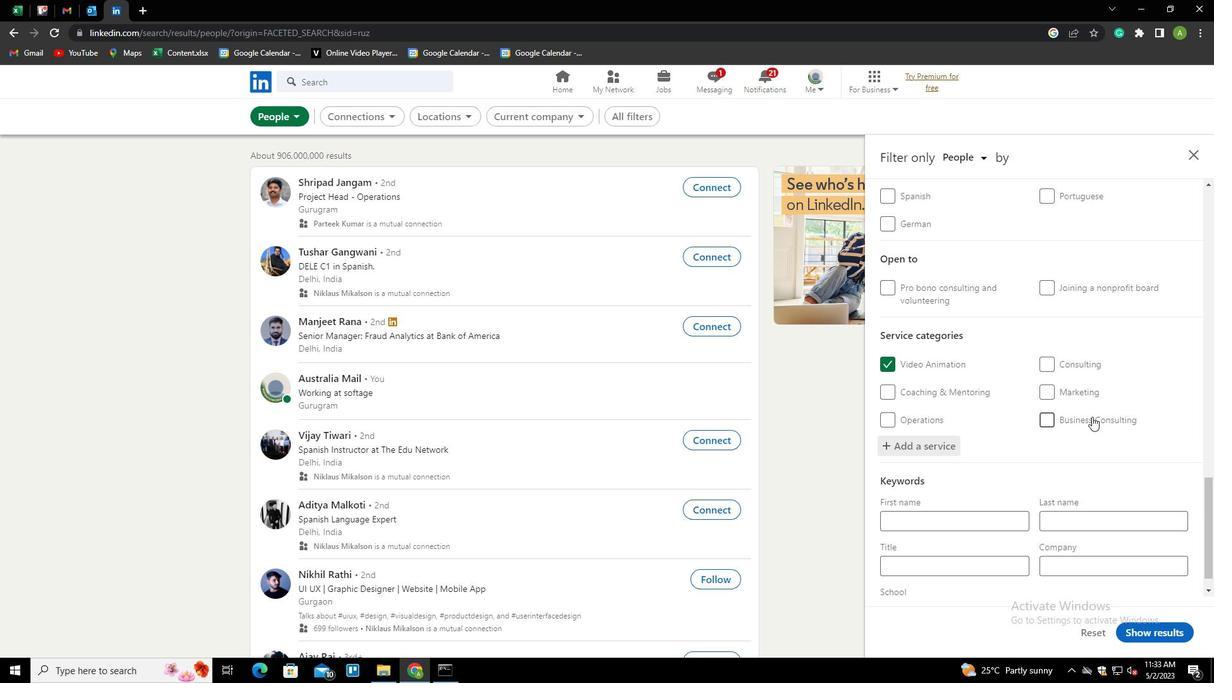 
Action: Mouse scrolled (1092, 416) with delta (0, 0)
Screenshot: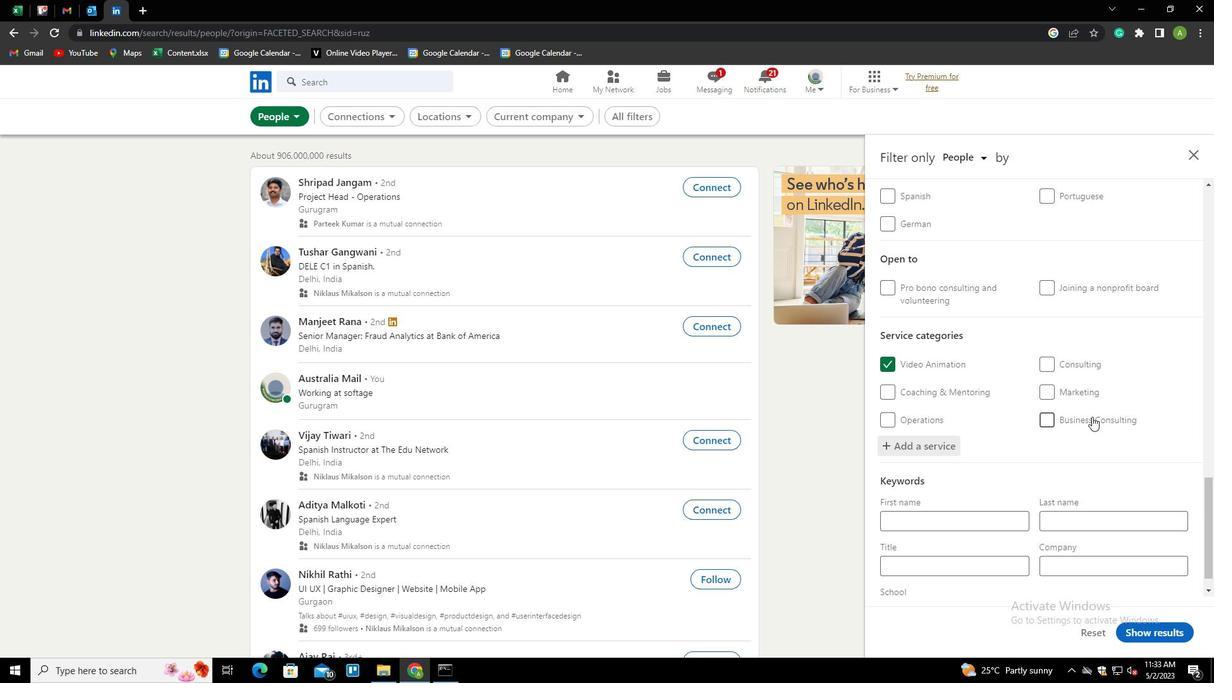 
Action: Mouse moved to (943, 543)
Screenshot: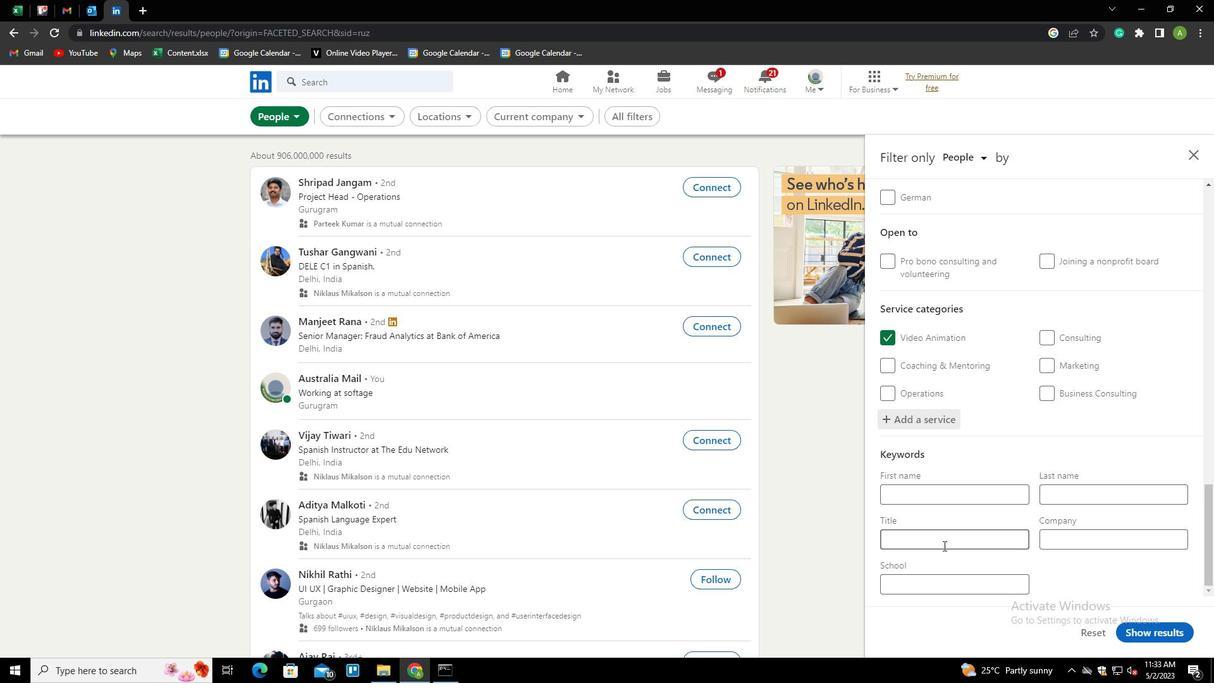 
Action: Mouse pressed left at (943, 543)
Screenshot: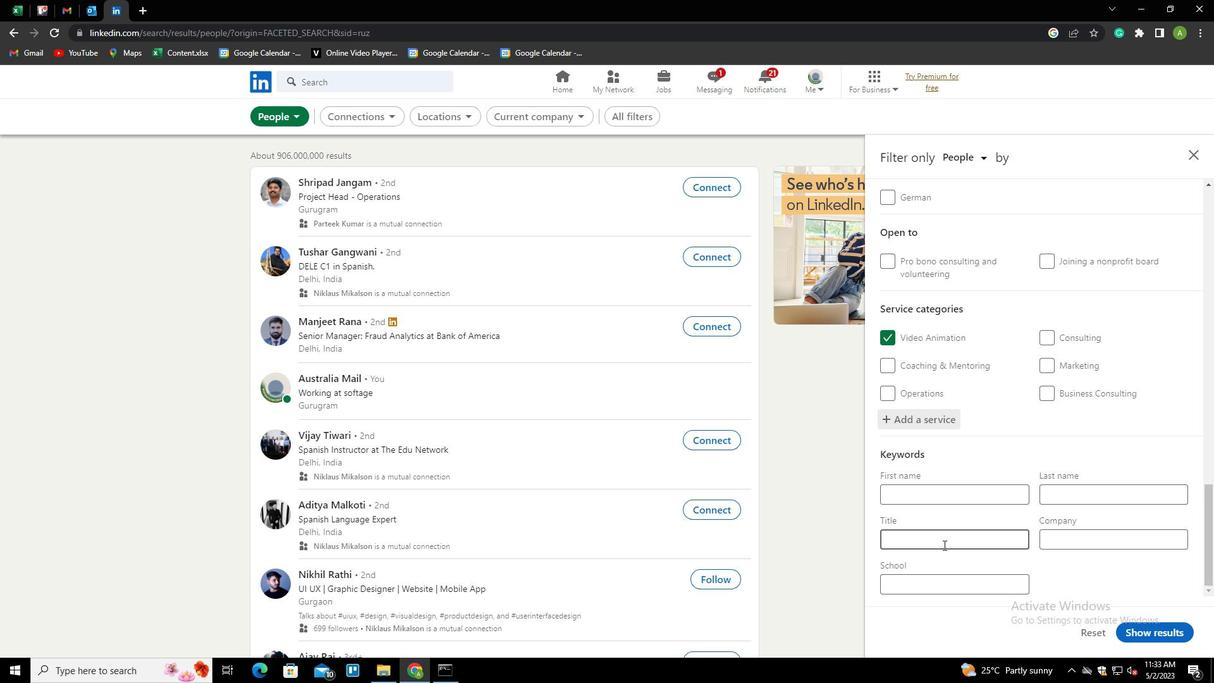 
Action: Key pressed <Key.shift>ADMINISTRATOT<Key.backspace>R
Screenshot: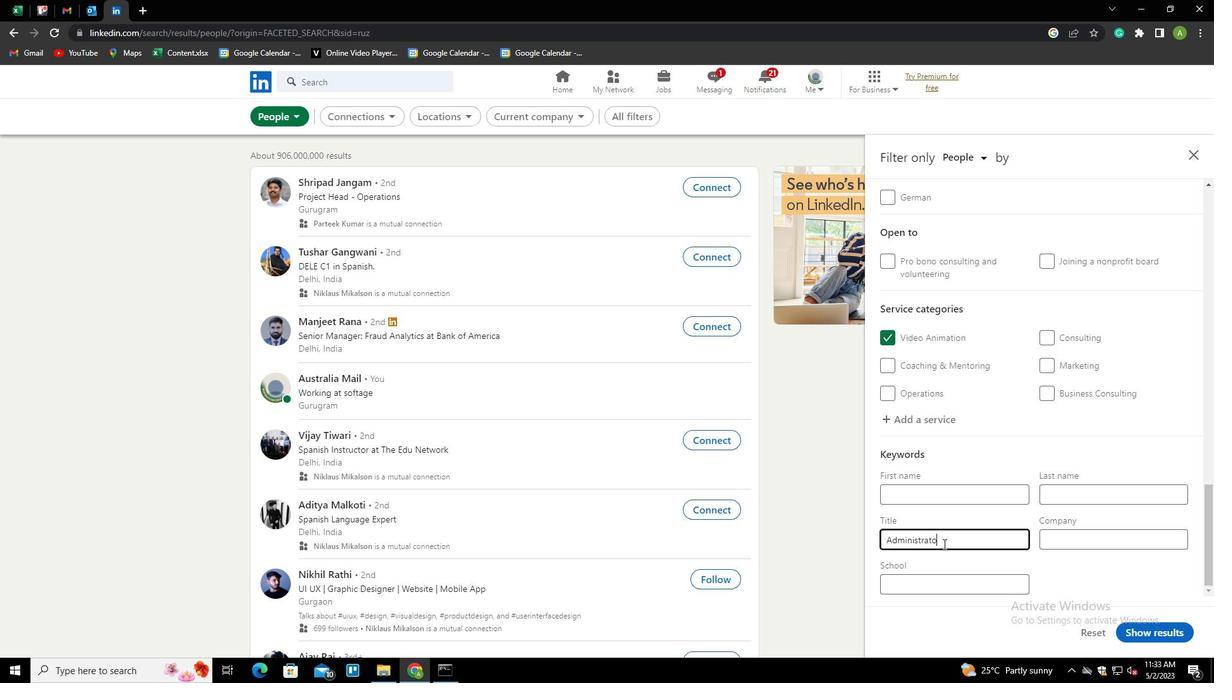 
Action: Mouse moved to (1109, 575)
Screenshot: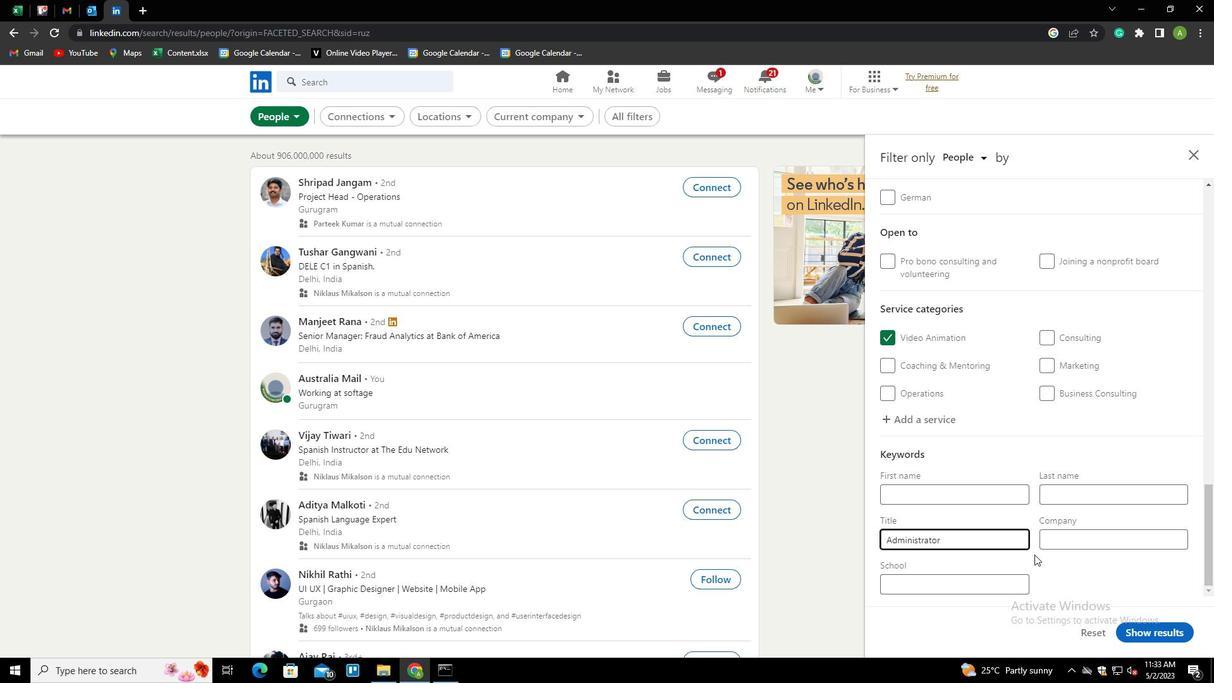 
Action: Mouse pressed left at (1109, 575)
Screenshot: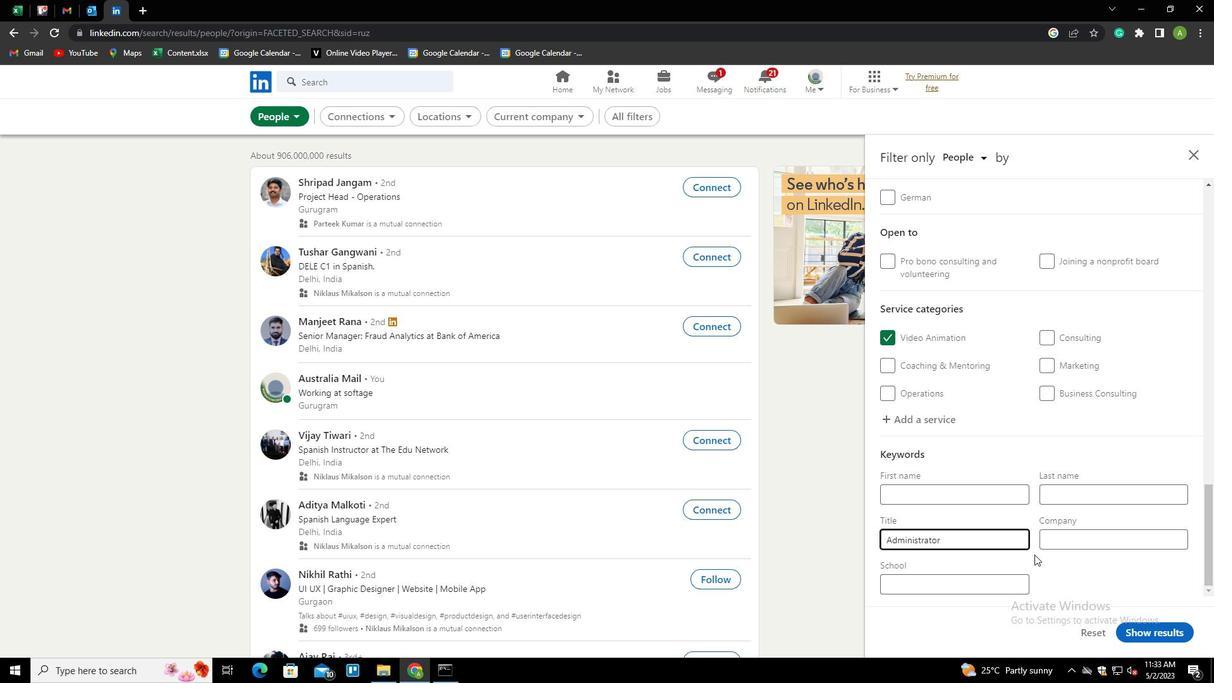 
Action: Mouse moved to (1172, 631)
Screenshot: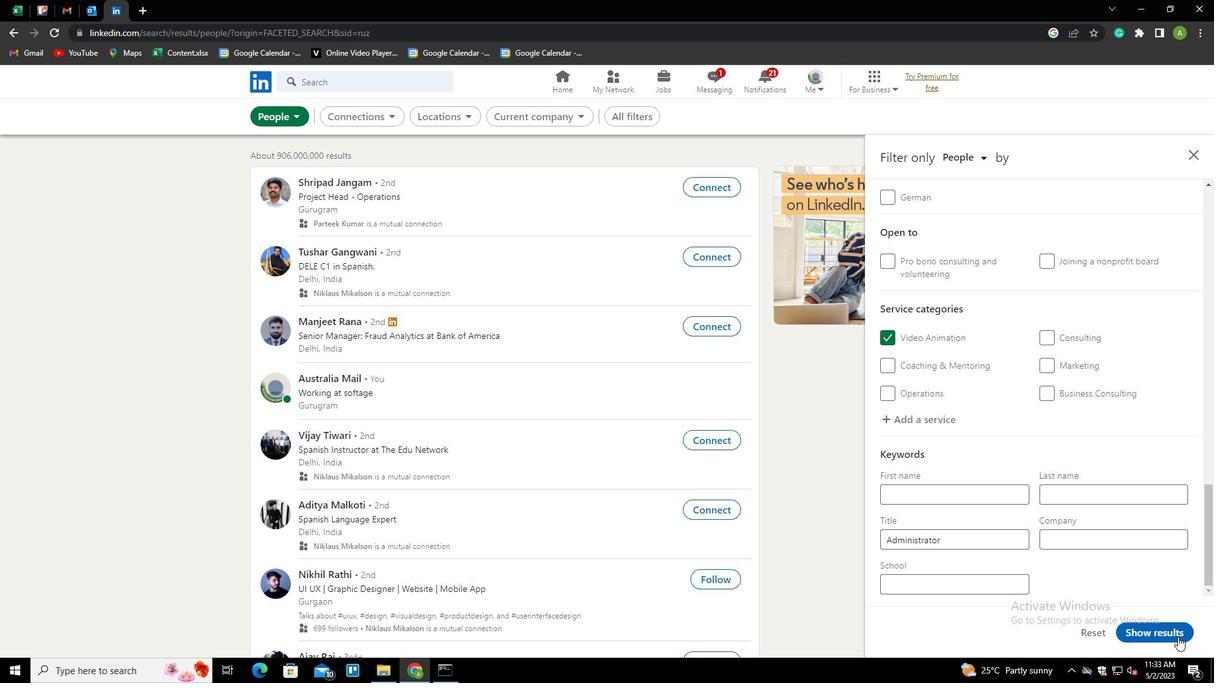 
Action: Mouse pressed left at (1172, 631)
Screenshot: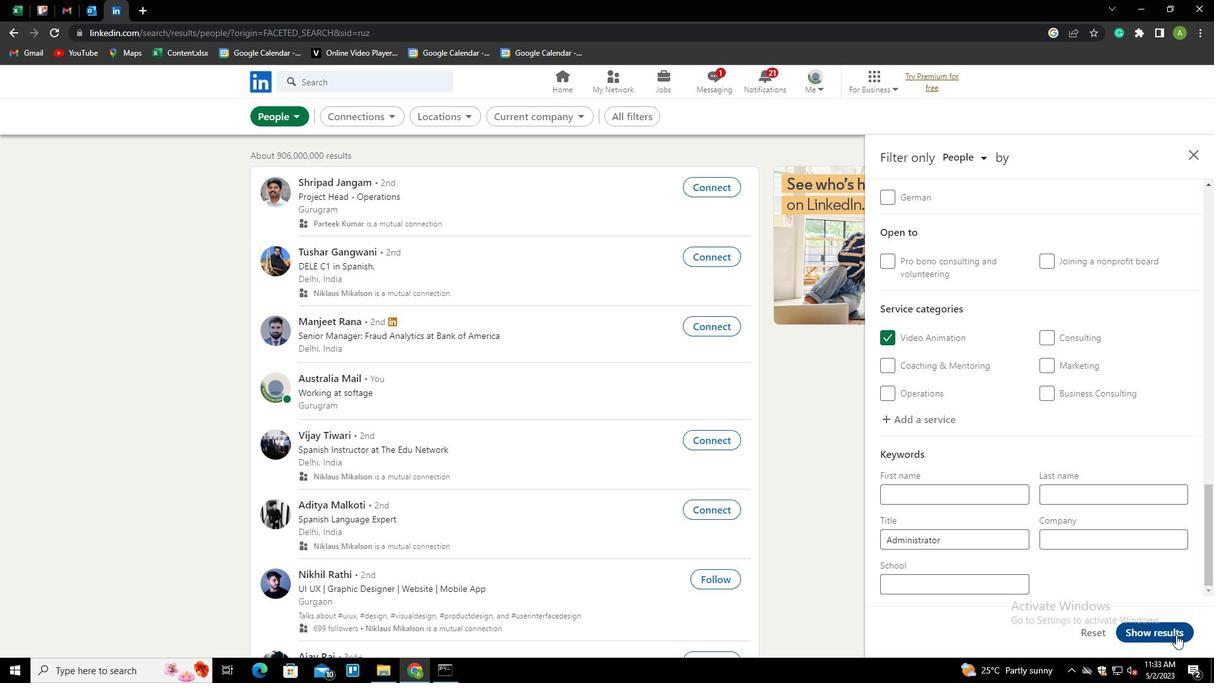 
